 Task: Find connections with filter location K'olīto with filter topic #homes with filter profile language English with filter current company Birlasoft with filter school Assam Don Bosco University, Guwahati with filter industry Philanthropic Fundraising Services with filter service category Typing with filter keywords title Payroll Clerk
Action: Mouse moved to (255, 319)
Screenshot: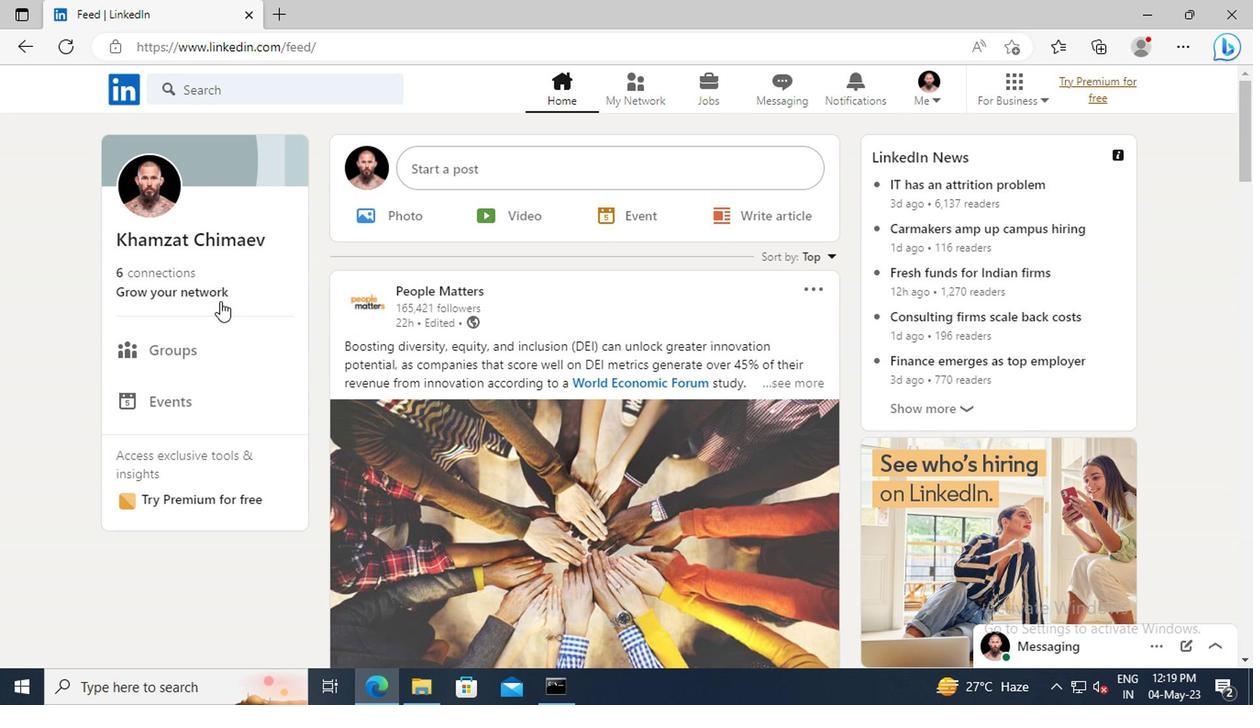 
Action: Mouse pressed left at (255, 319)
Screenshot: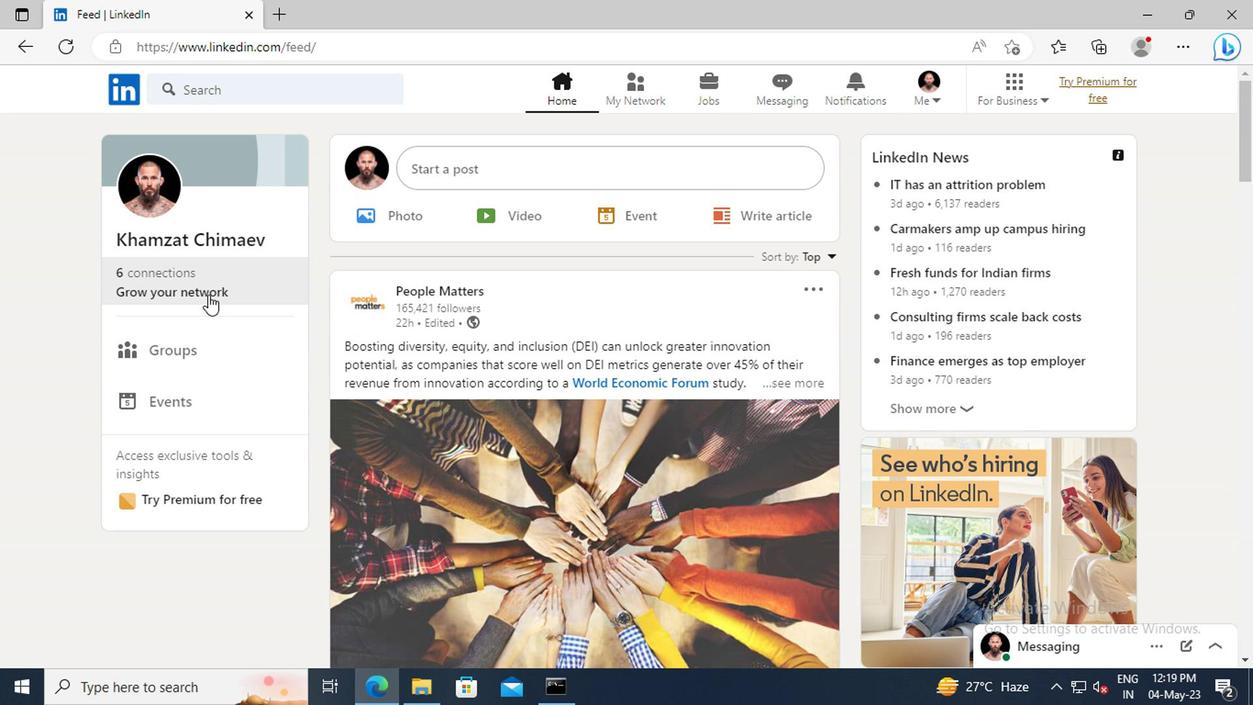 
Action: Mouse moved to (262, 257)
Screenshot: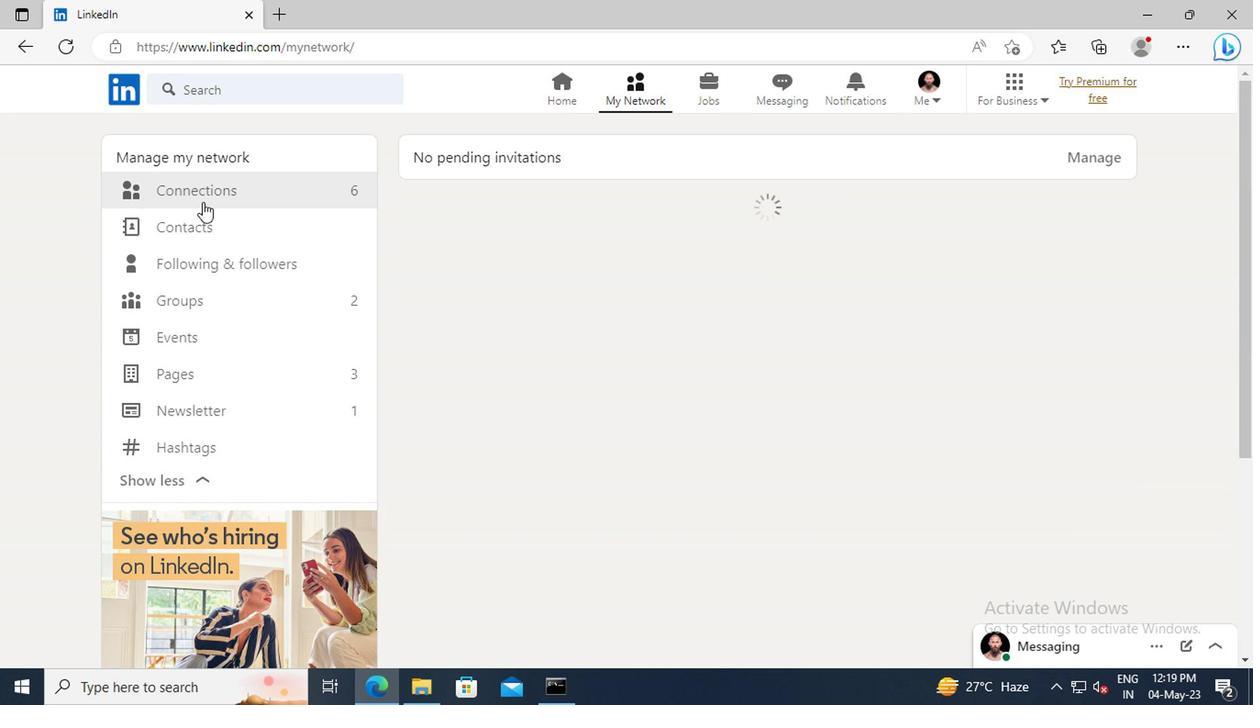 
Action: Mouse pressed left at (262, 257)
Screenshot: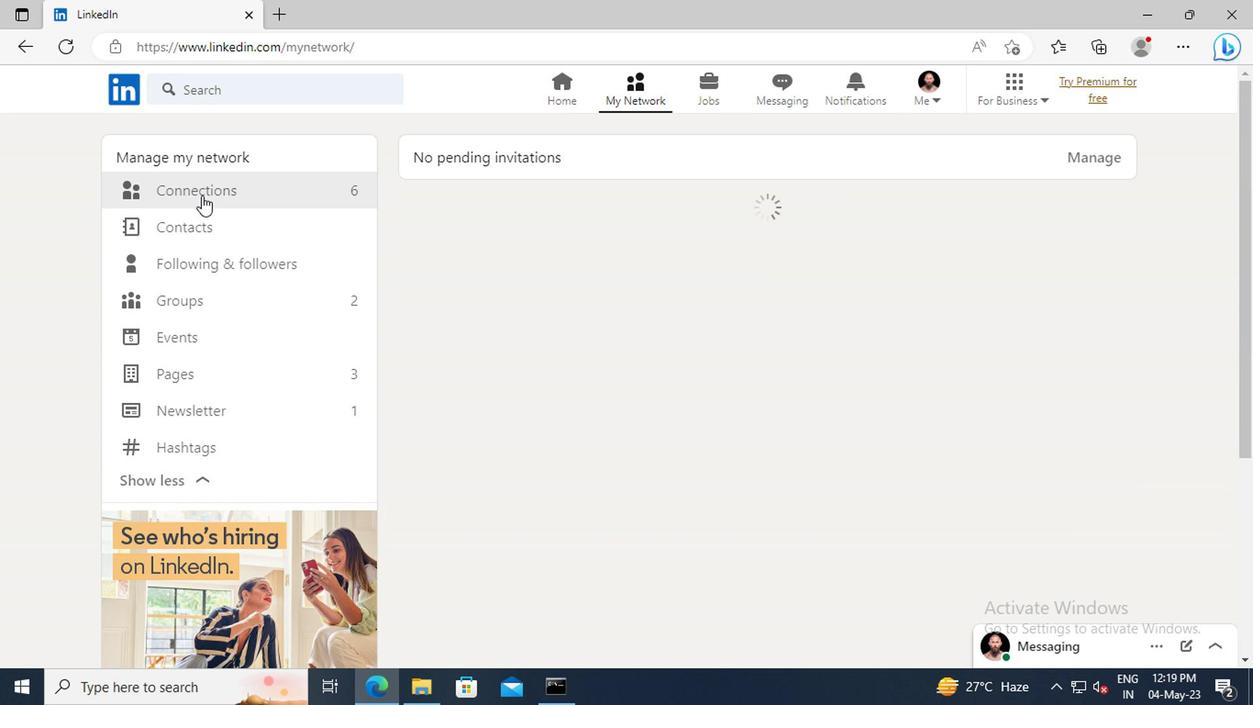 
Action: Mouse moved to (673, 257)
Screenshot: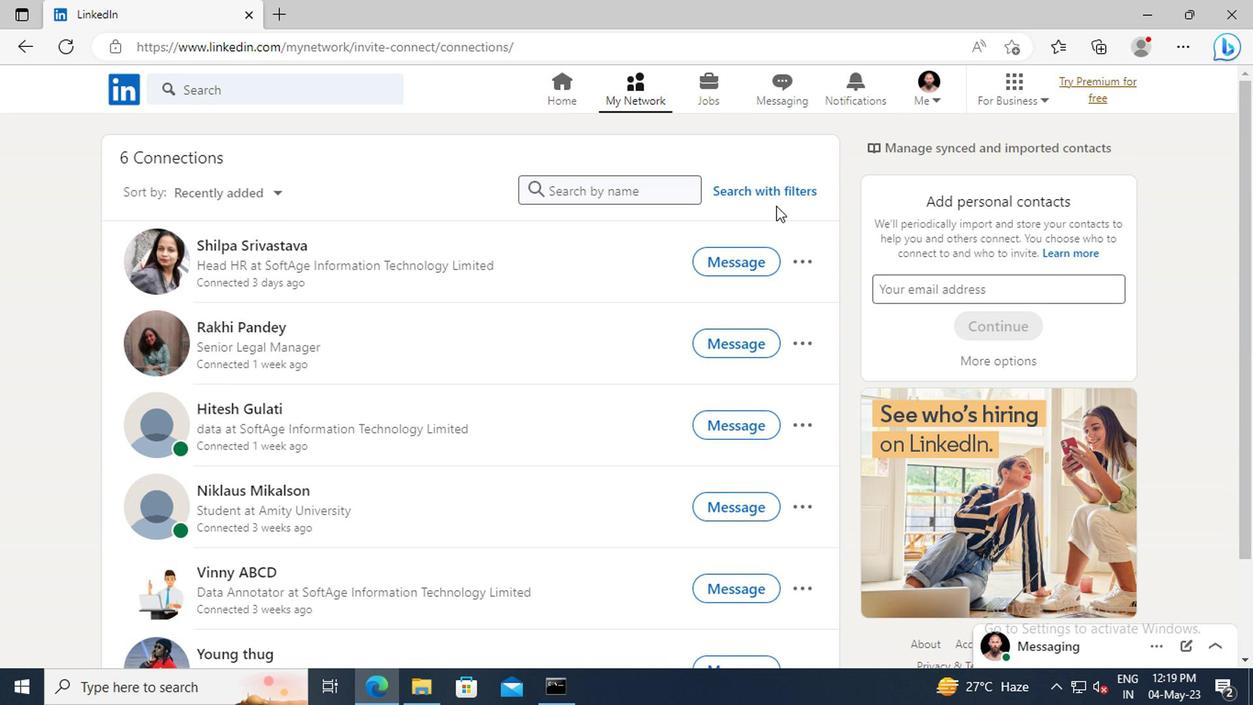 
Action: Mouse pressed left at (673, 257)
Screenshot: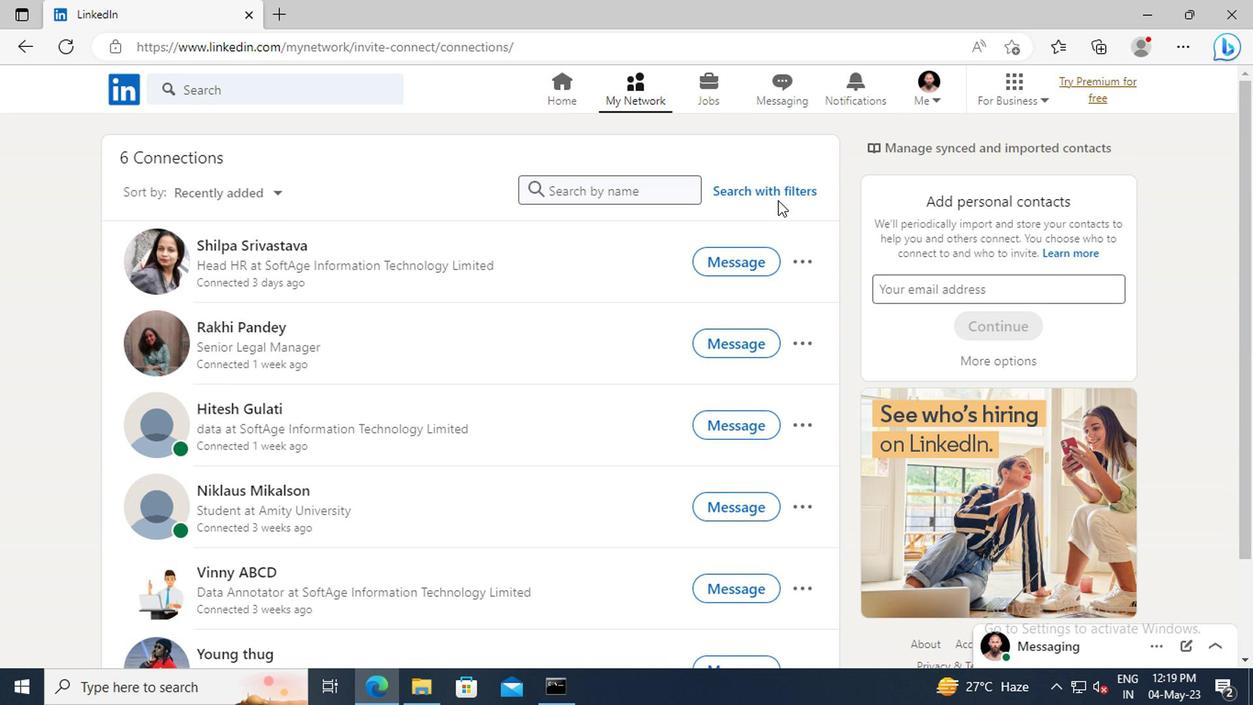 
Action: Mouse moved to (616, 223)
Screenshot: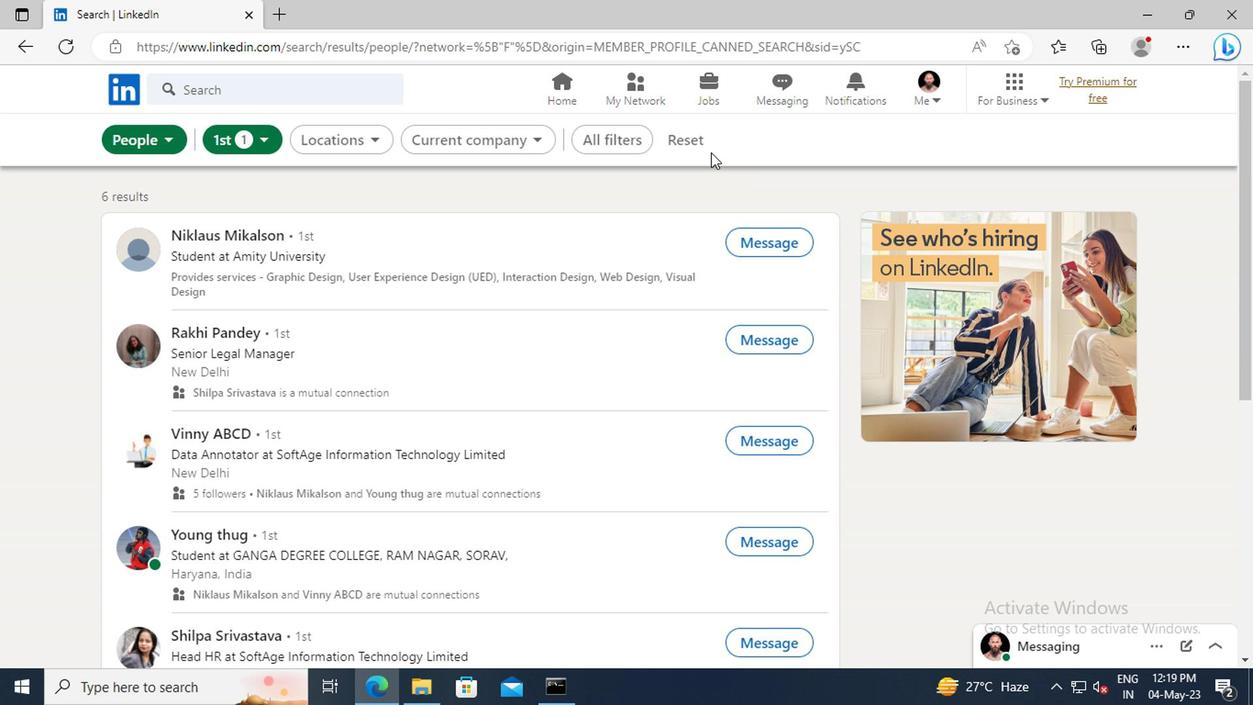 
Action: Mouse pressed left at (616, 223)
Screenshot: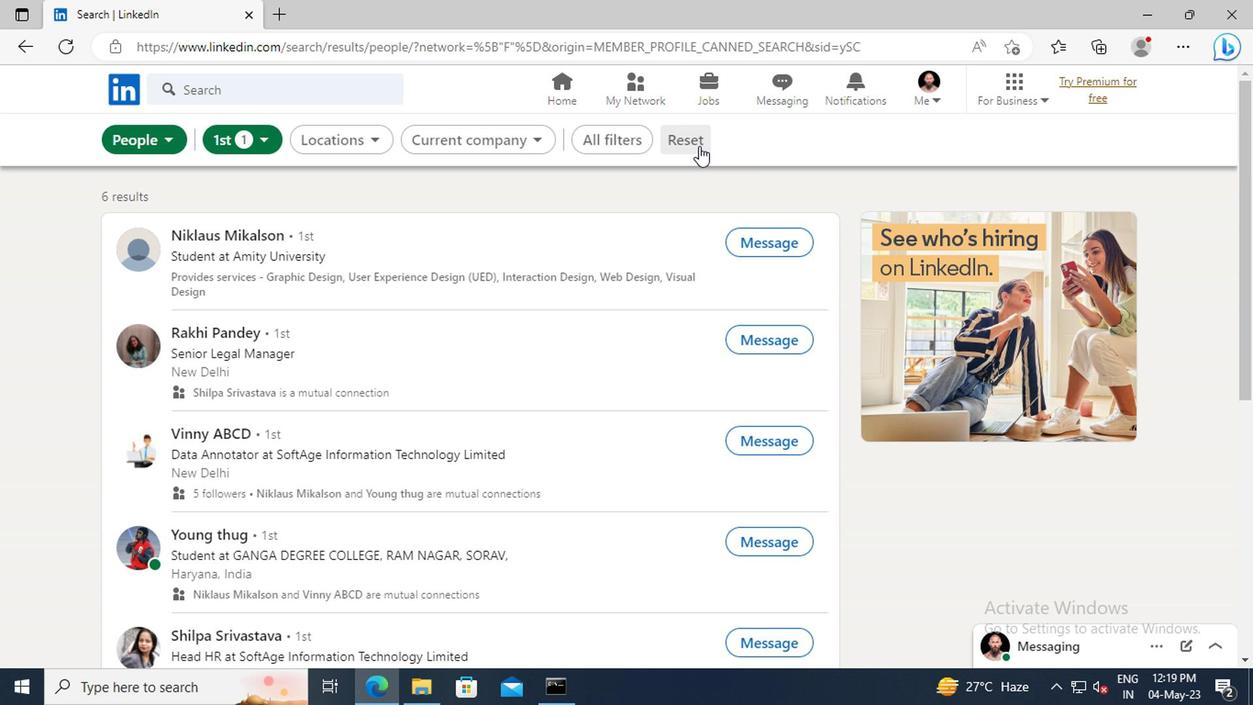 
Action: Mouse moved to (595, 220)
Screenshot: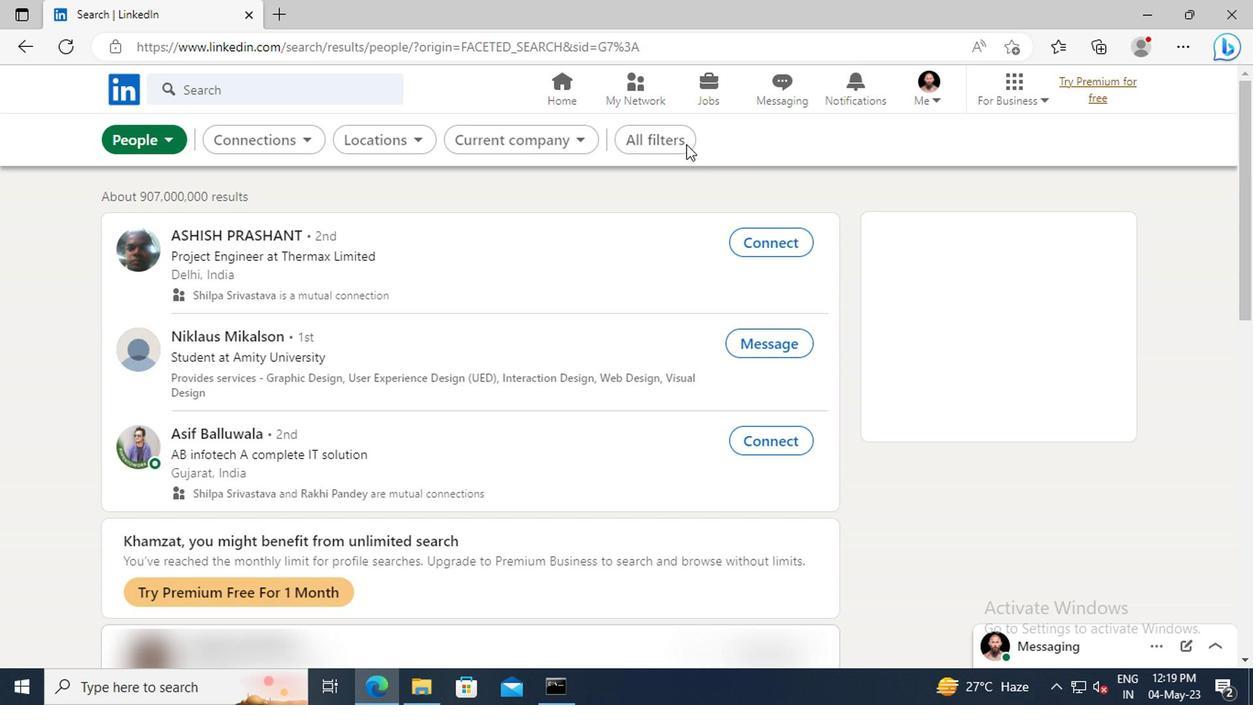 
Action: Mouse pressed left at (595, 220)
Screenshot: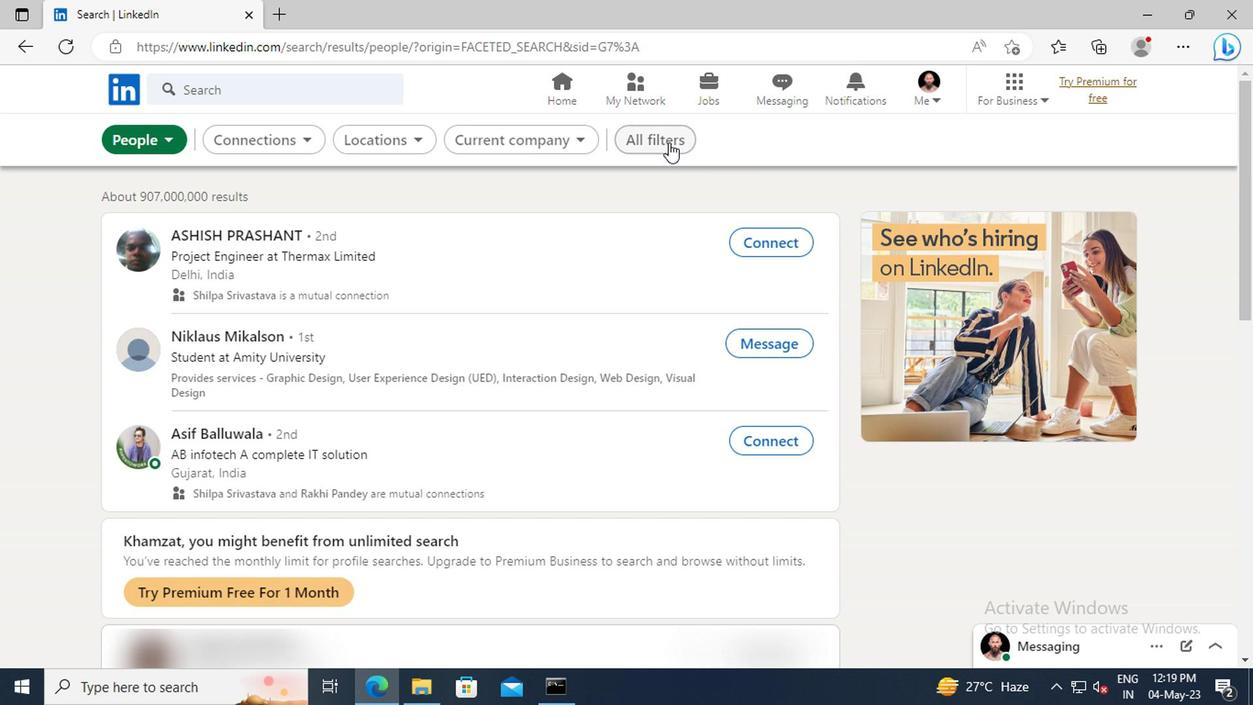 
Action: Mouse moved to (804, 359)
Screenshot: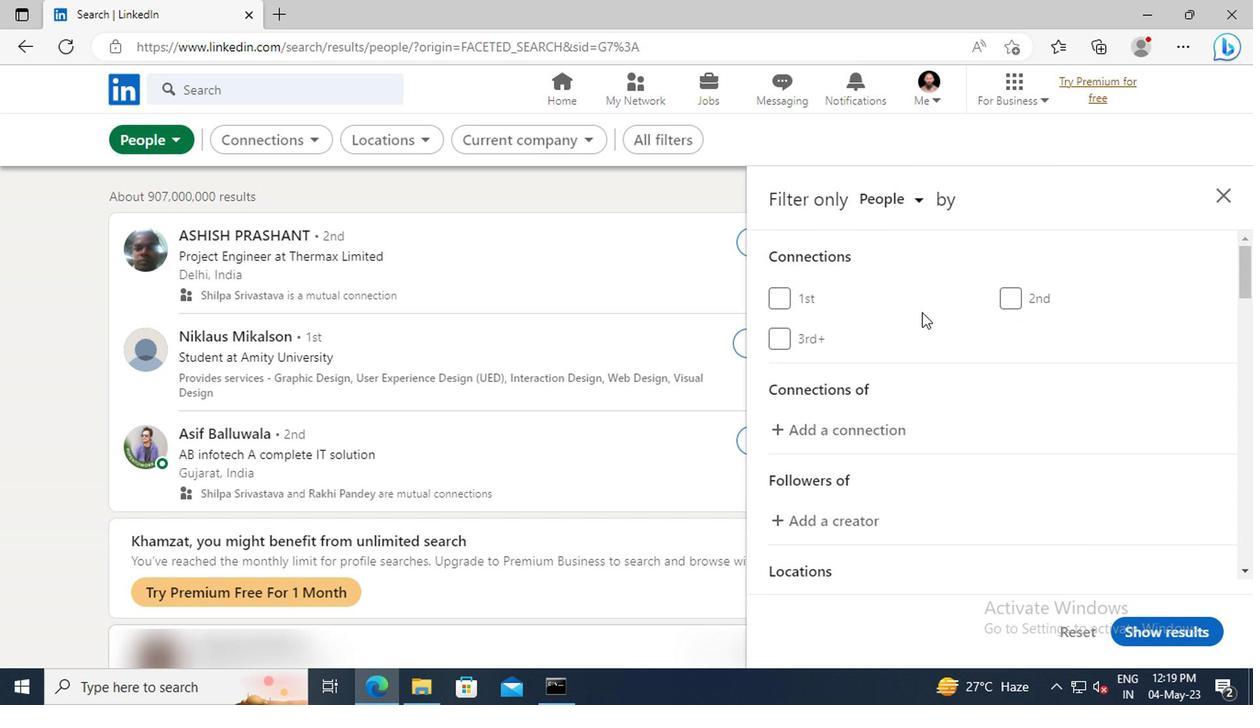 
Action: Mouse scrolled (804, 358) with delta (0, 0)
Screenshot: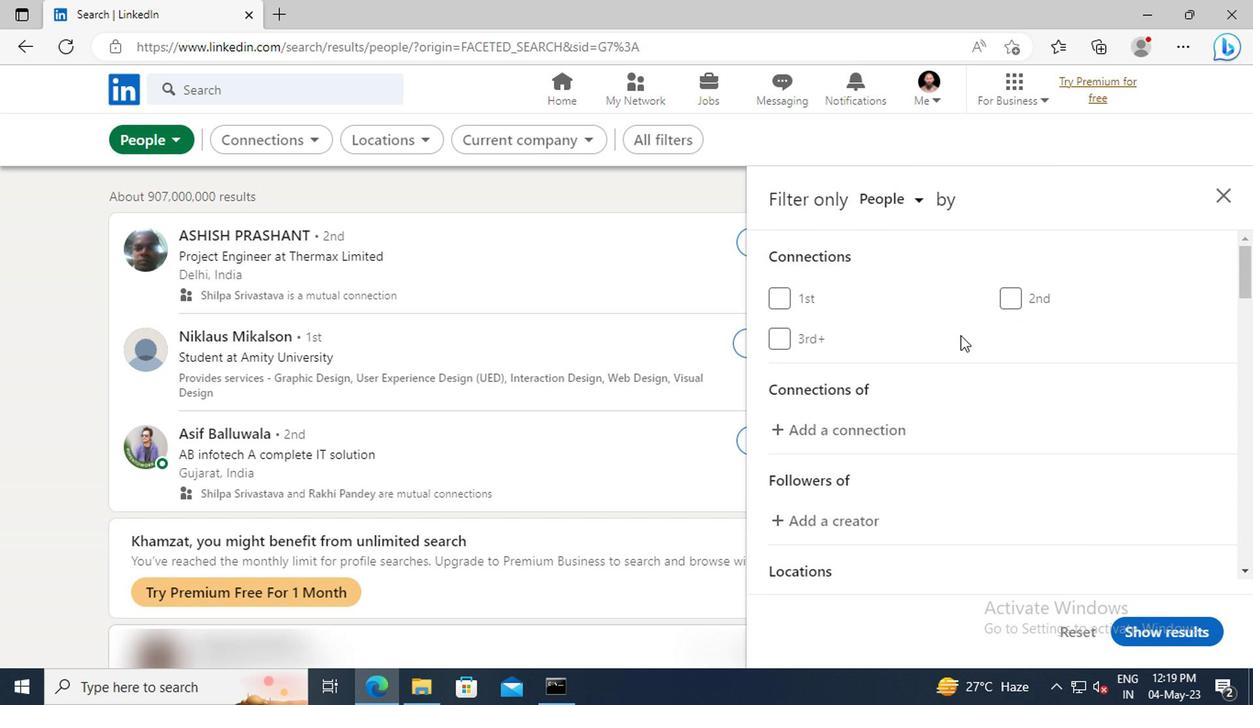 
Action: Mouse scrolled (804, 358) with delta (0, 0)
Screenshot: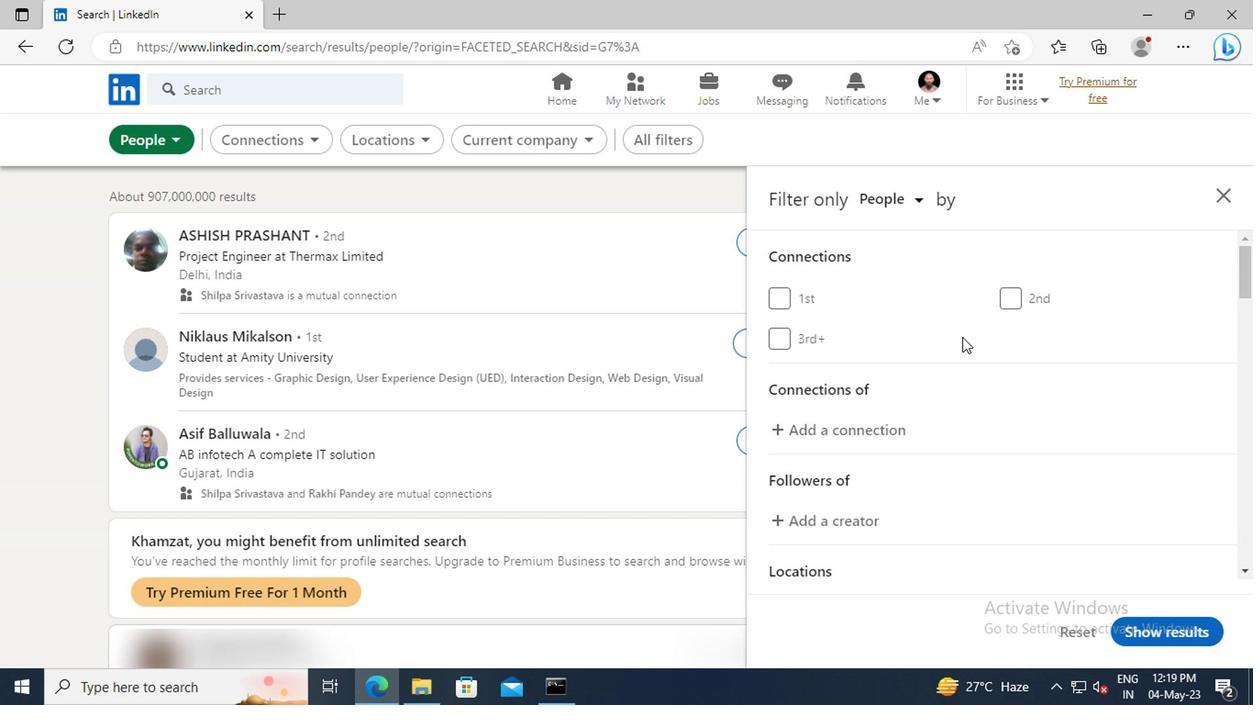 
Action: Mouse scrolled (804, 358) with delta (0, 0)
Screenshot: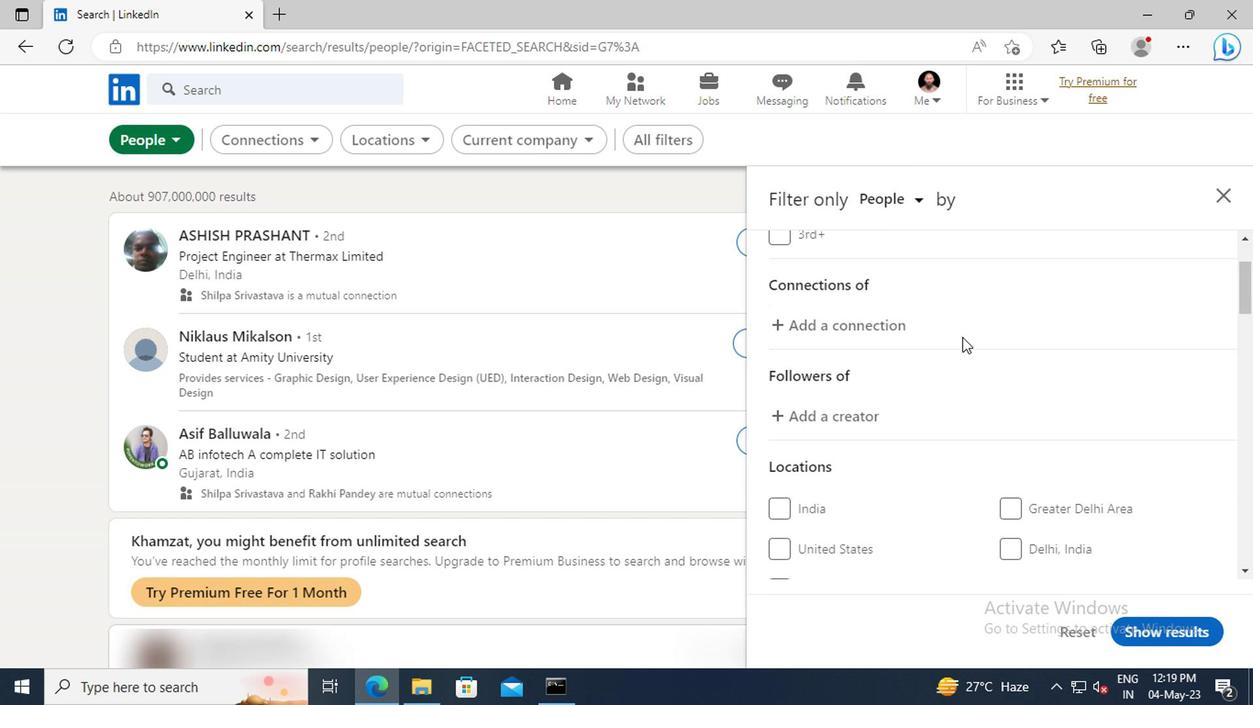 
Action: Mouse scrolled (804, 358) with delta (0, 0)
Screenshot: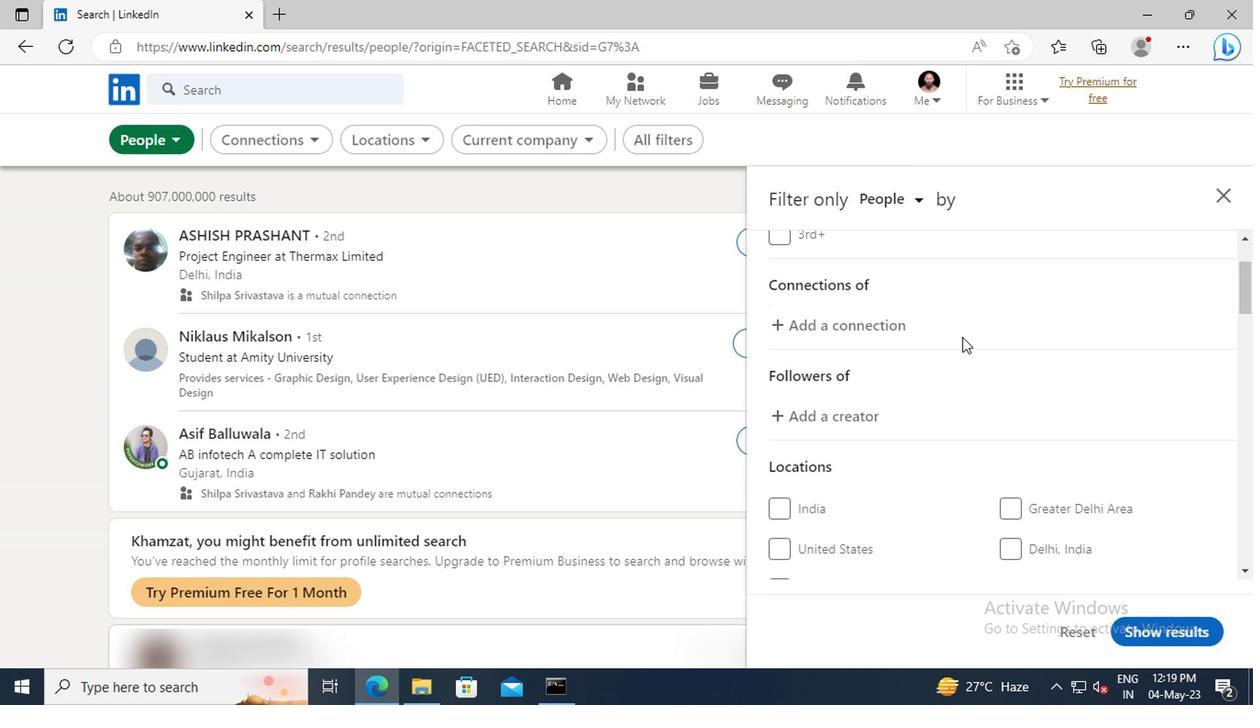 
Action: Mouse scrolled (804, 358) with delta (0, 0)
Screenshot: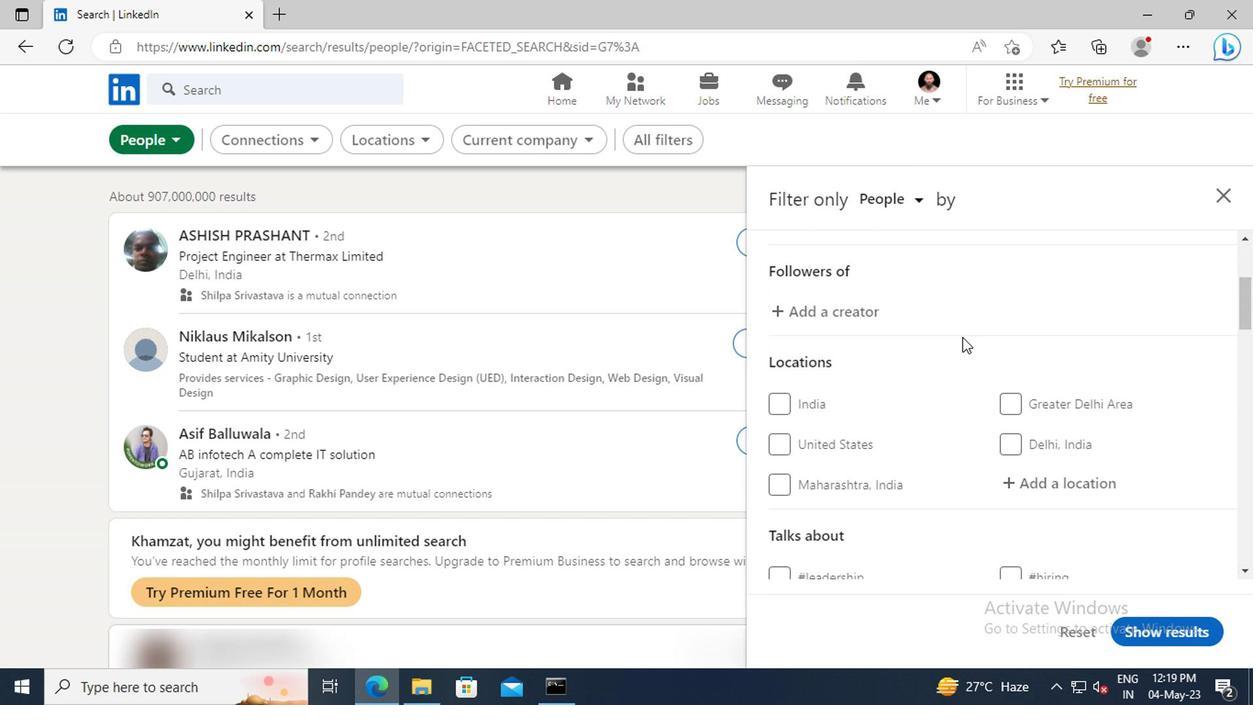 
Action: Mouse scrolled (804, 358) with delta (0, 0)
Screenshot: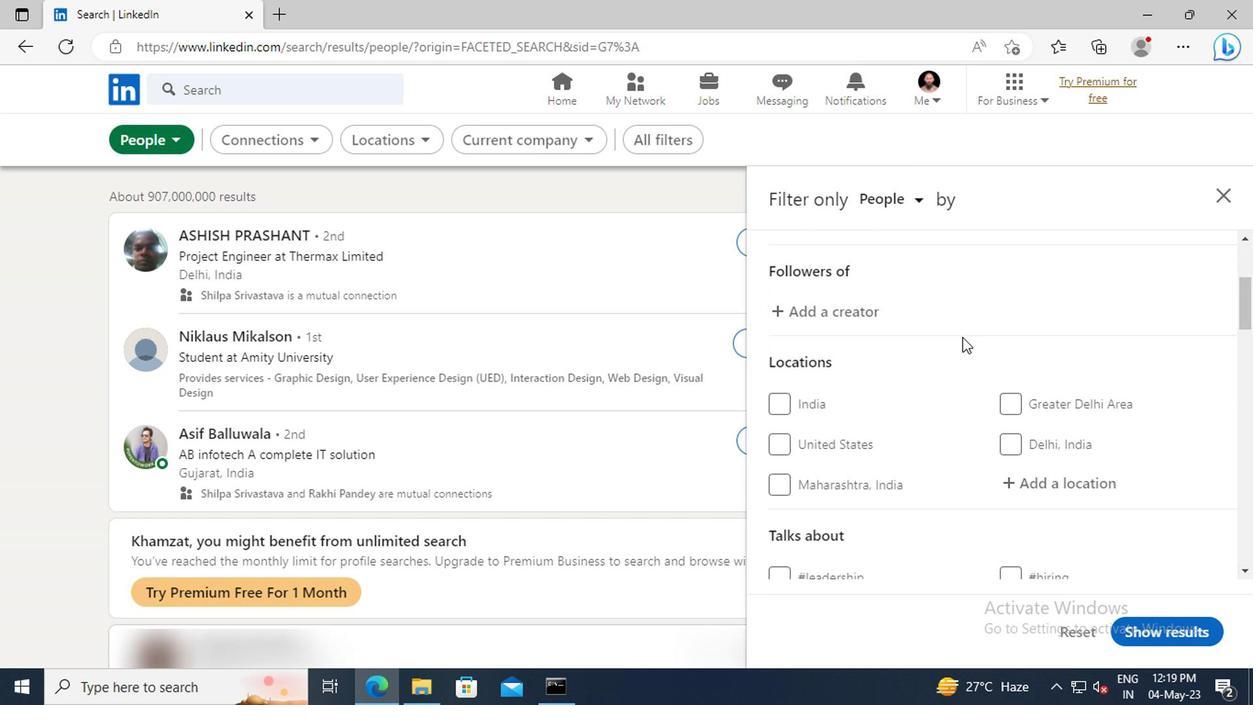 
Action: Mouse moved to (841, 389)
Screenshot: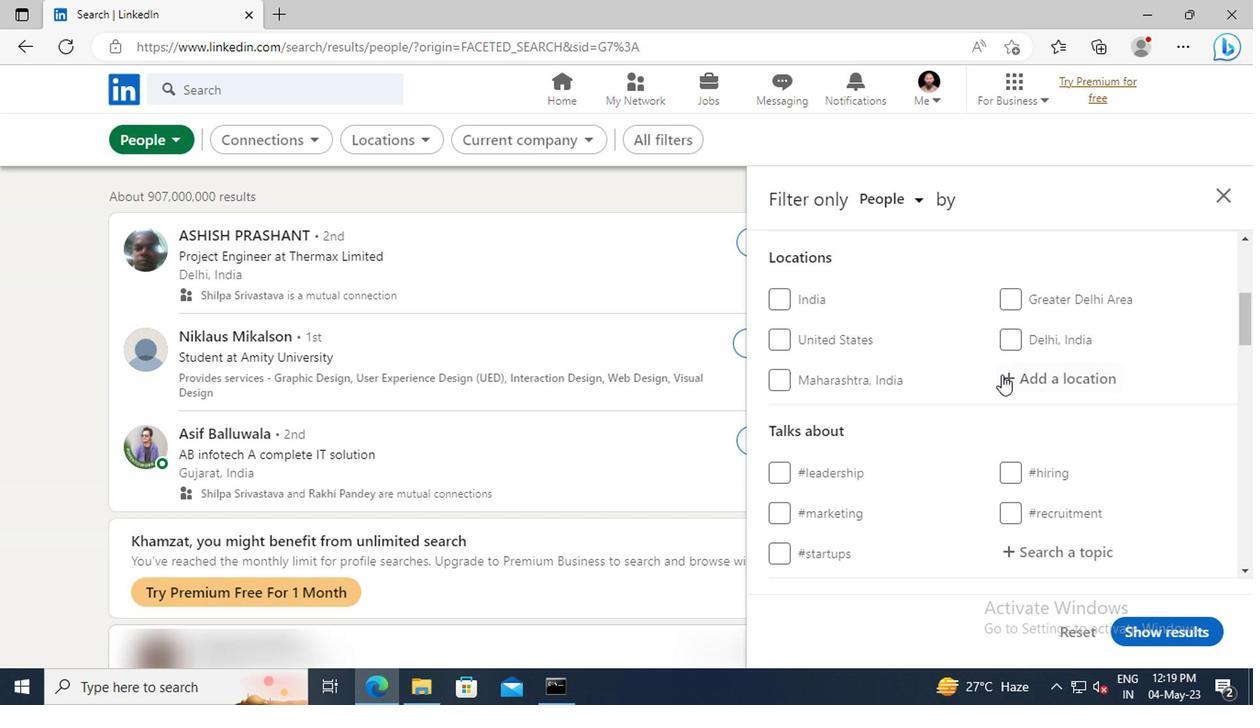 
Action: Mouse pressed left at (841, 389)
Screenshot: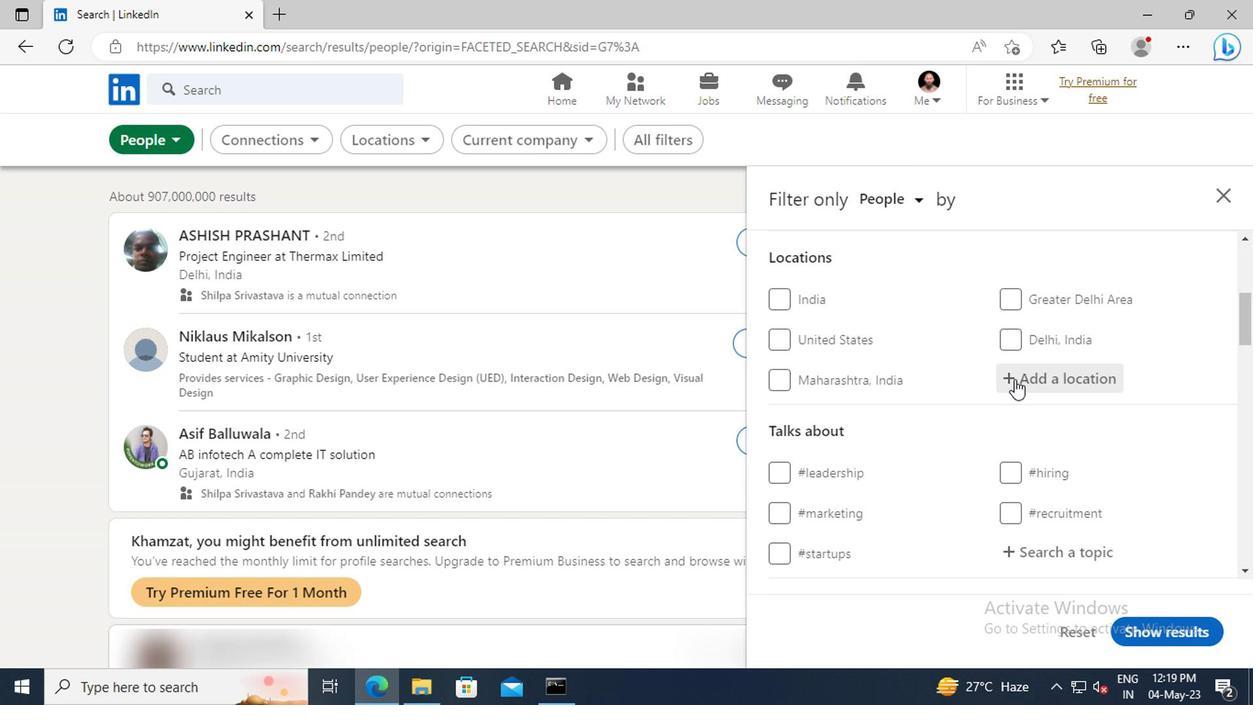 
Action: Key pressed <Key.shift>K'OLITO<Key.enter>
Screenshot: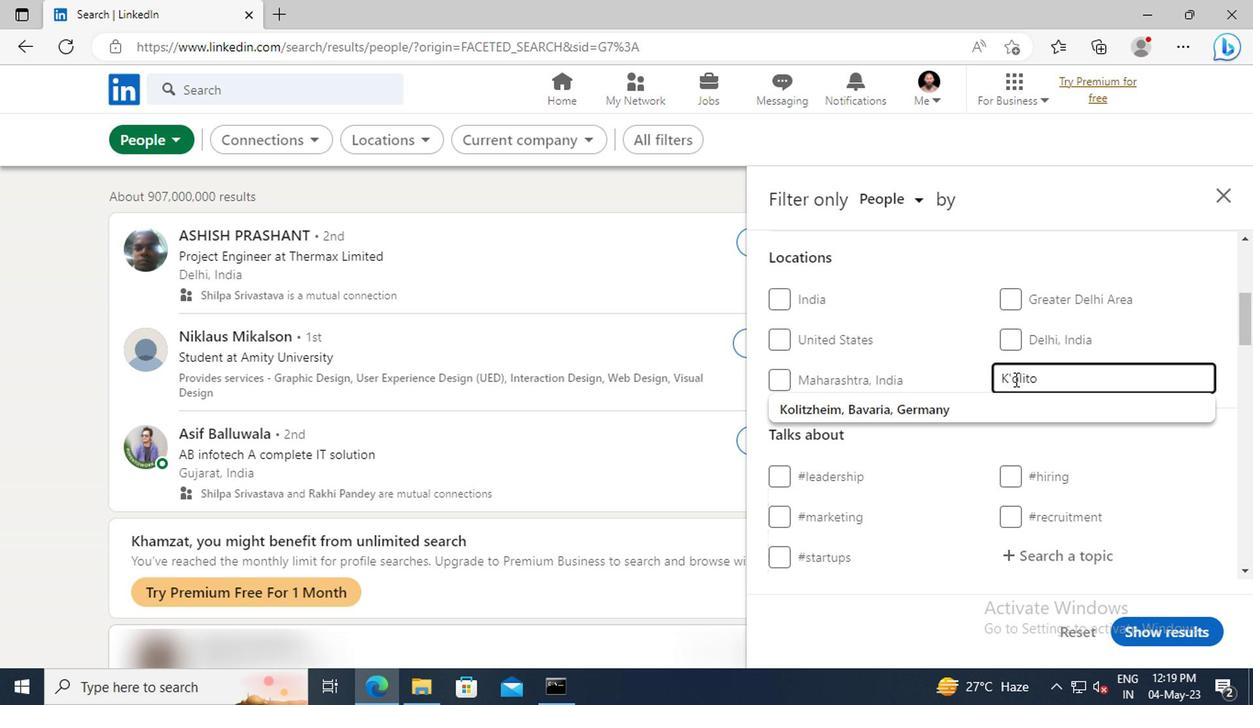 
Action: Mouse scrolled (841, 388) with delta (0, 0)
Screenshot: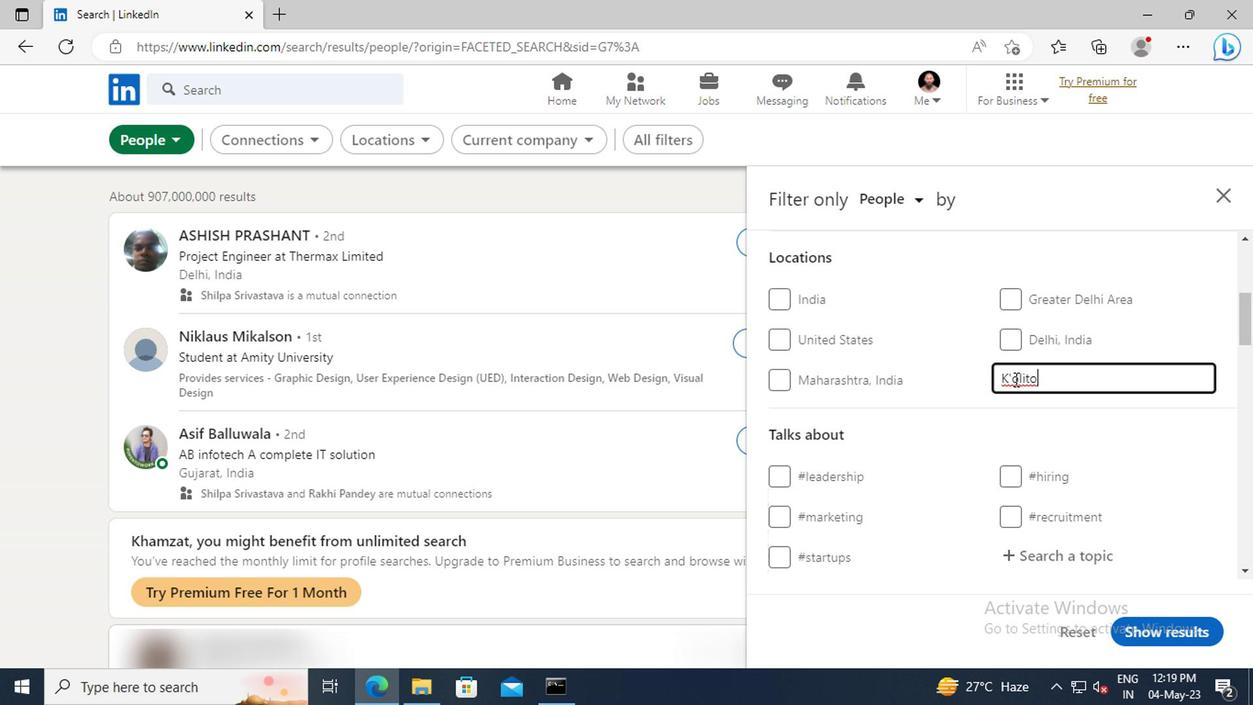 
Action: Mouse scrolled (841, 388) with delta (0, 0)
Screenshot: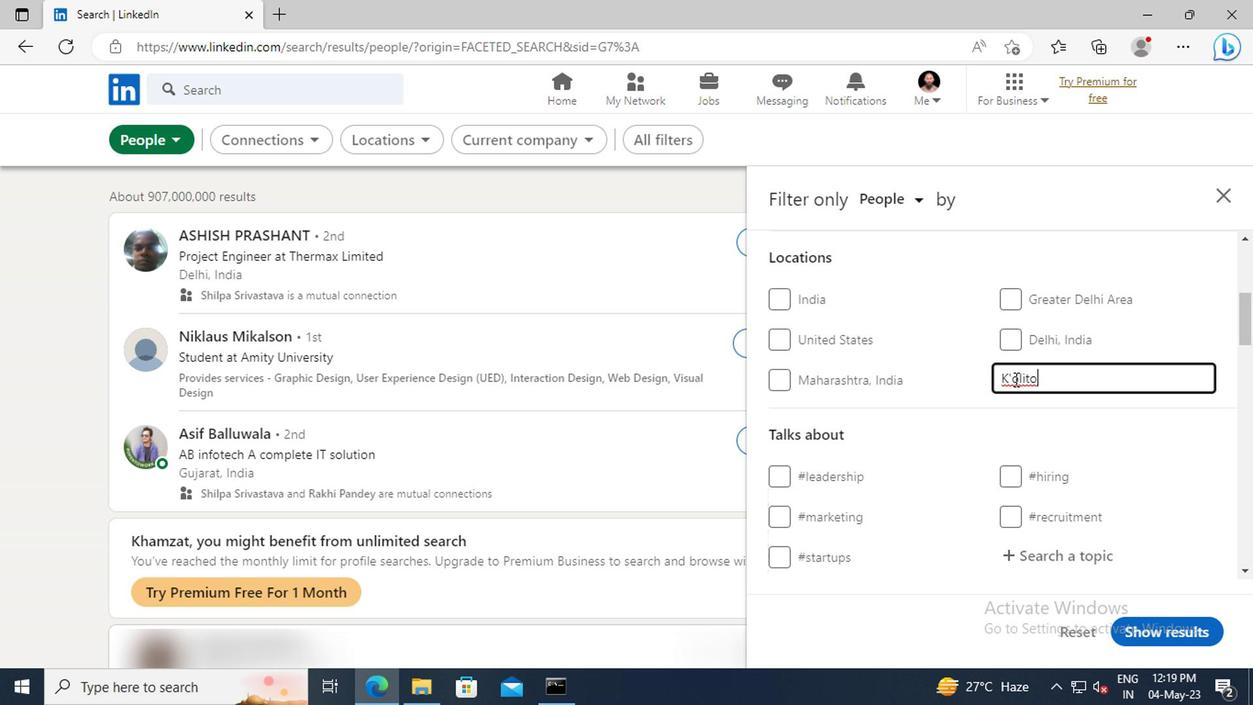 
Action: Mouse scrolled (841, 388) with delta (0, 0)
Screenshot: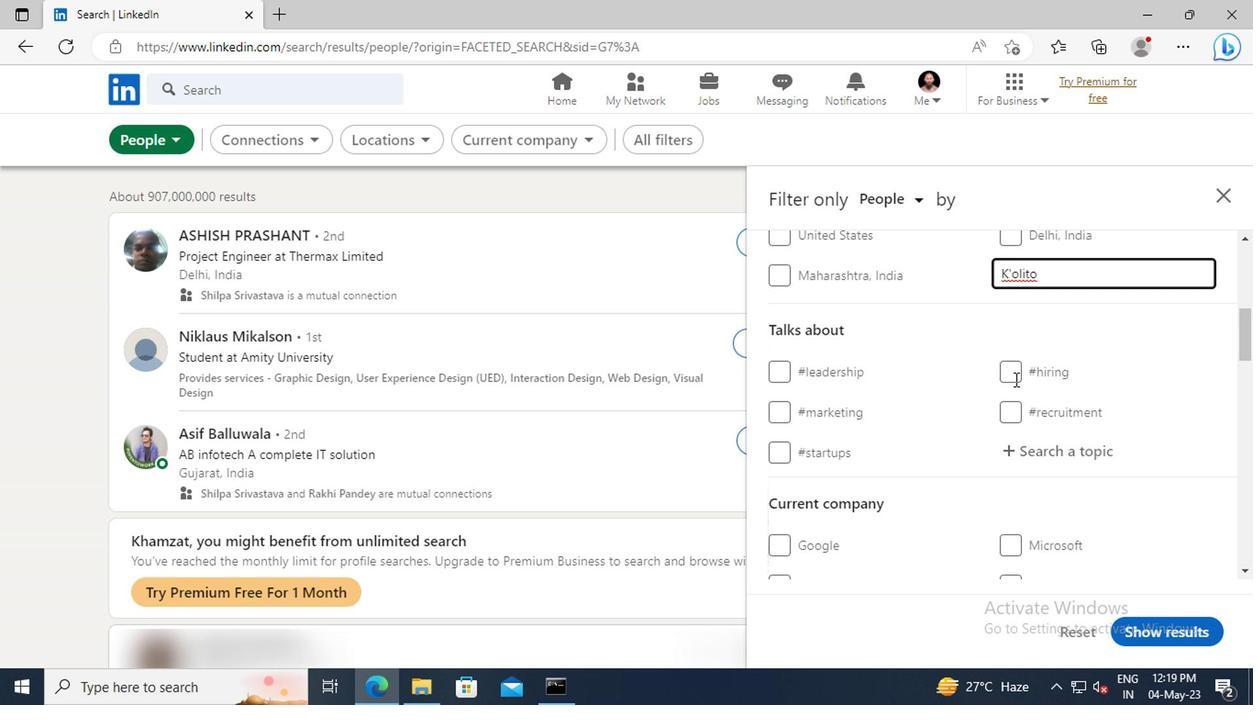 
Action: Mouse moved to (852, 400)
Screenshot: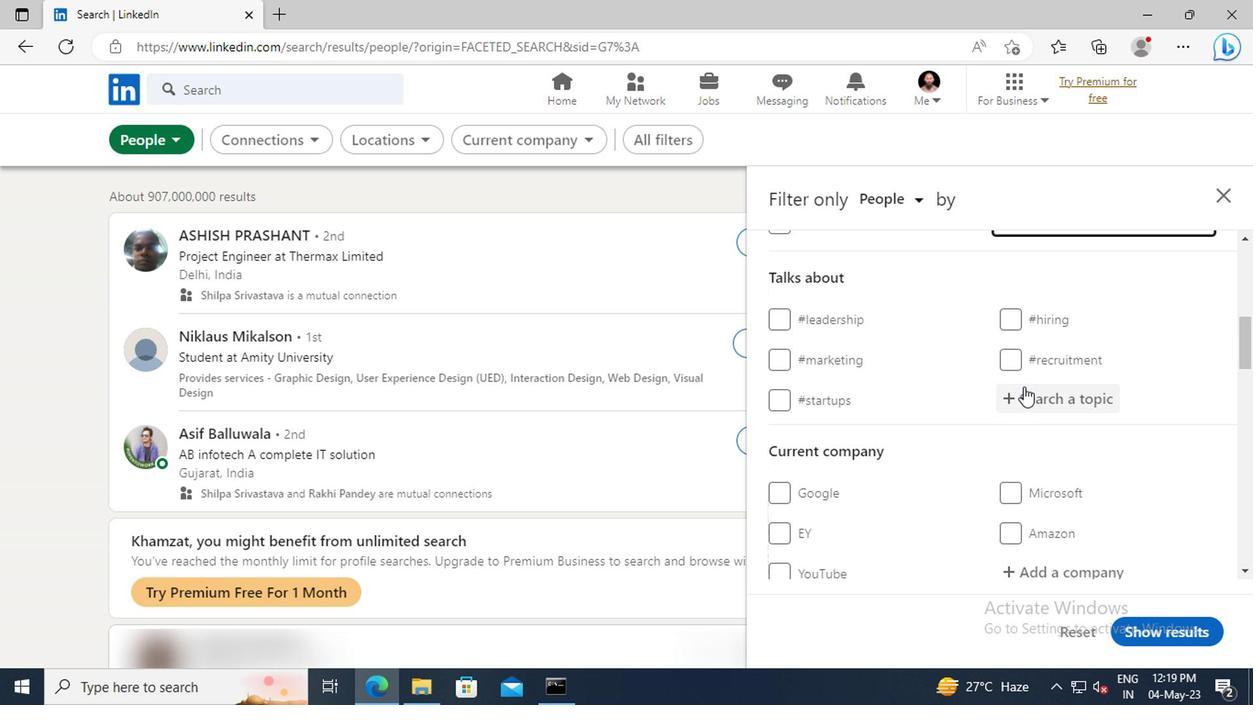 
Action: Mouse pressed left at (852, 400)
Screenshot: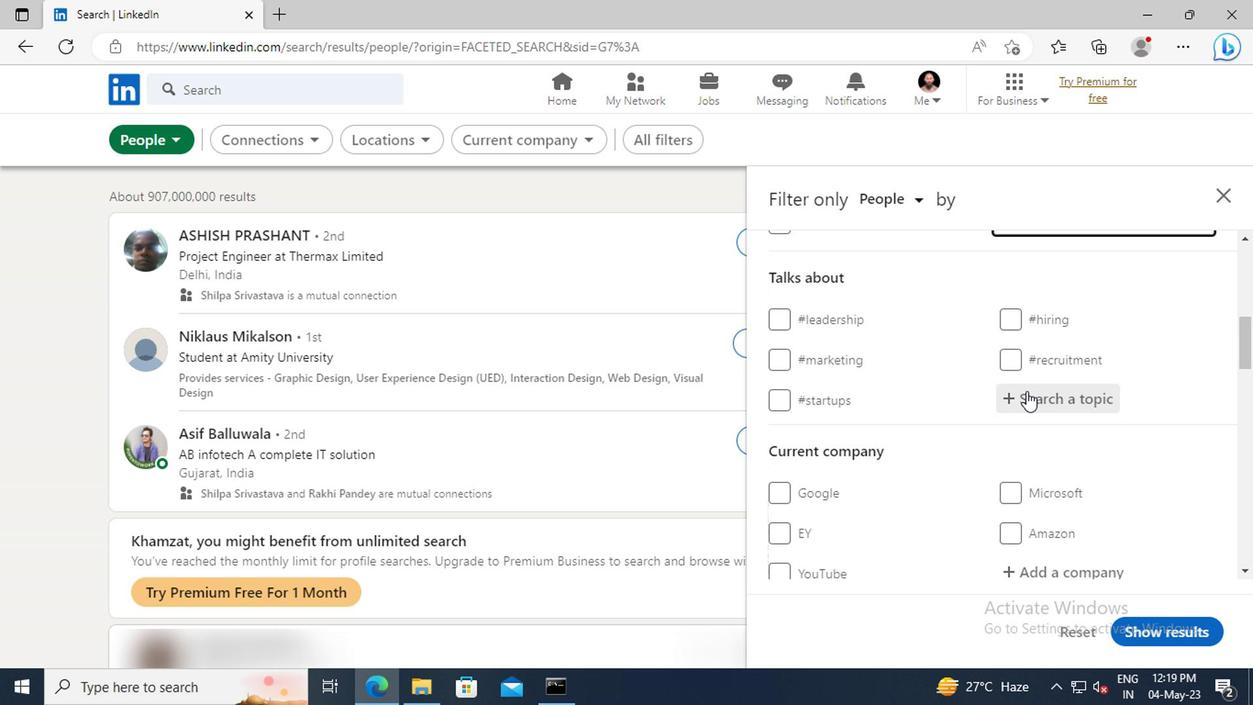 
Action: Key pressed HOMES
Screenshot: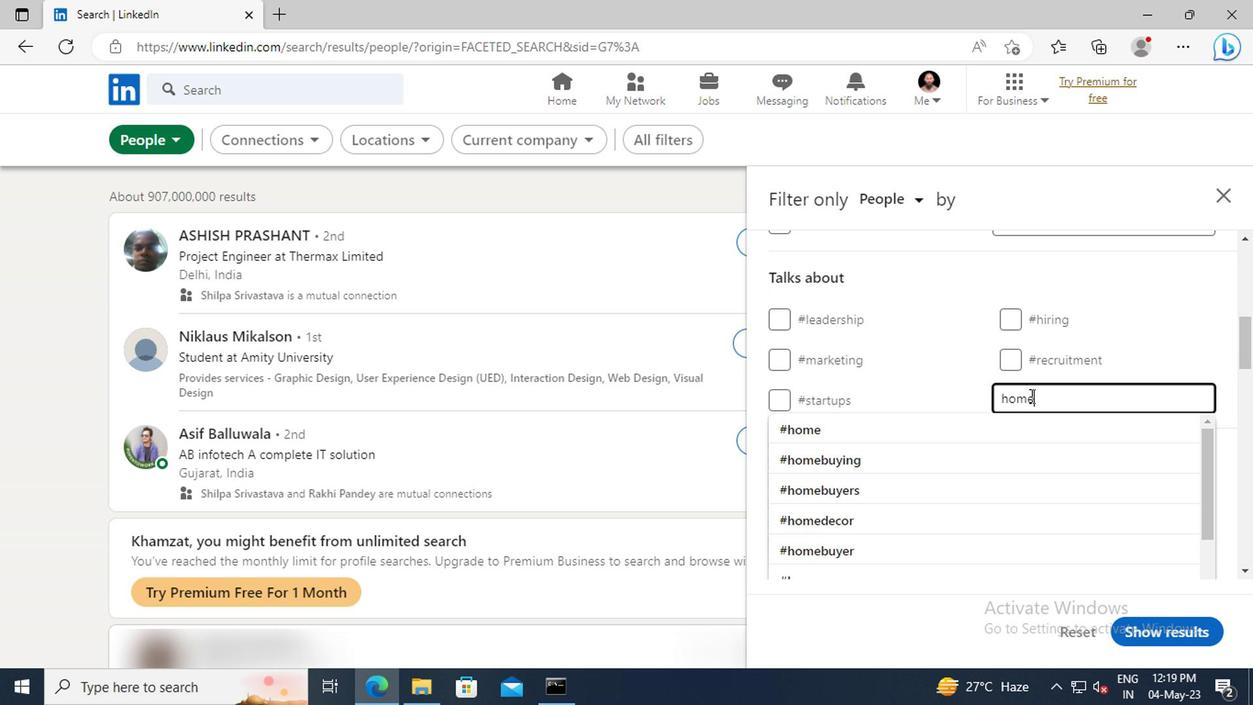 
Action: Mouse moved to (850, 500)
Screenshot: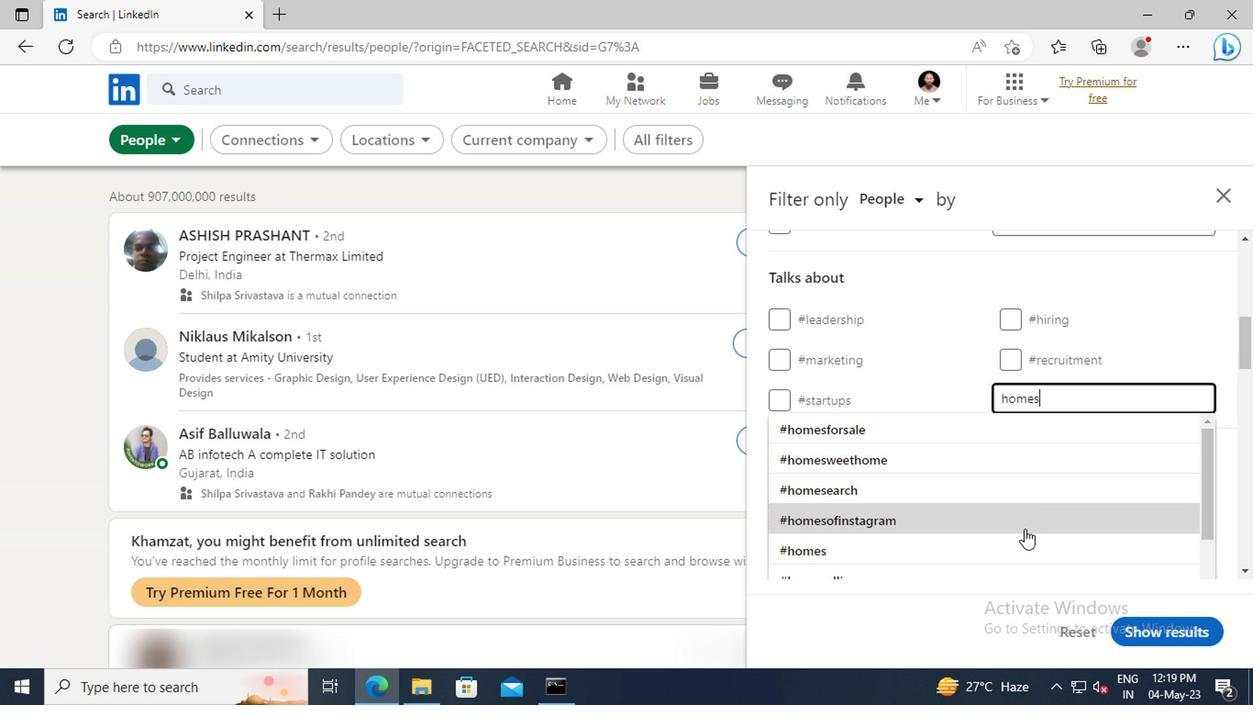 
Action: Mouse pressed left at (850, 500)
Screenshot: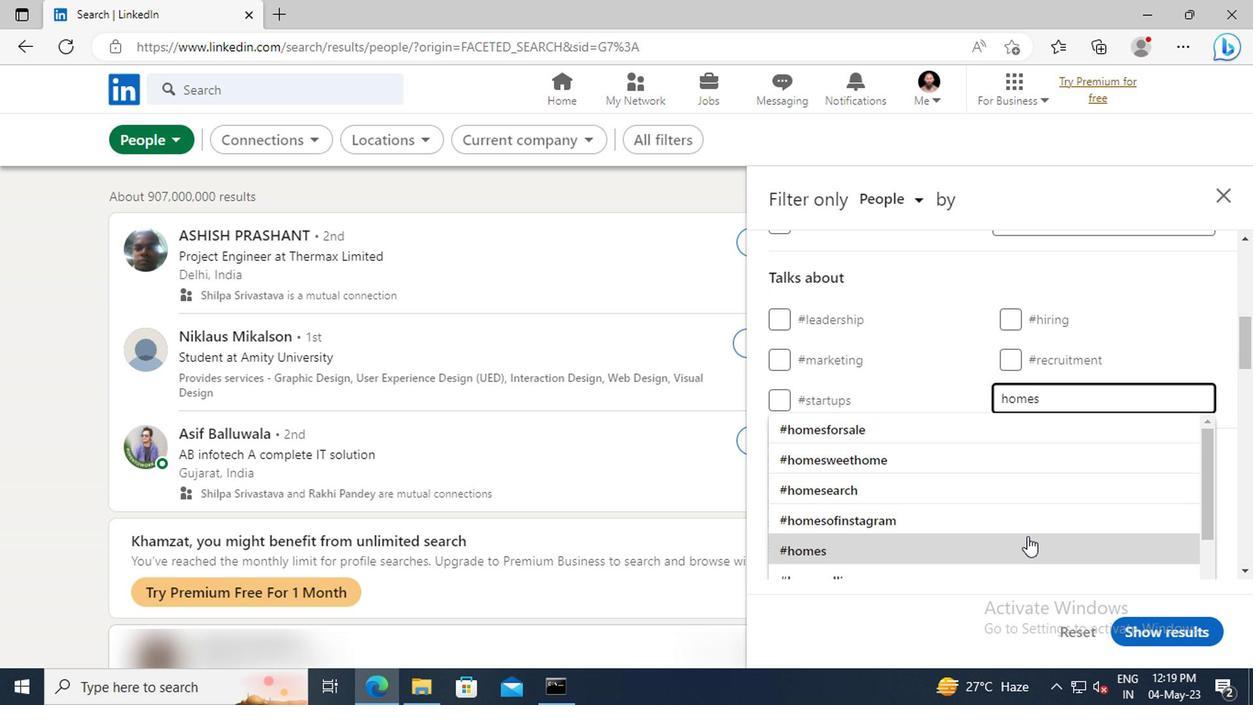 
Action: Mouse scrolled (850, 500) with delta (0, 0)
Screenshot: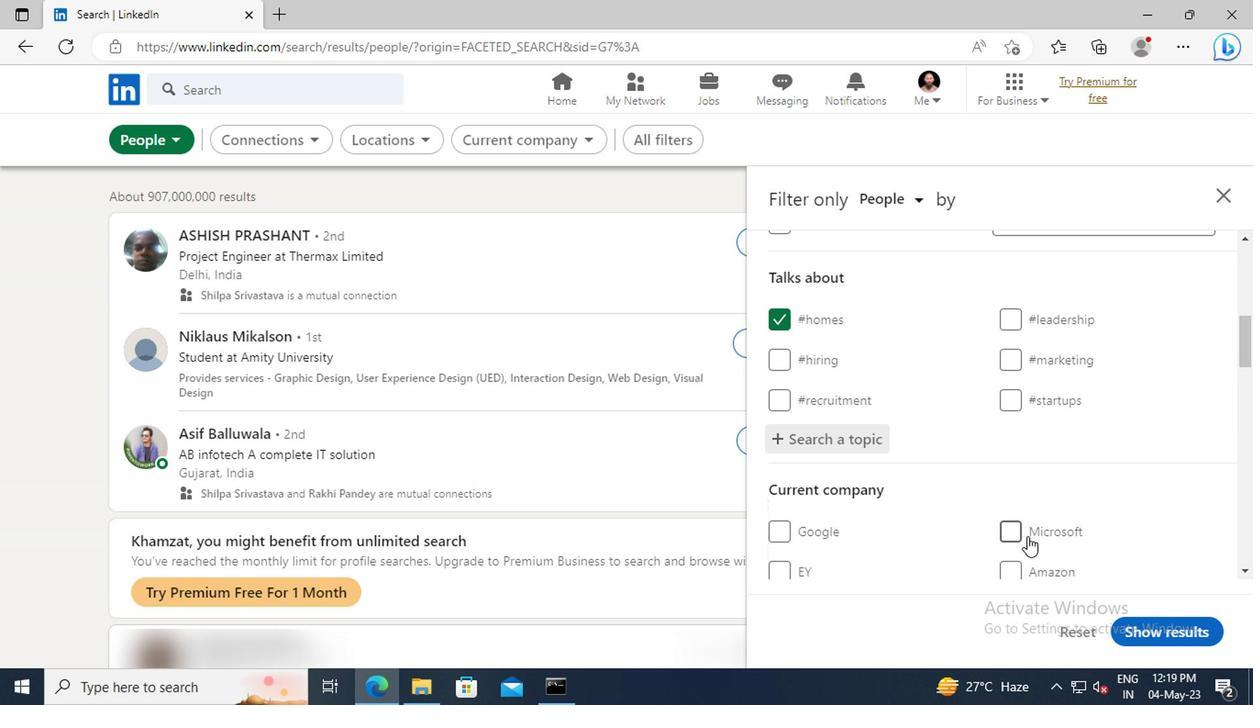 
Action: Mouse moved to (850, 498)
Screenshot: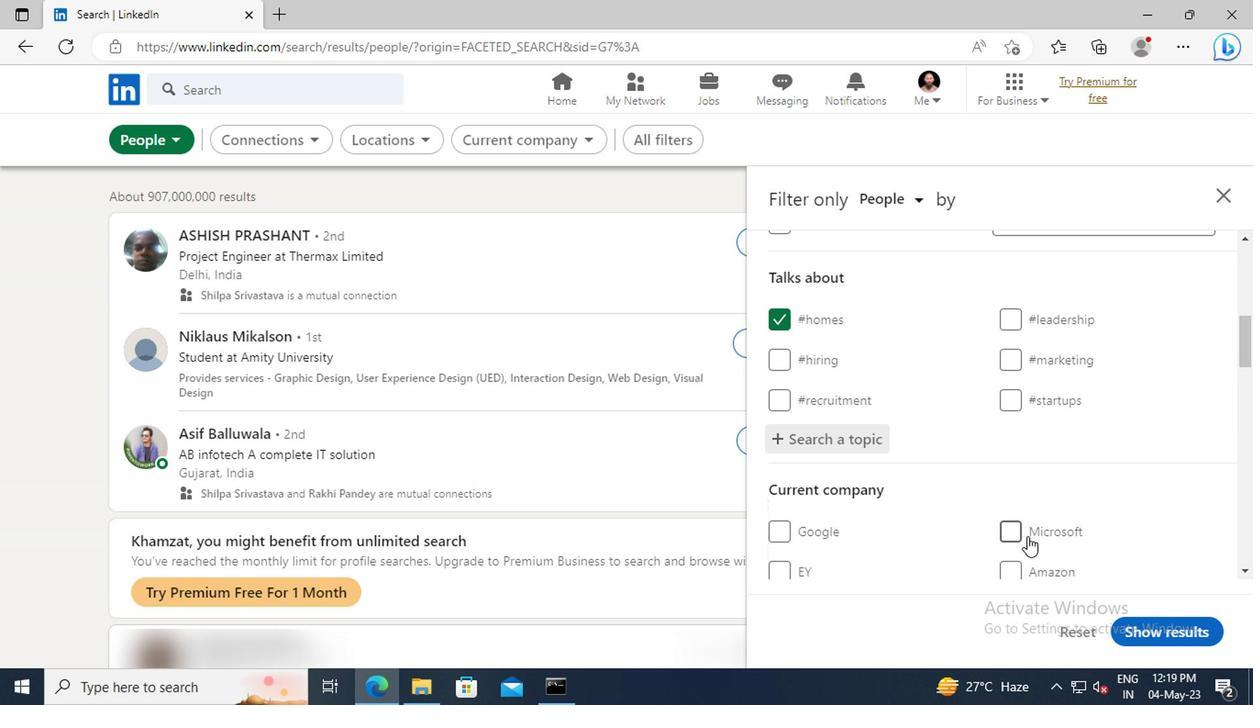 
Action: Mouse scrolled (850, 498) with delta (0, 0)
Screenshot: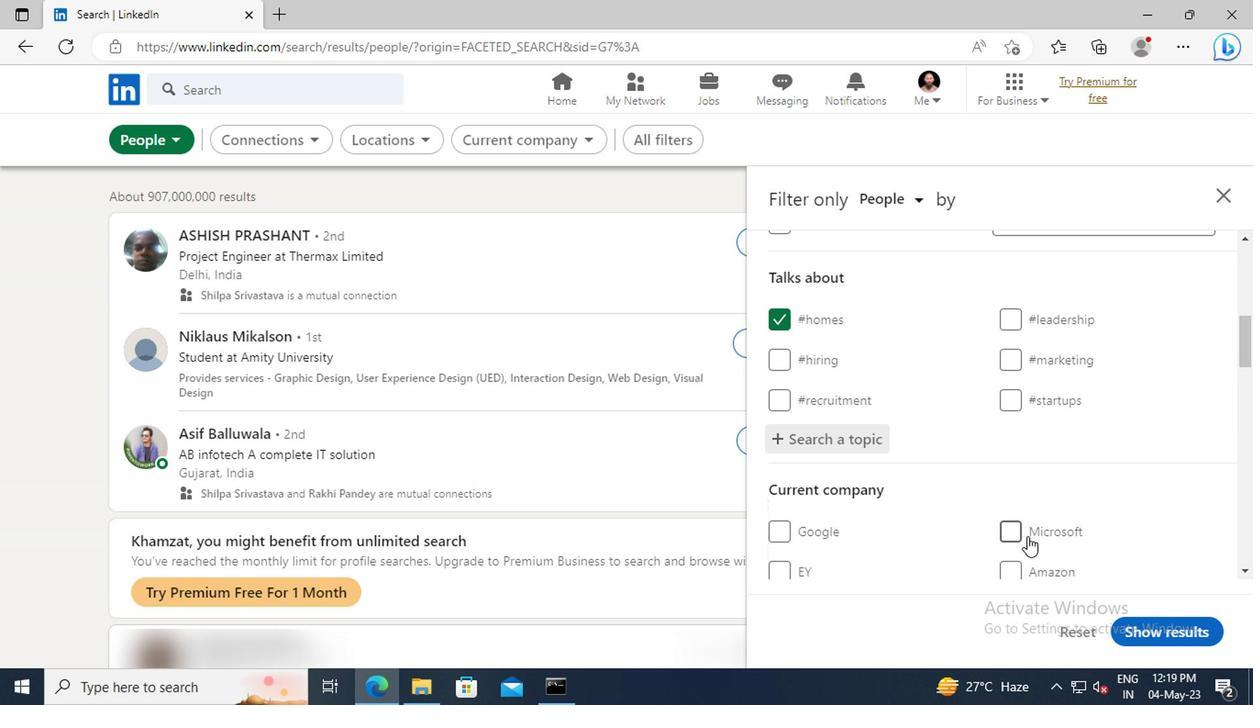 
Action: Mouse moved to (850, 472)
Screenshot: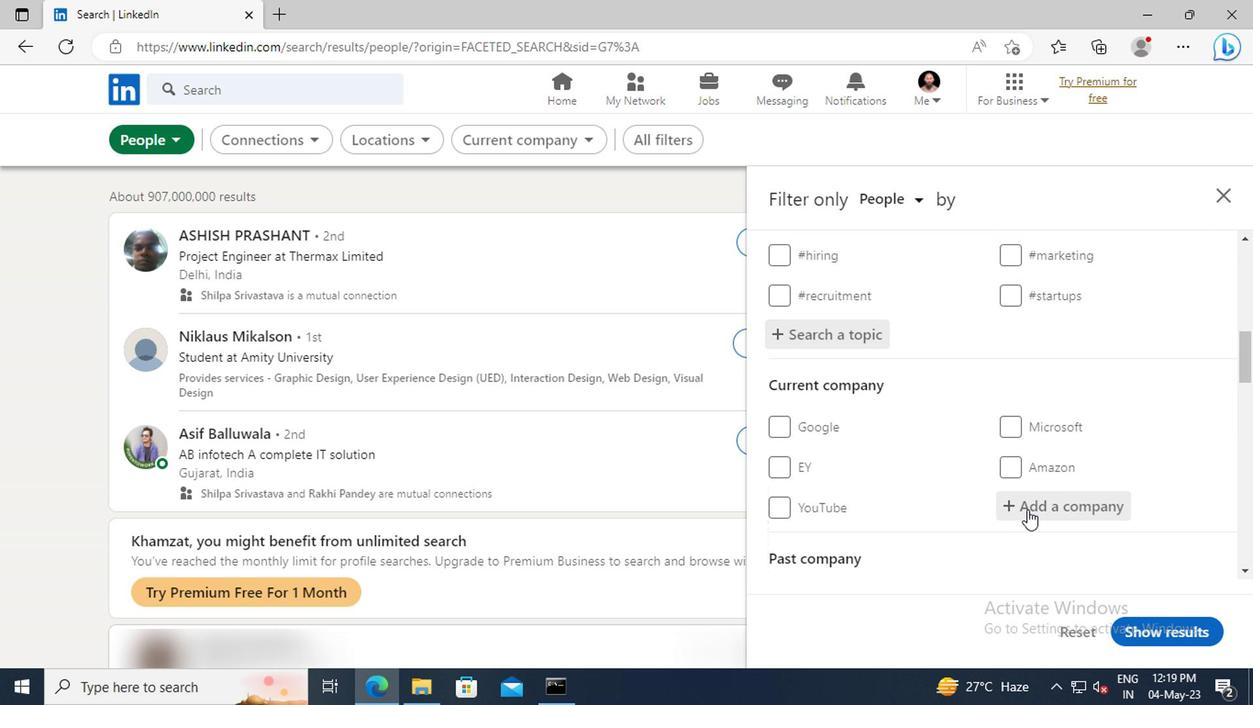 
Action: Mouse scrolled (850, 472) with delta (0, 0)
Screenshot: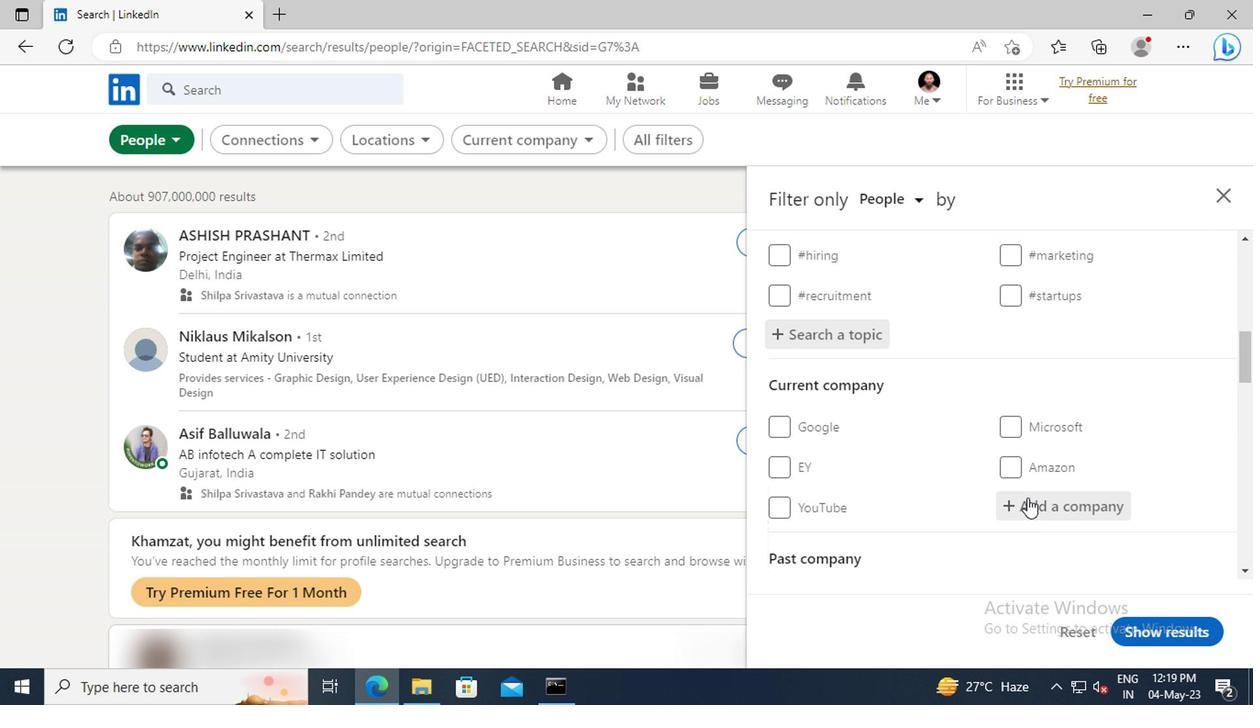 
Action: Mouse scrolled (850, 472) with delta (0, 0)
Screenshot: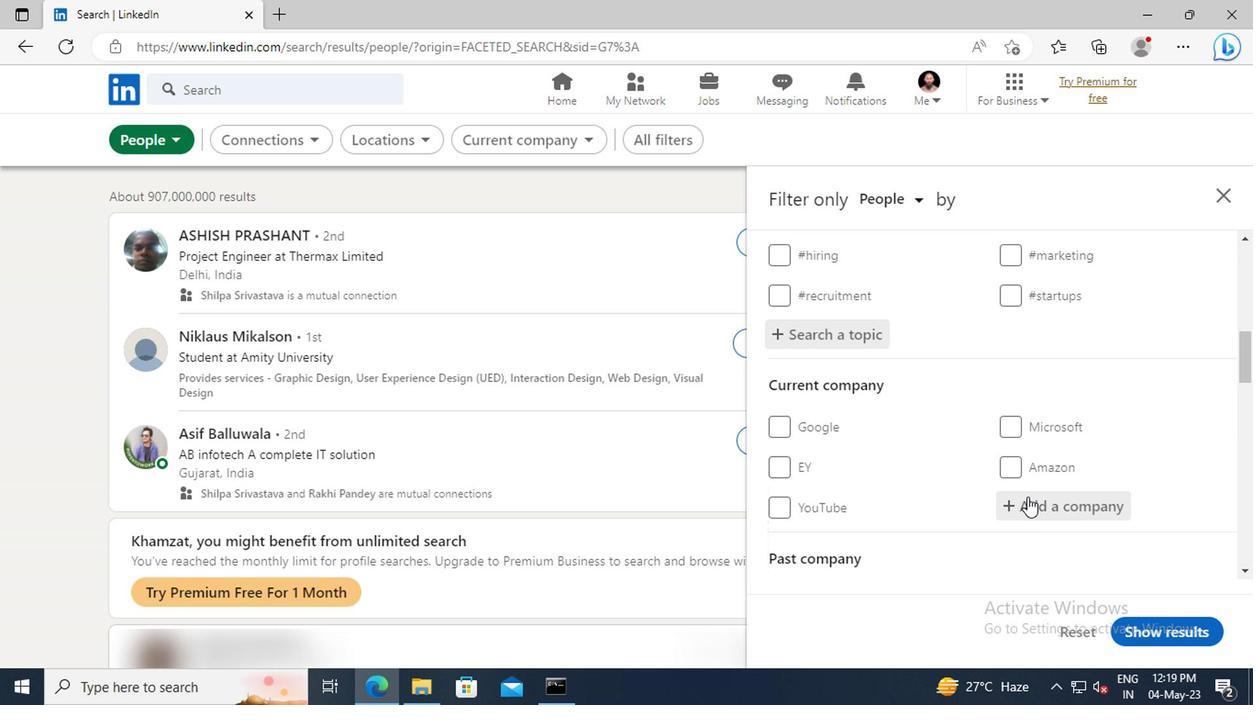 
Action: Mouse scrolled (850, 472) with delta (0, 0)
Screenshot: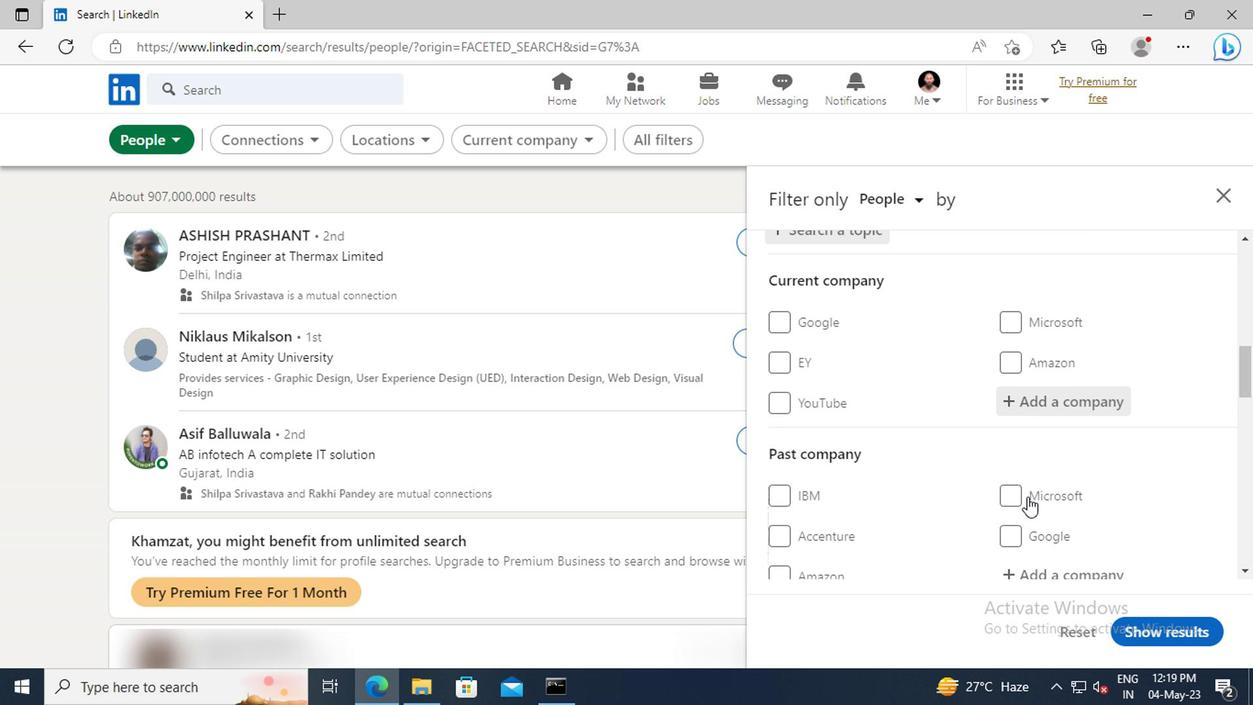 
Action: Mouse scrolled (850, 472) with delta (0, 0)
Screenshot: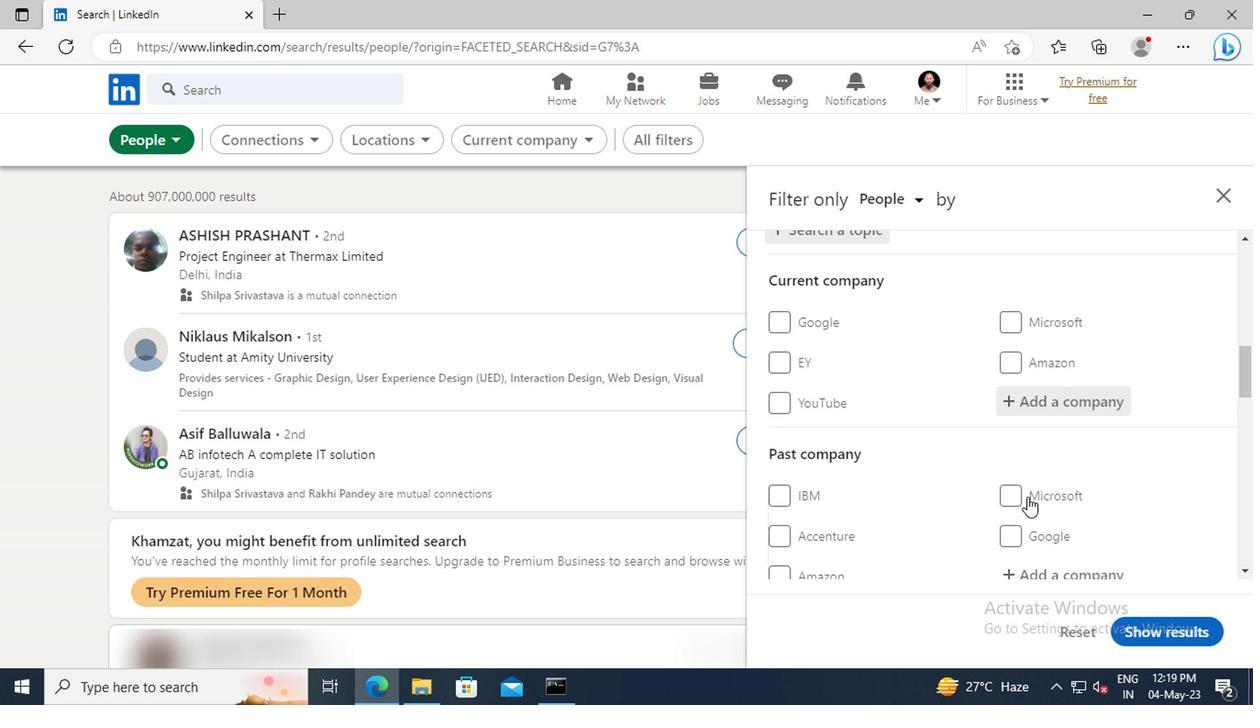 
Action: Mouse scrolled (850, 472) with delta (0, 0)
Screenshot: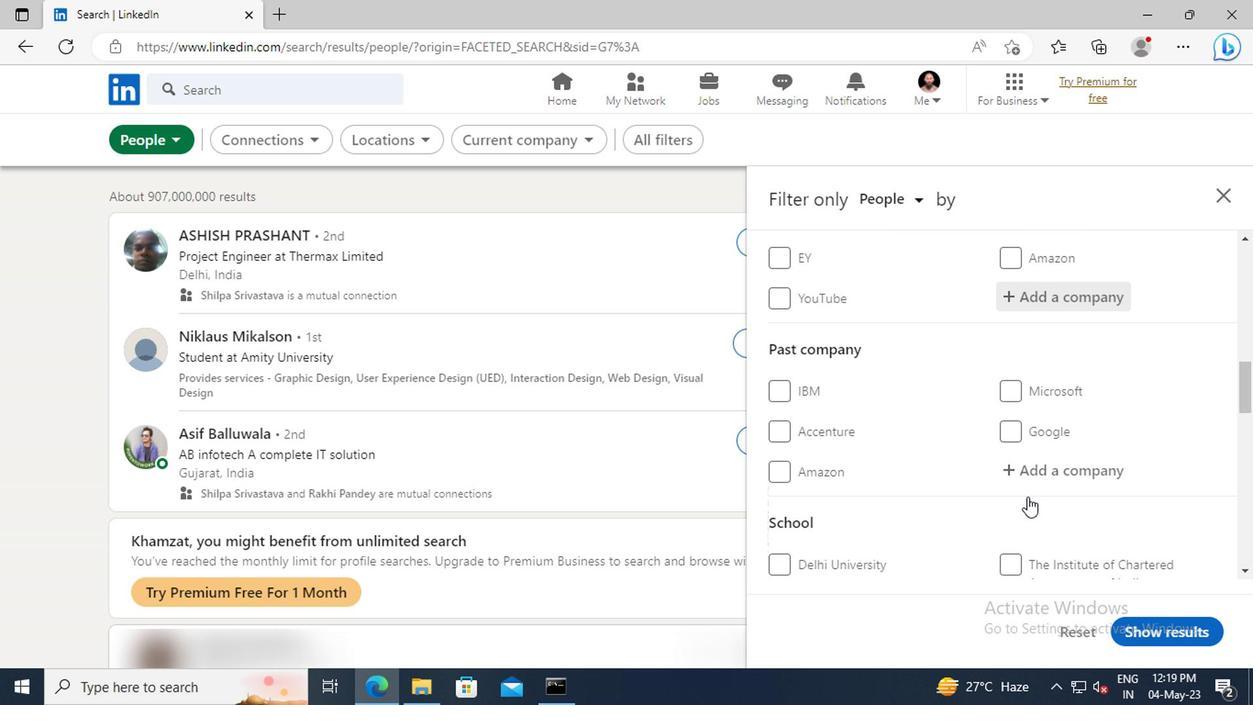 
Action: Mouse scrolled (850, 472) with delta (0, 0)
Screenshot: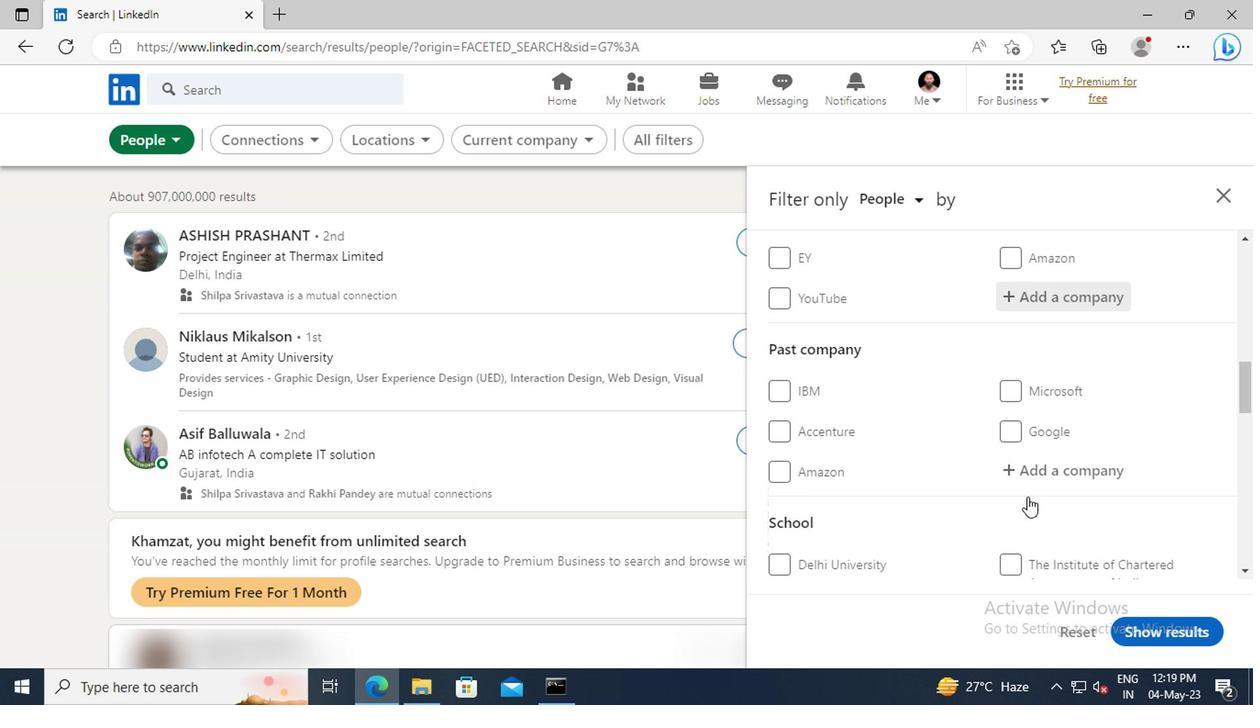 
Action: Mouse scrolled (850, 472) with delta (0, 0)
Screenshot: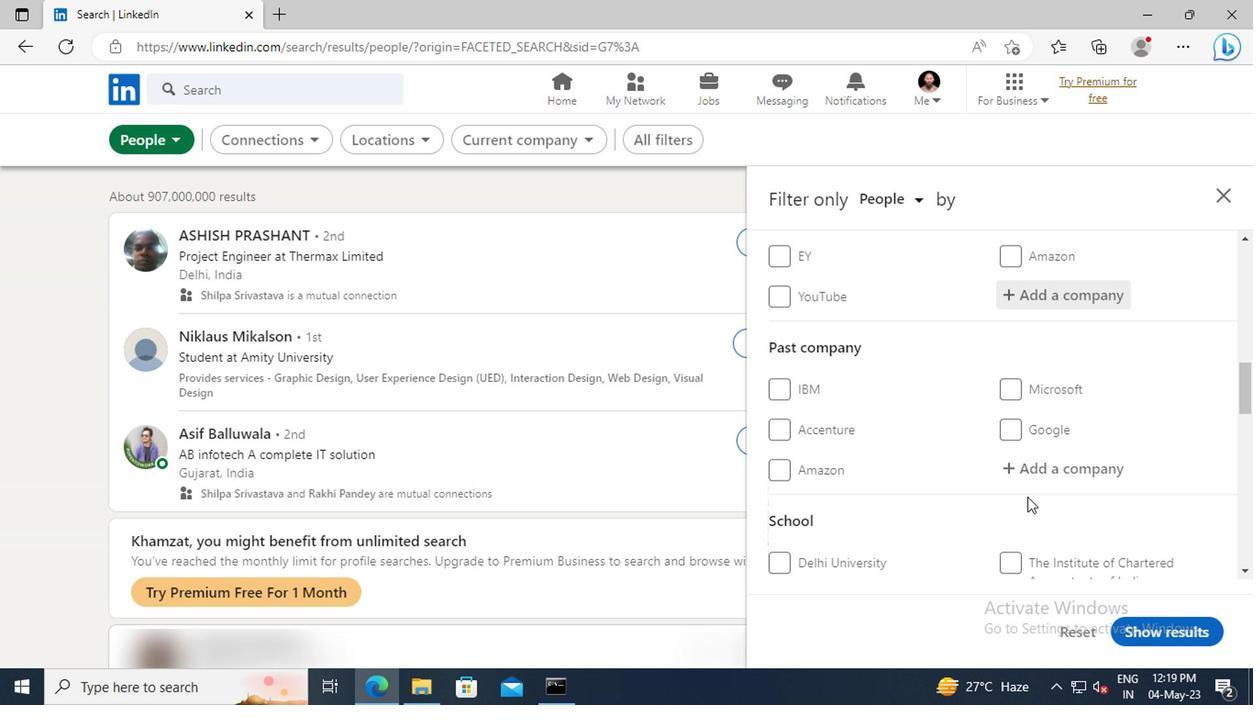 
Action: Mouse scrolled (850, 472) with delta (0, 0)
Screenshot: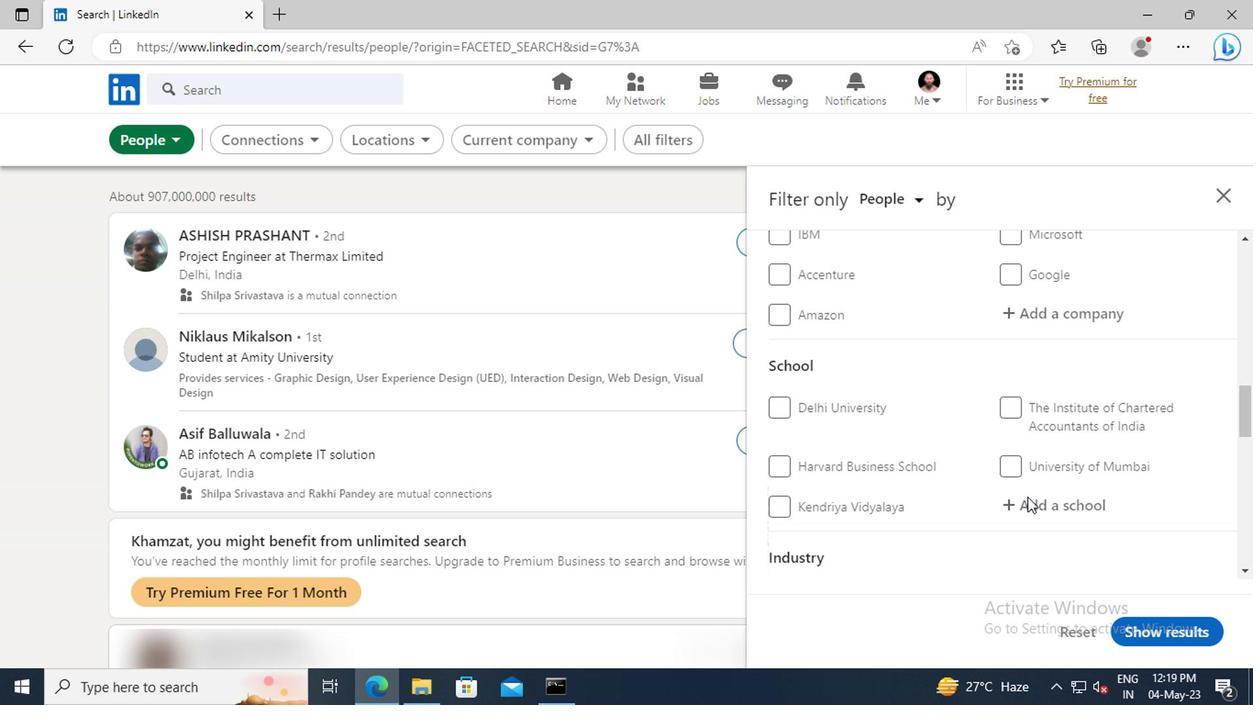 
Action: Mouse scrolled (850, 472) with delta (0, 0)
Screenshot: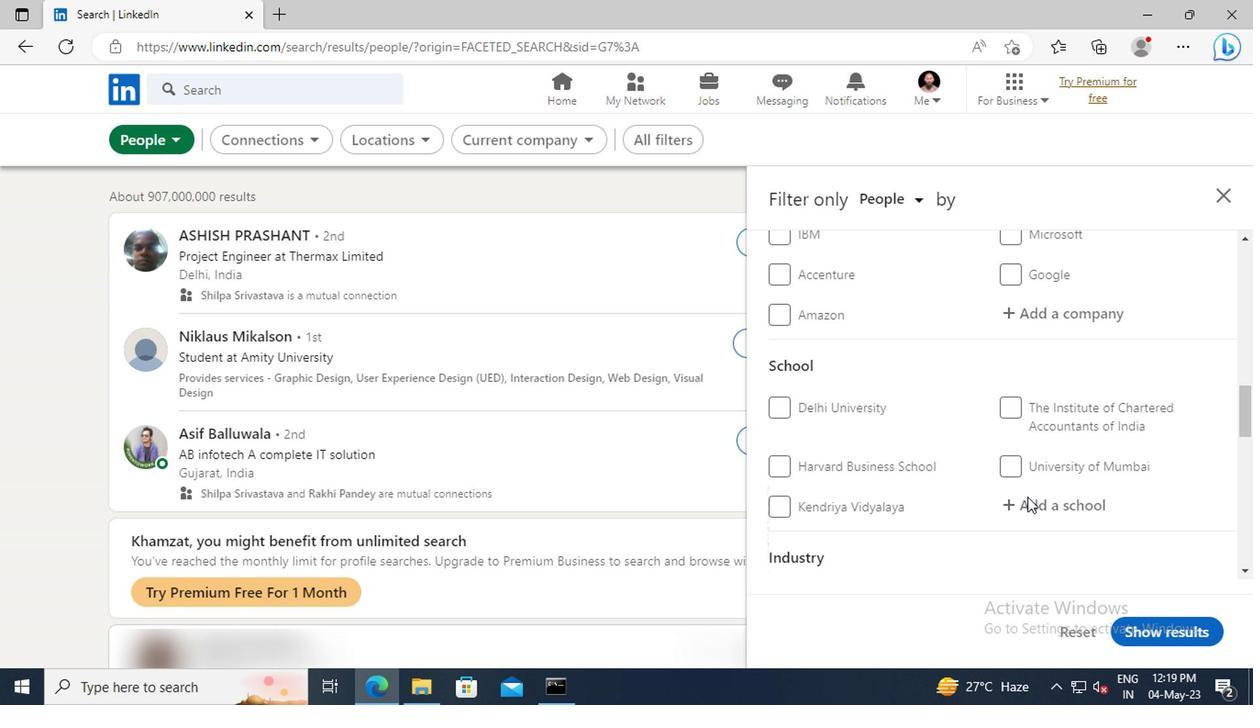
Action: Mouse scrolled (850, 472) with delta (0, 0)
Screenshot: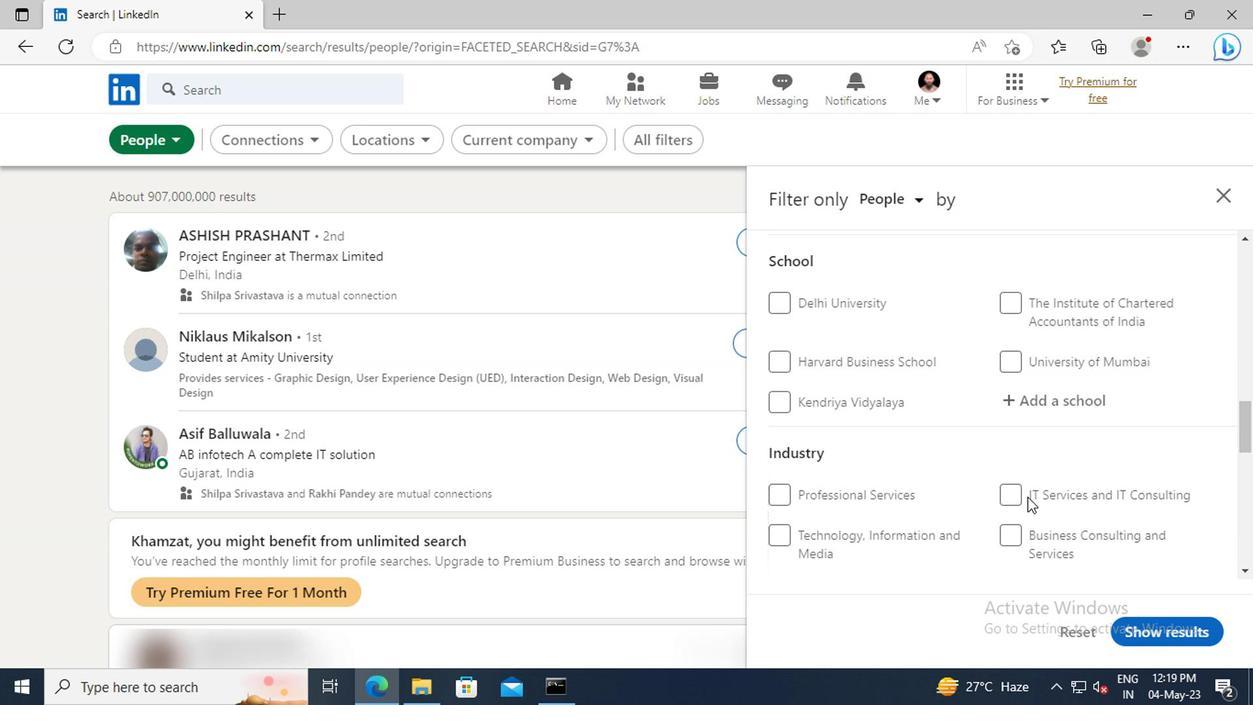 
Action: Mouse scrolled (850, 472) with delta (0, 0)
Screenshot: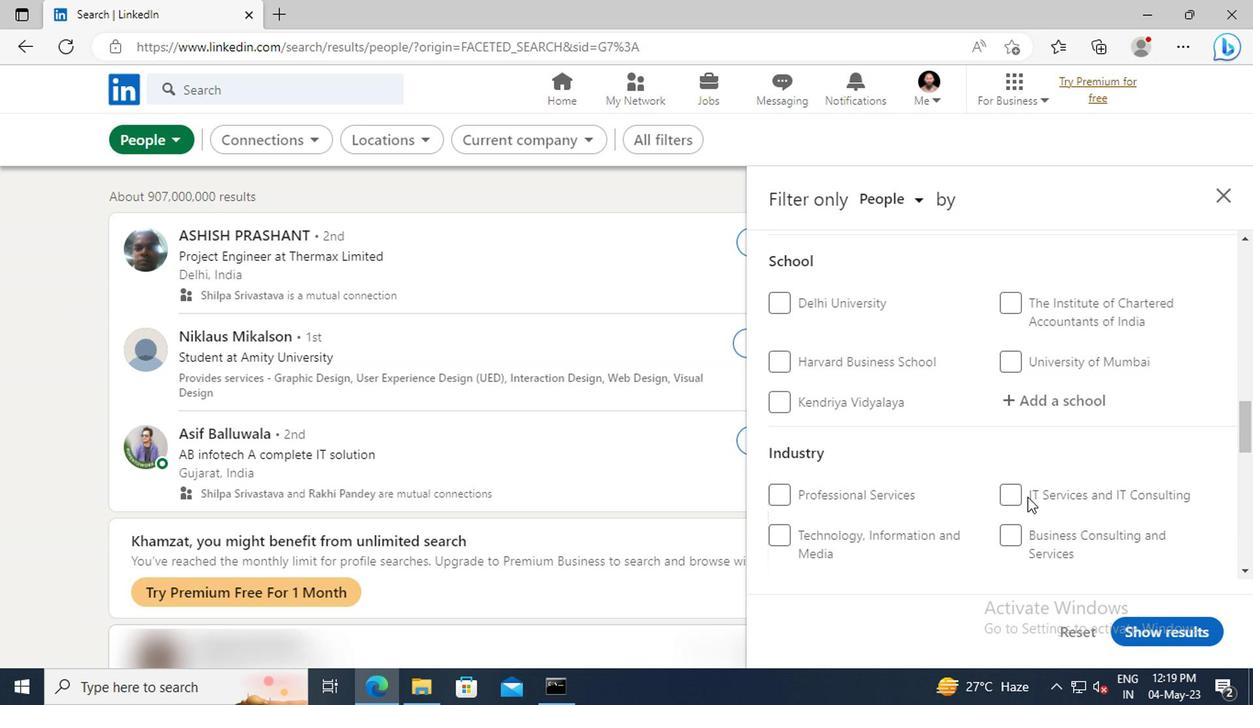 
Action: Mouse scrolled (850, 472) with delta (0, 0)
Screenshot: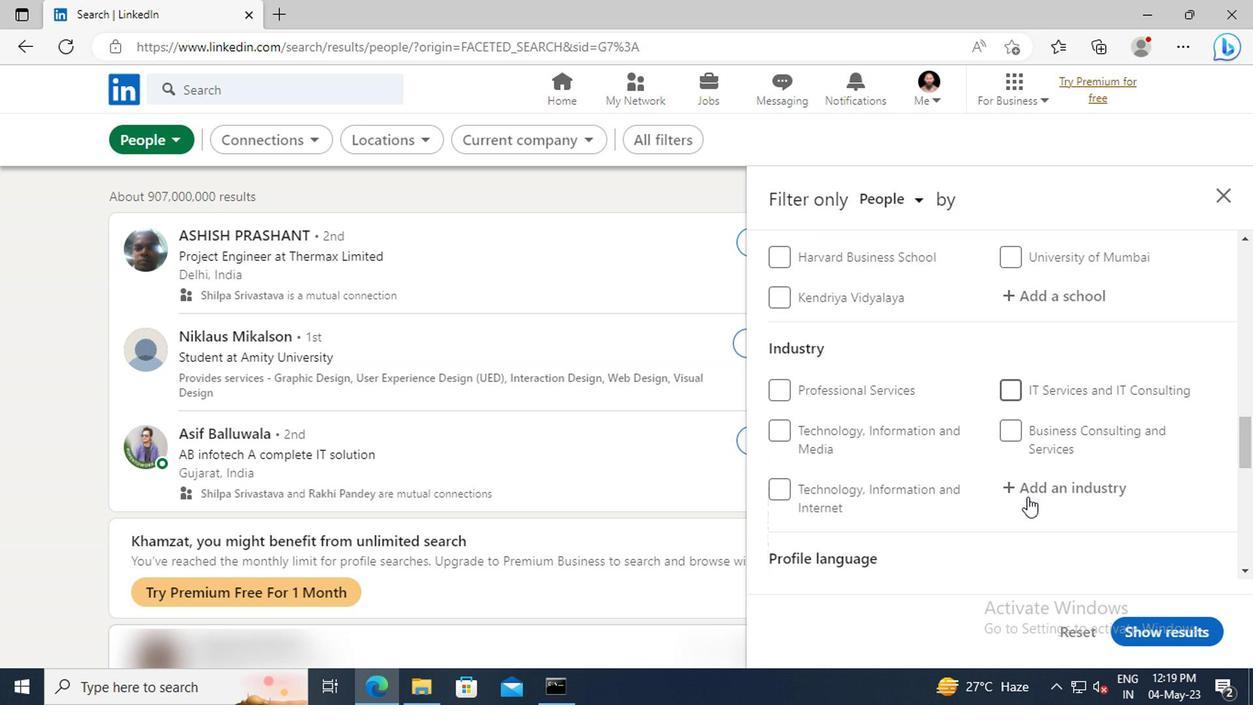 
Action: Mouse scrolled (850, 472) with delta (0, 0)
Screenshot: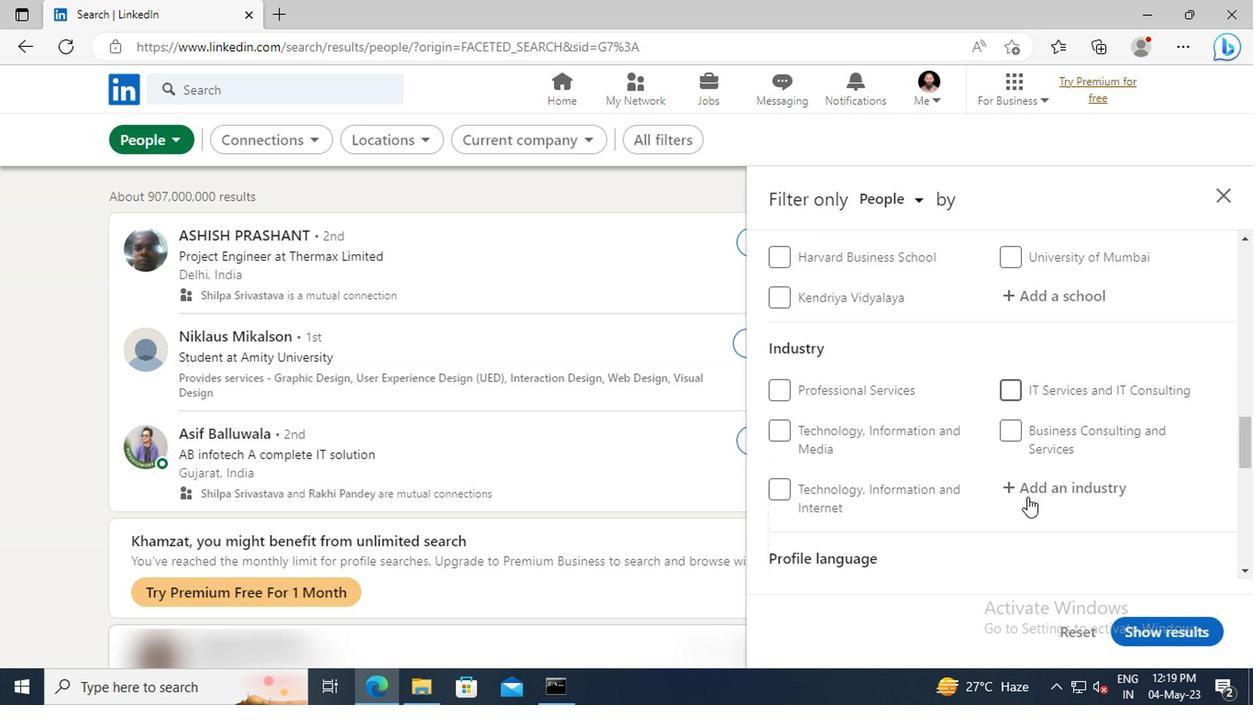 
Action: Mouse moved to (676, 470)
Screenshot: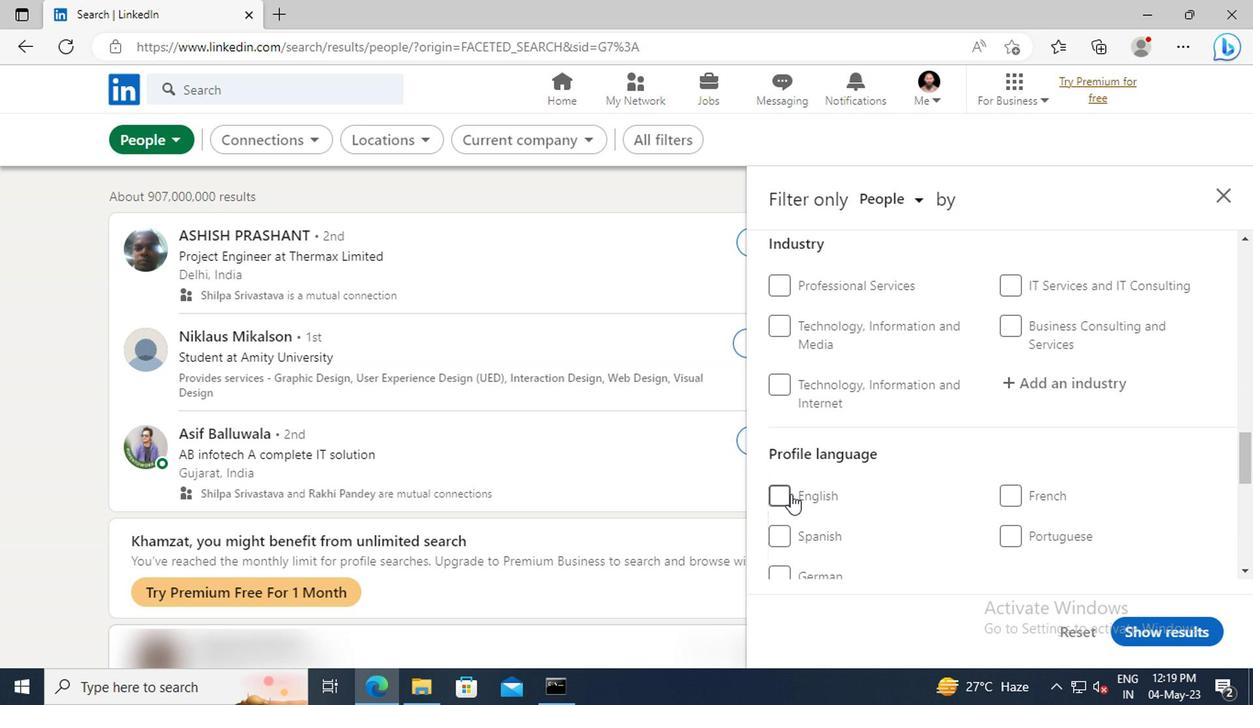 
Action: Mouse pressed left at (676, 470)
Screenshot: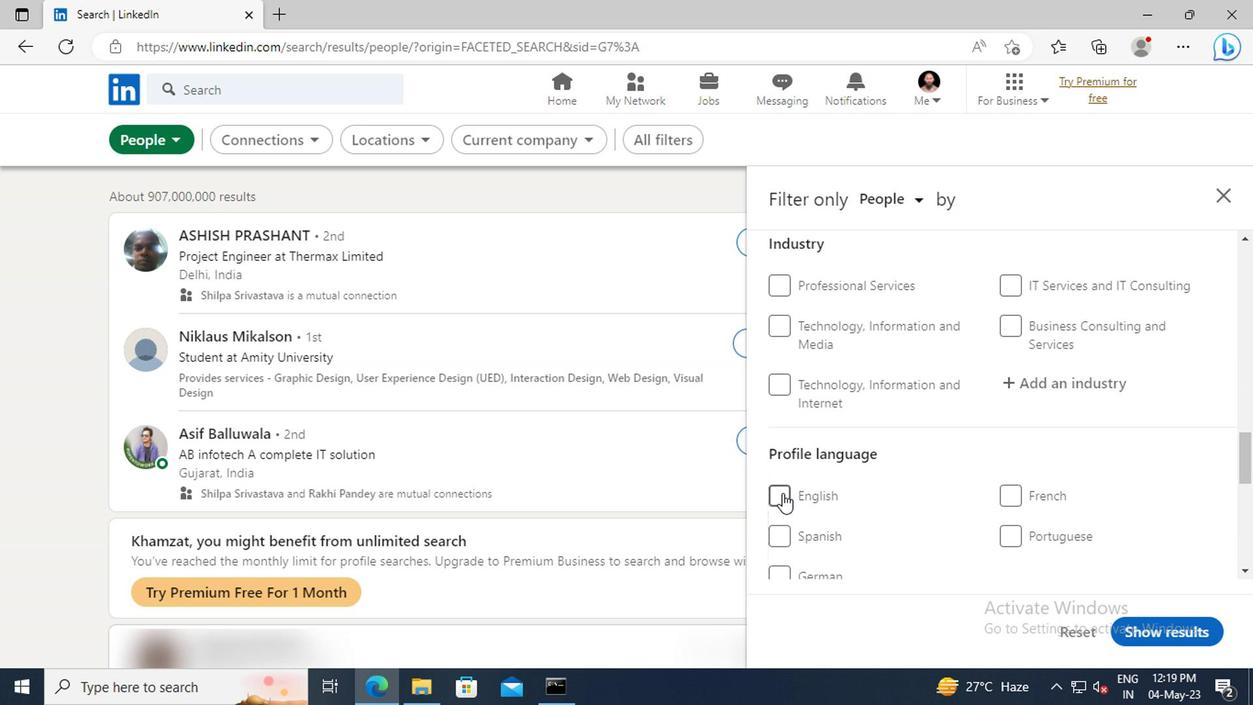 
Action: Mouse moved to (836, 441)
Screenshot: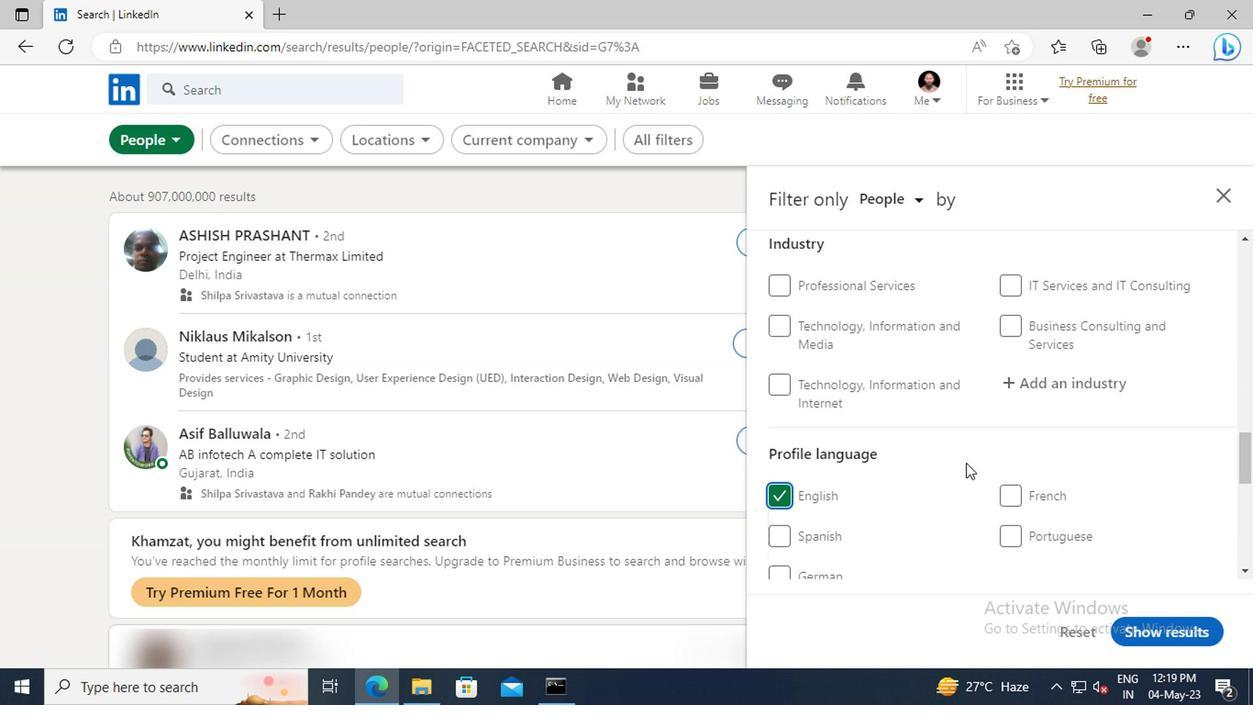 
Action: Mouse scrolled (836, 442) with delta (0, 0)
Screenshot: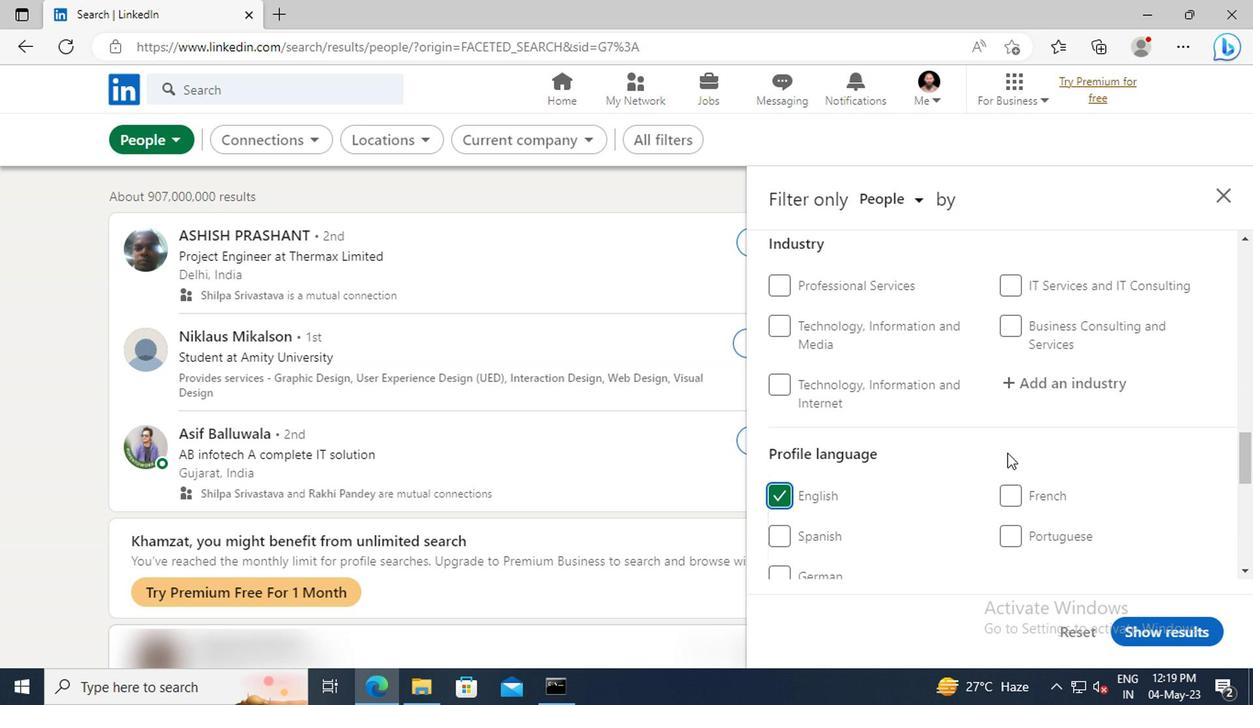 
Action: Mouse scrolled (836, 442) with delta (0, 0)
Screenshot: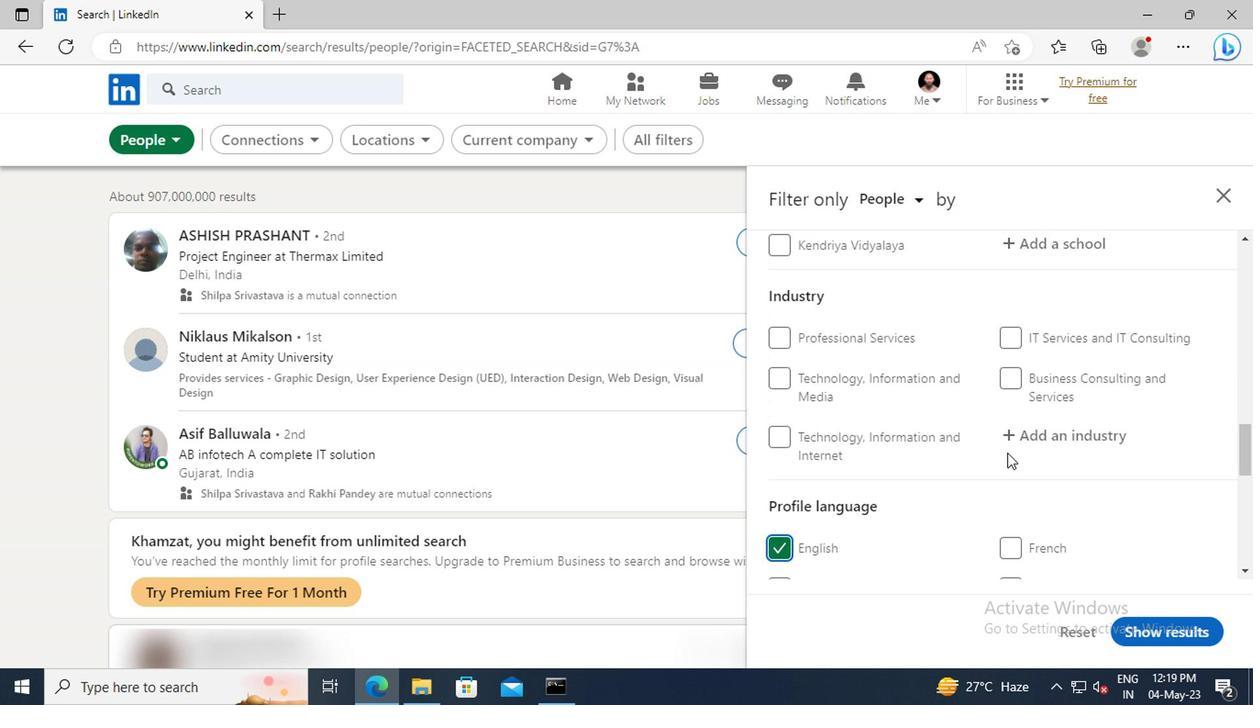 
Action: Mouse moved to (836, 441)
Screenshot: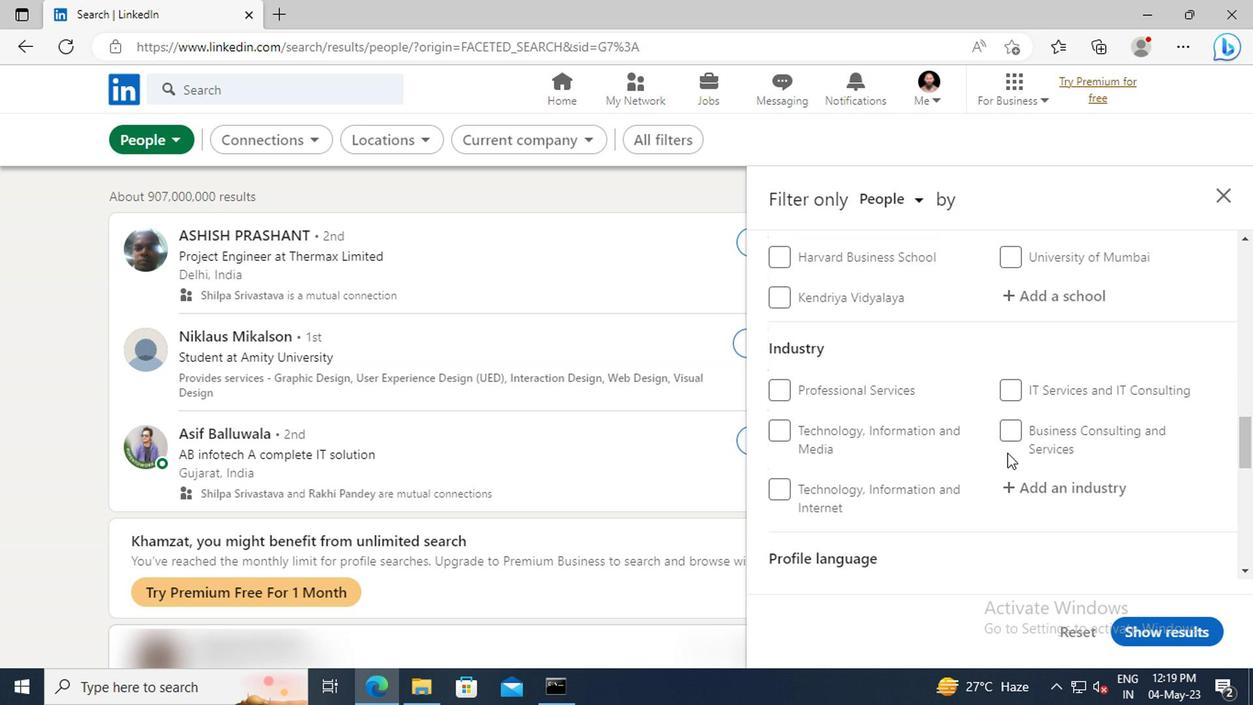 
Action: Mouse scrolled (836, 442) with delta (0, 0)
Screenshot: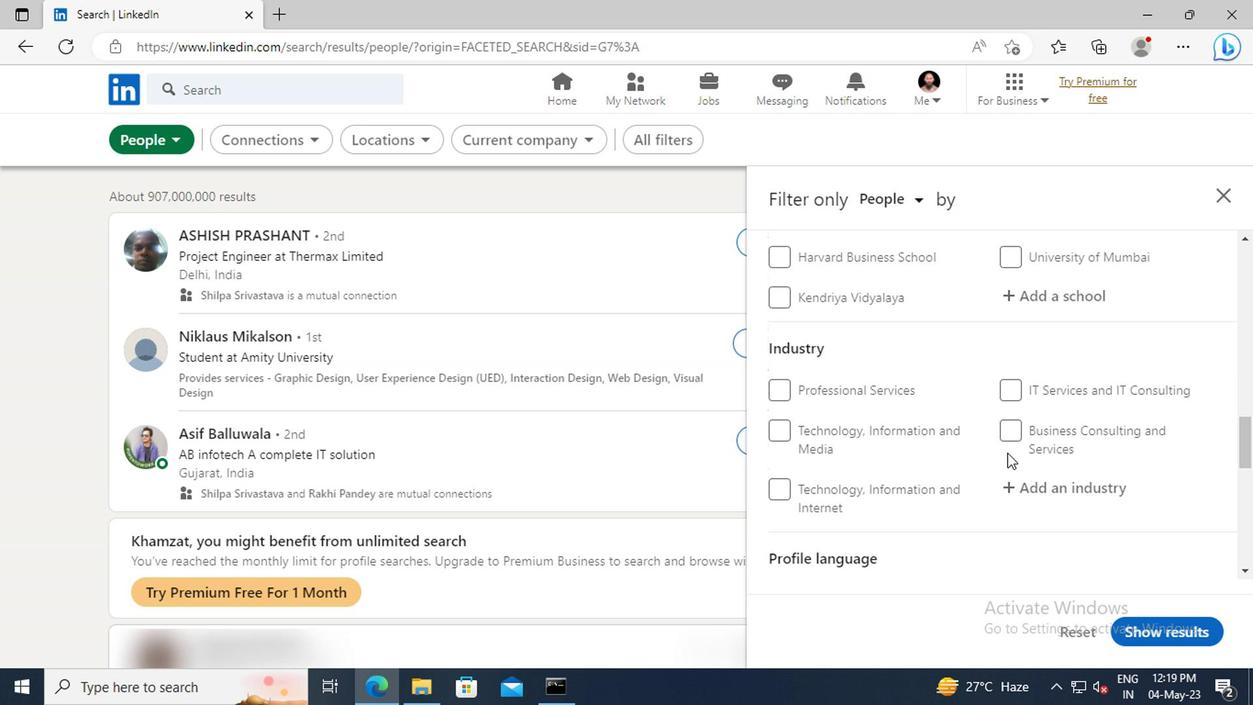 
Action: Mouse scrolled (836, 442) with delta (0, 0)
Screenshot: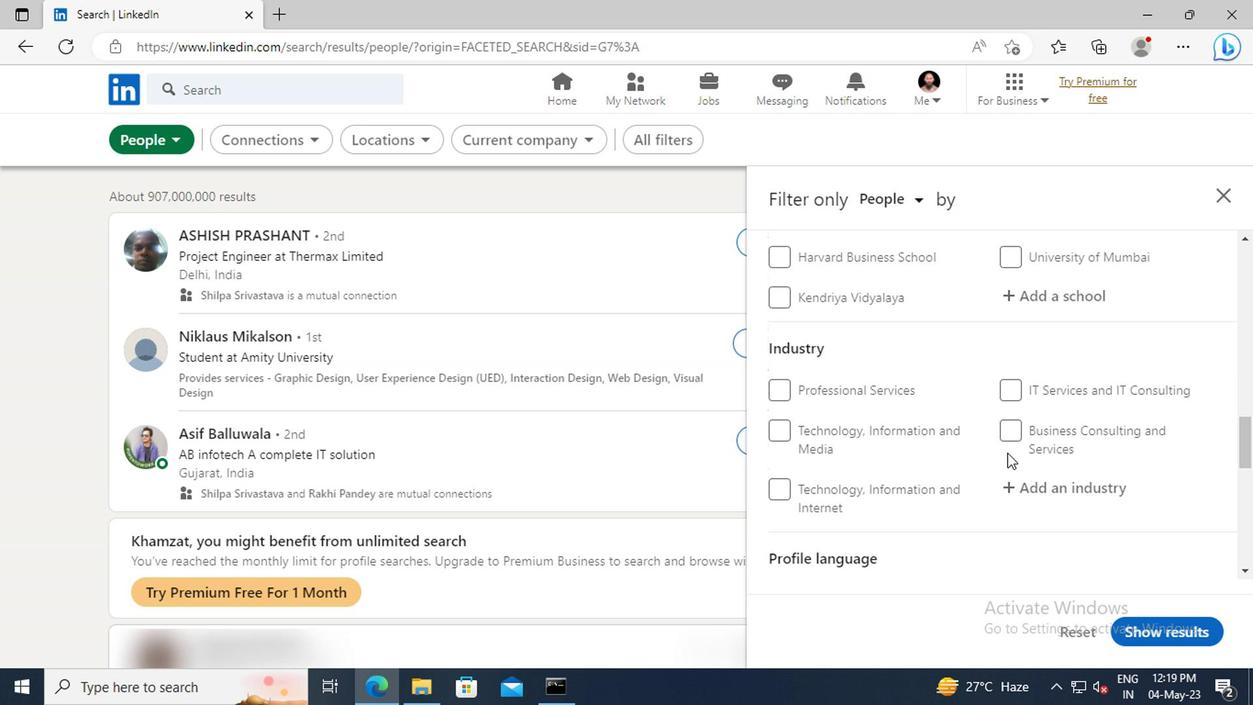 
Action: Mouse scrolled (836, 442) with delta (0, 0)
Screenshot: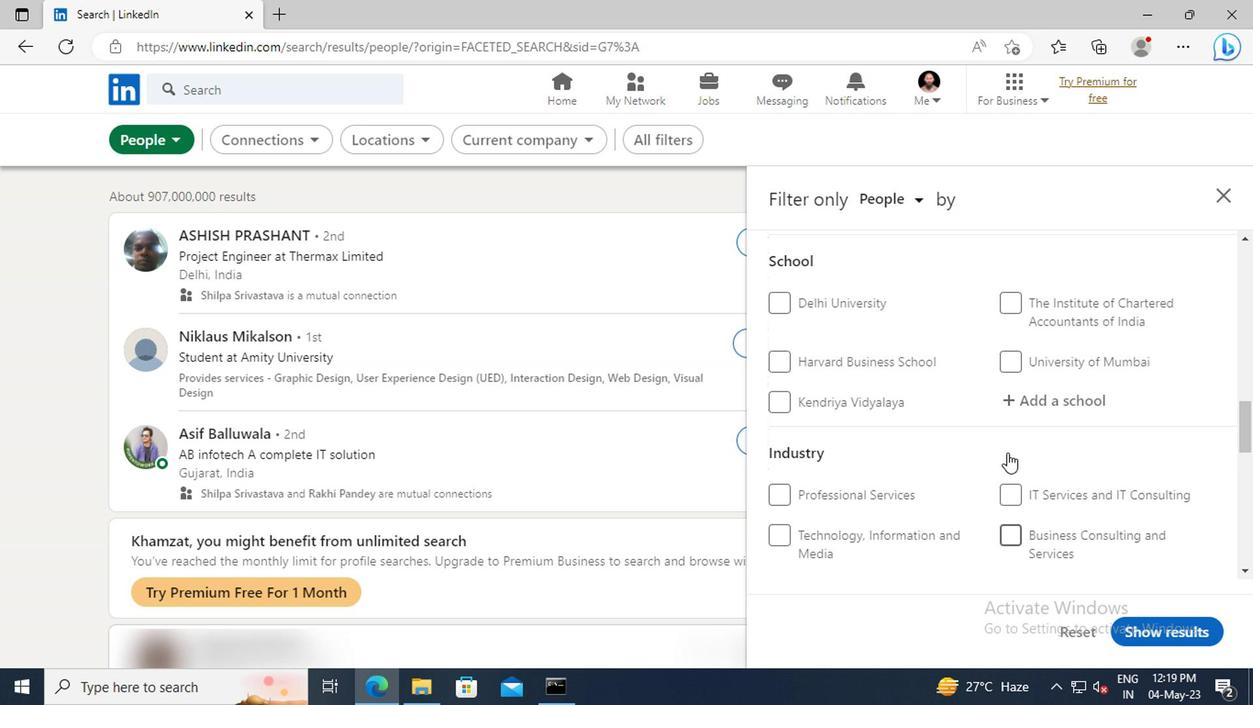 
Action: Mouse scrolled (836, 442) with delta (0, 0)
Screenshot: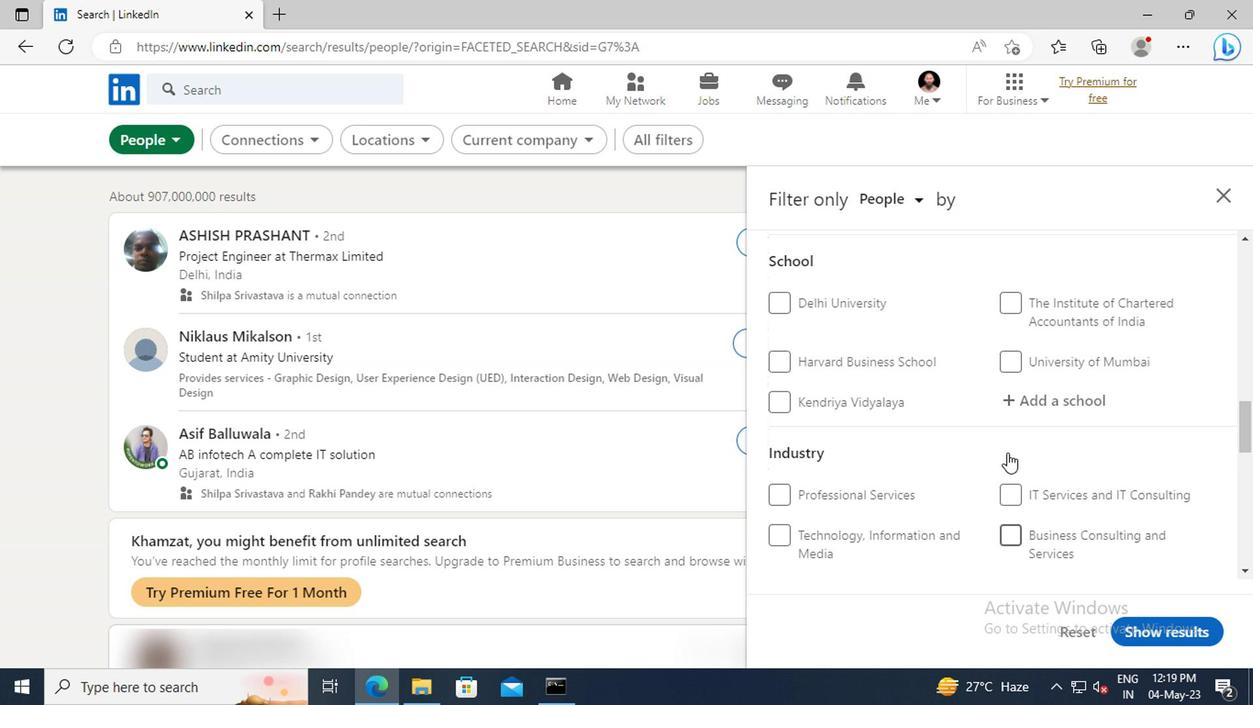 
Action: Mouse scrolled (836, 442) with delta (0, 0)
Screenshot: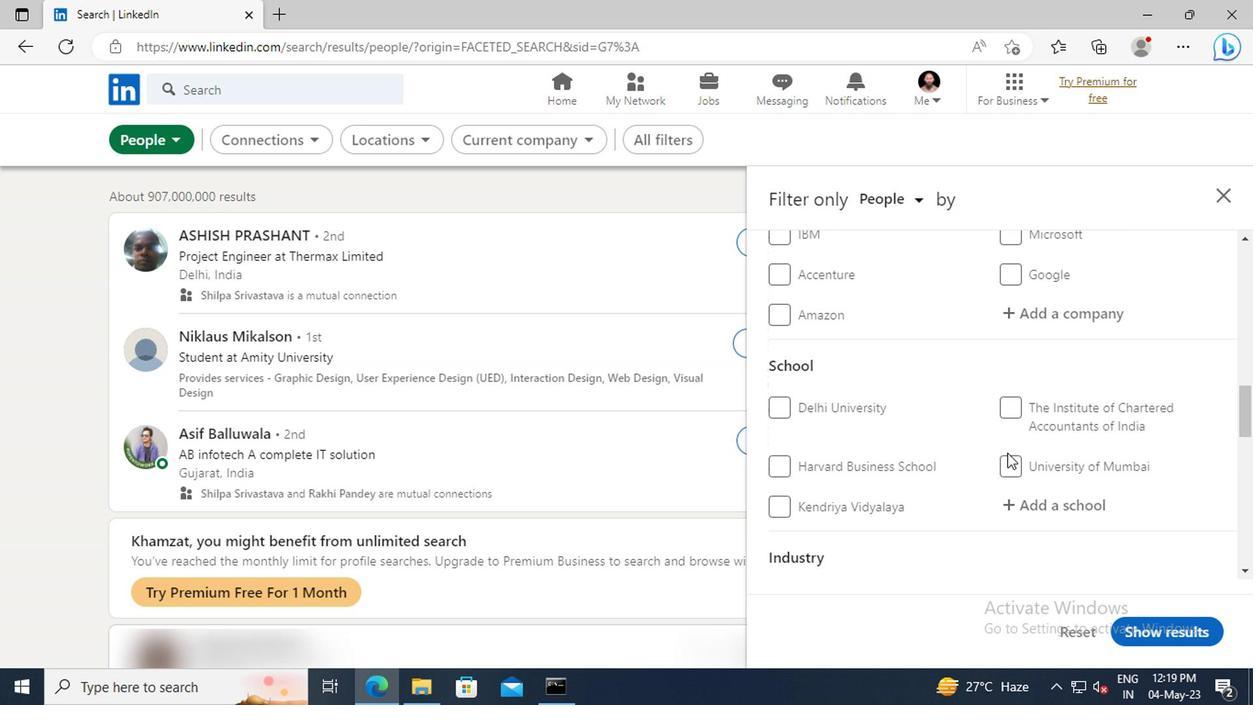 
Action: Mouse scrolled (836, 442) with delta (0, 0)
Screenshot: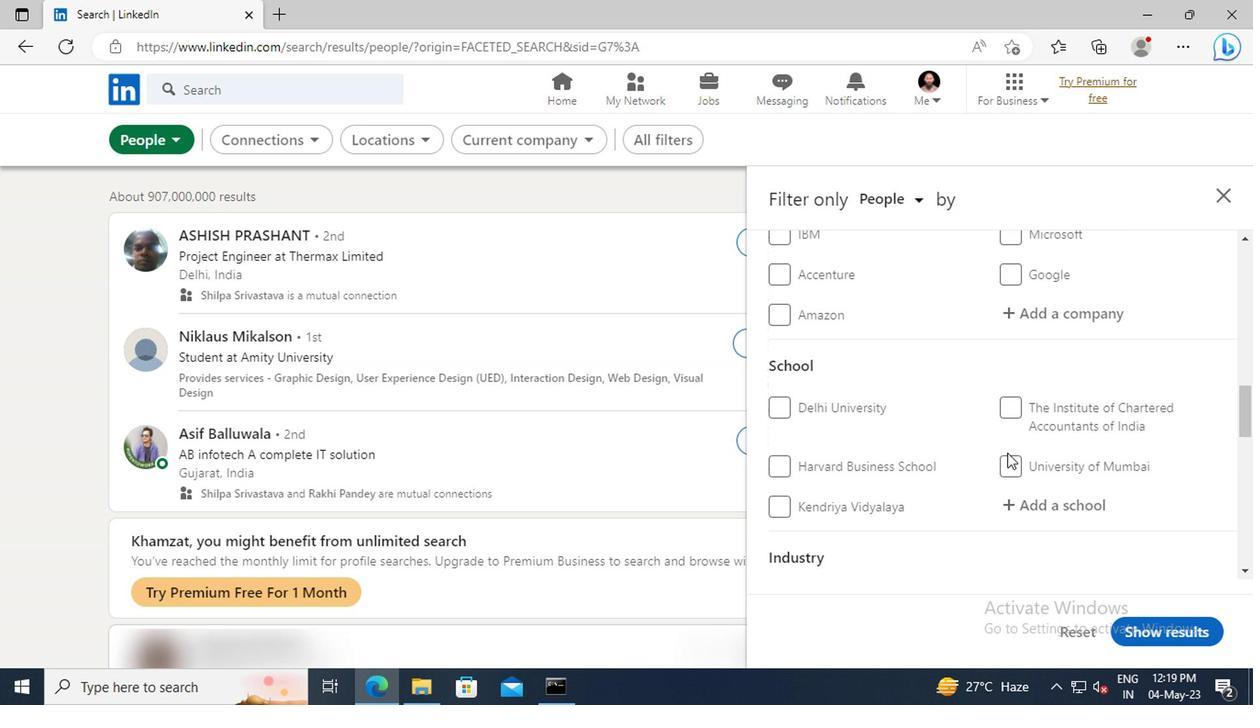 
Action: Mouse scrolled (836, 442) with delta (0, 0)
Screenshot: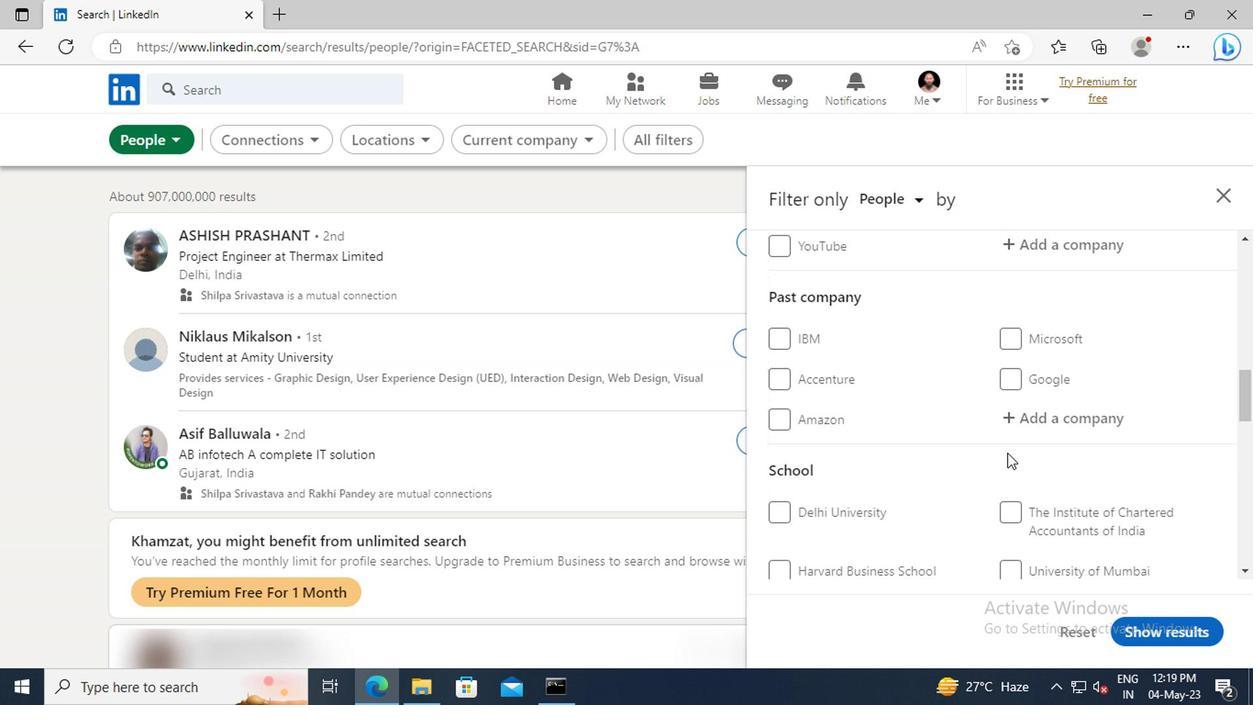 
Action: Mouse scrolled (836, 442) with delta (0, 0)
Screenshot: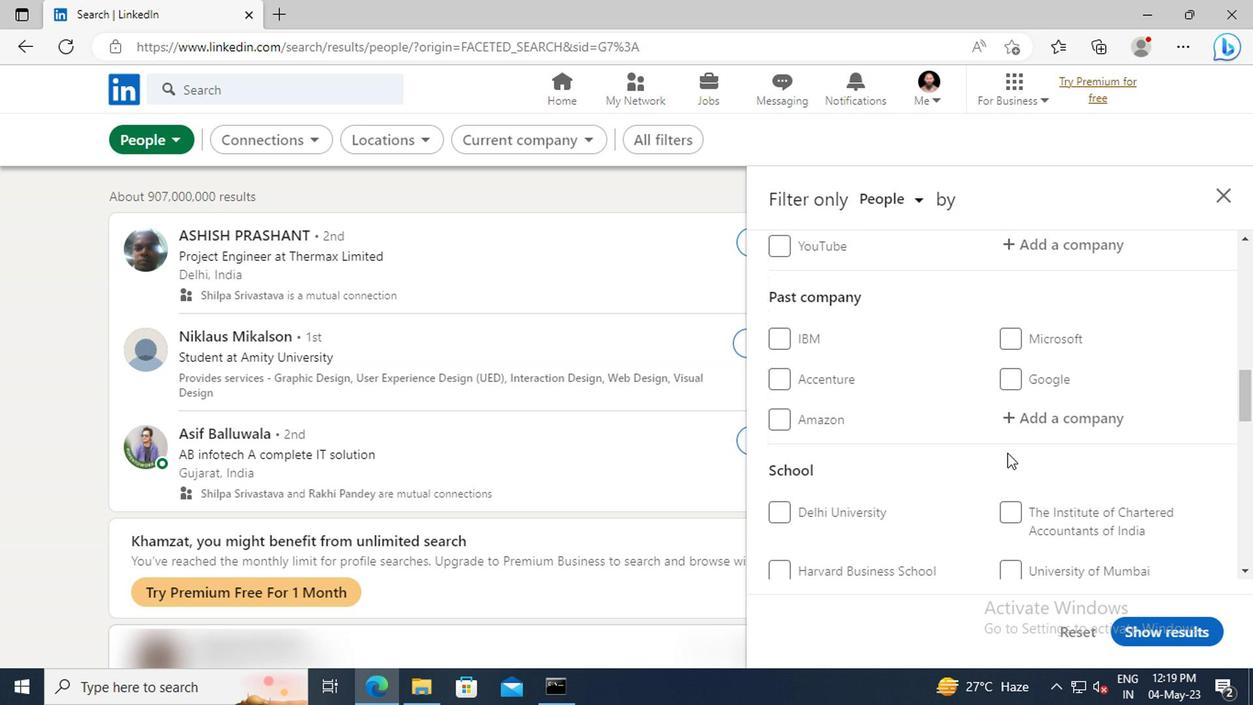 
Action: Mouse scrolled (836, 442) with delta (0, 0)
Screenshot: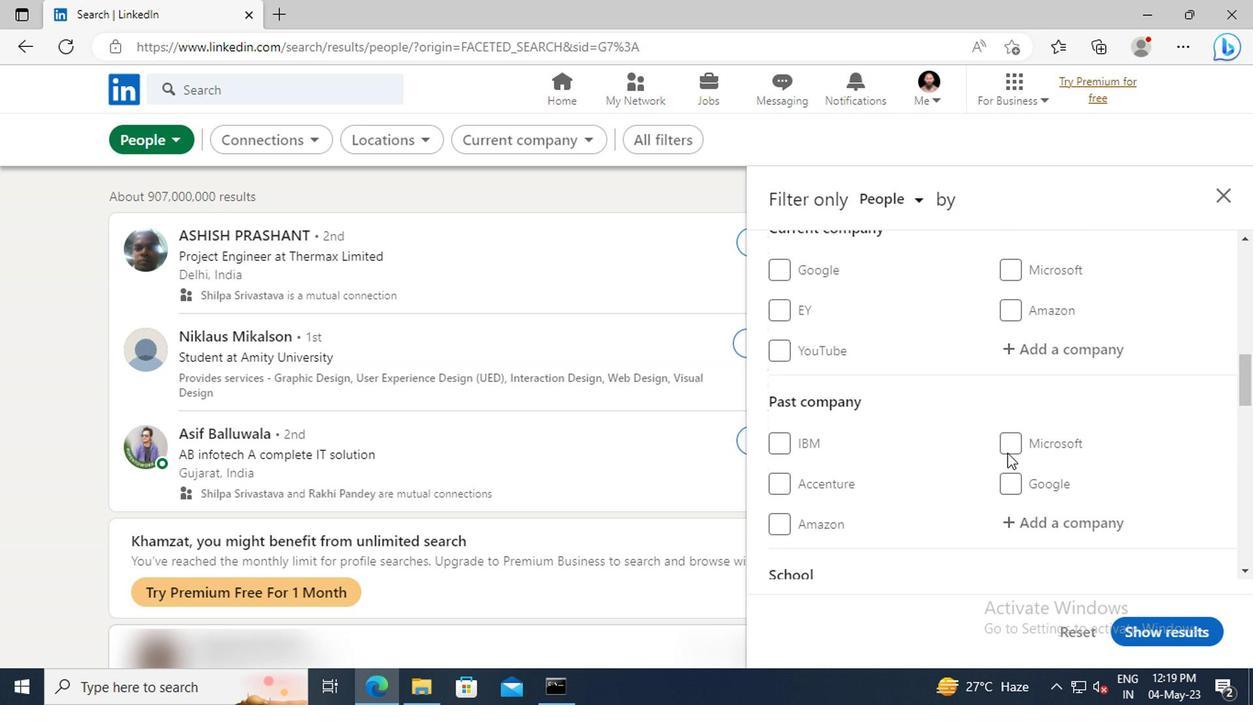 
Action: Mouse moved to (846, 410)
Screenshot: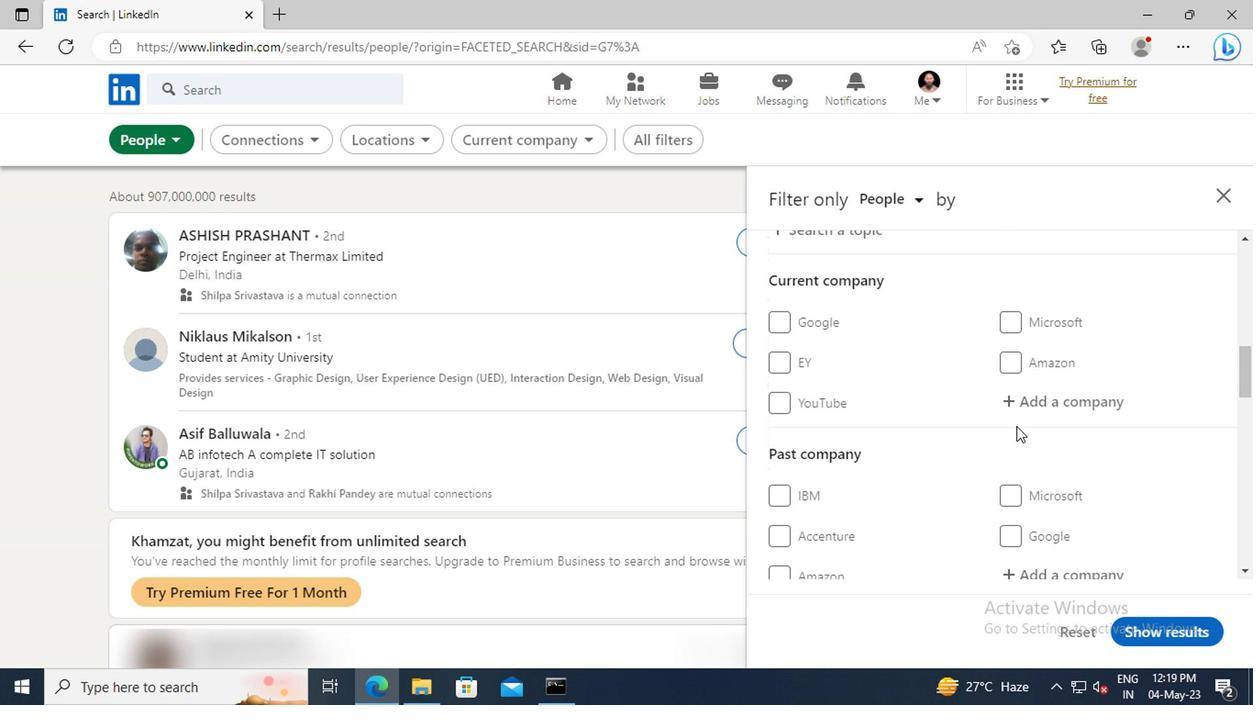 
Action: Mouse pressed left at (846, 410)
Screenshot: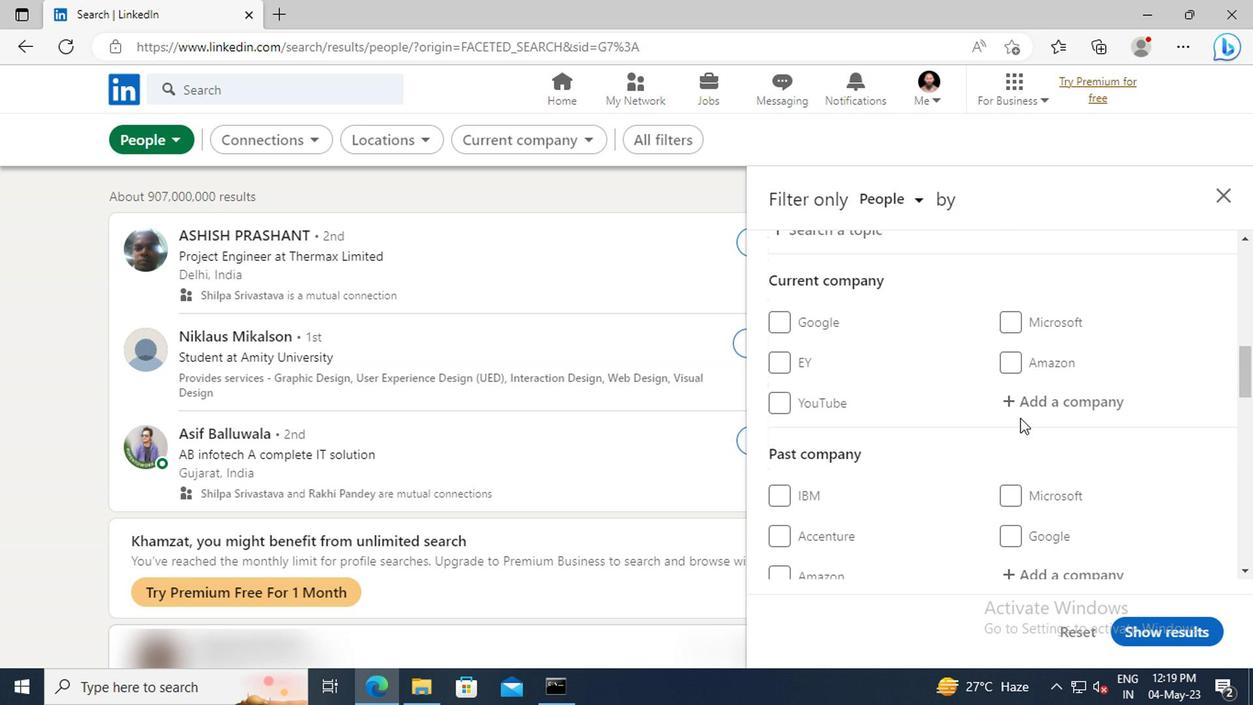 
Action: Key pressed <Key.shift>BIRLASO
Screenshot: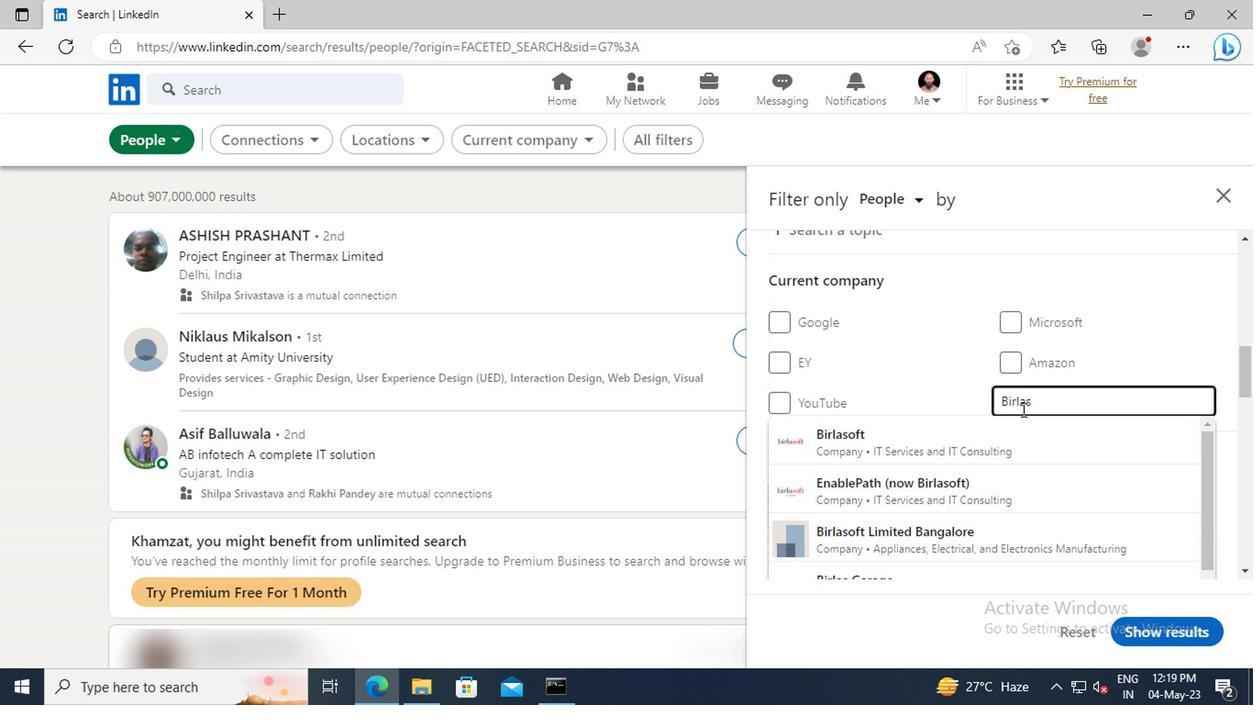 
Action: Mouse moved to (846, 425)
Screenshot: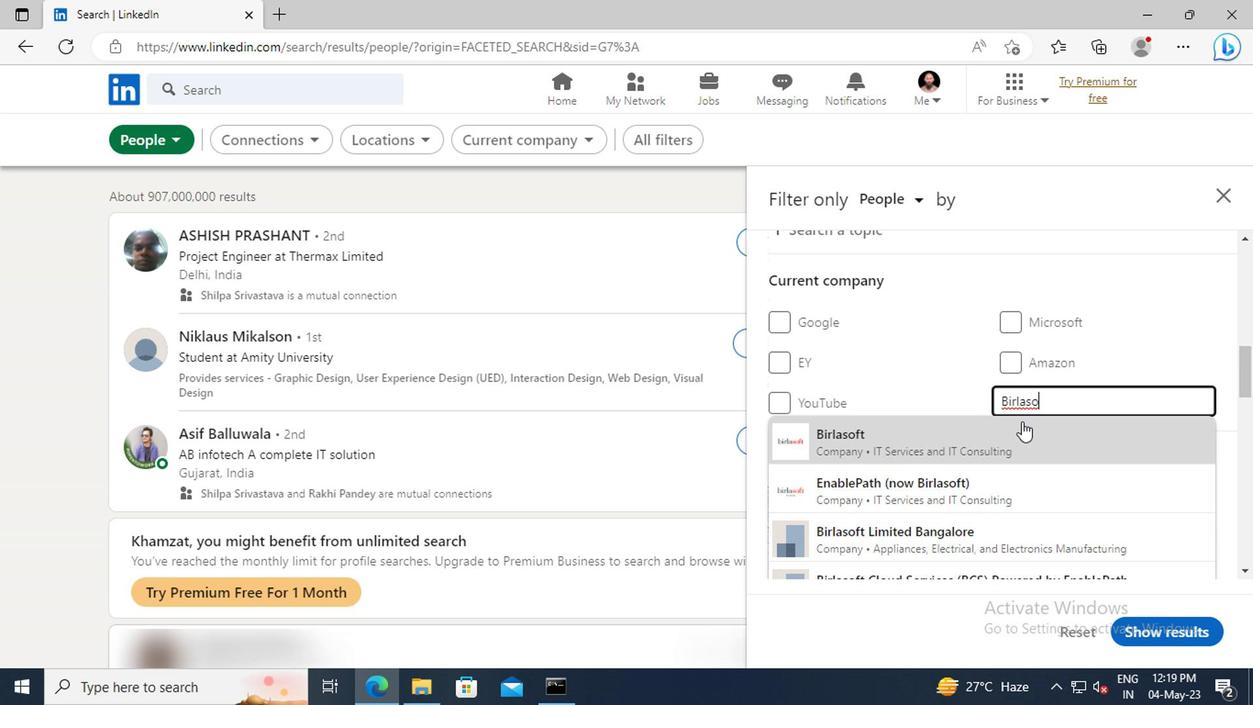 
Action: Mouse pressed left at (846, 425)
Screenshot: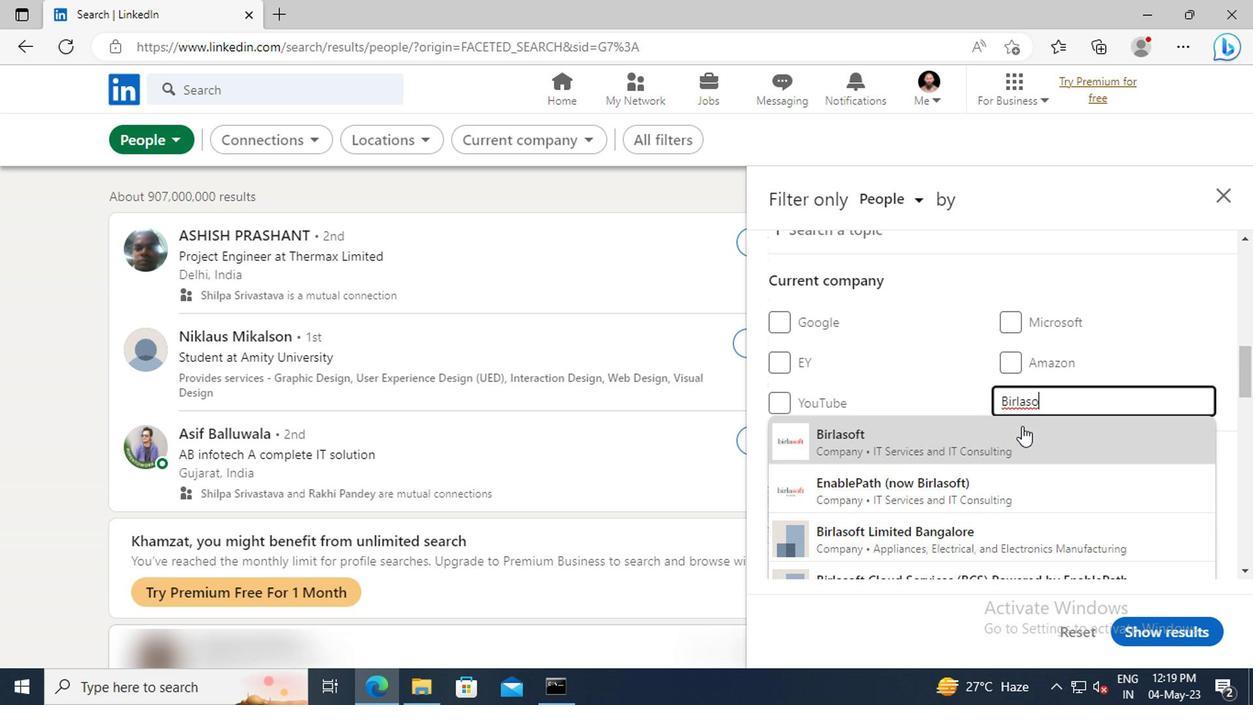 
Action: Mouse scrolled (846, 424) with delta (0, 0)
Screenshot: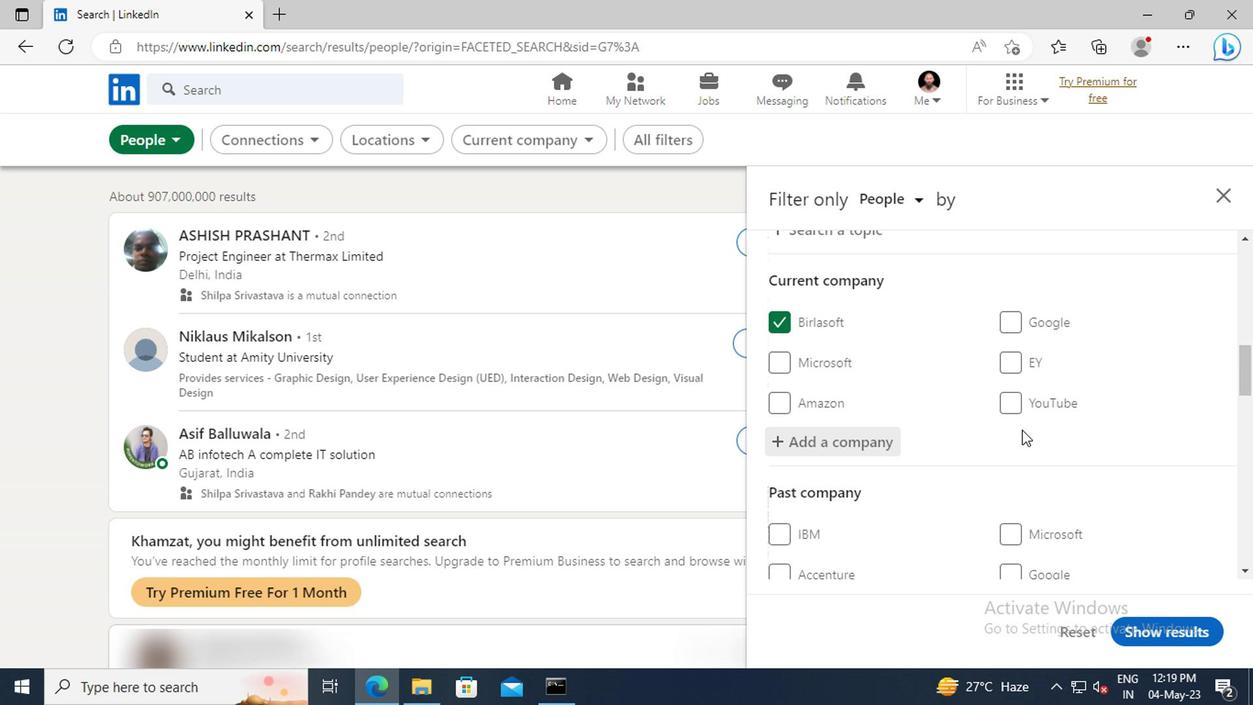
Action: Mouse scrolled (846, 424) with delta (0, 0)
Screenshot: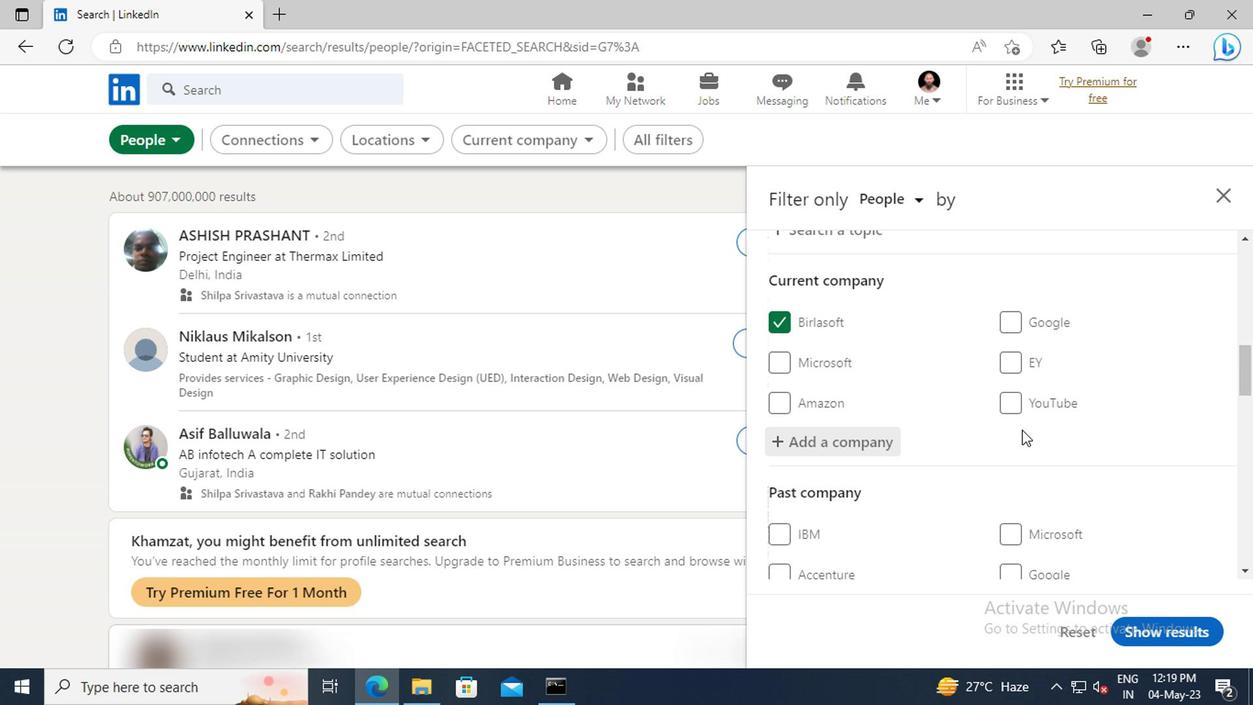 
Action: Mouse scrolled (846, 424) with delta (0, 0)
Screenshot: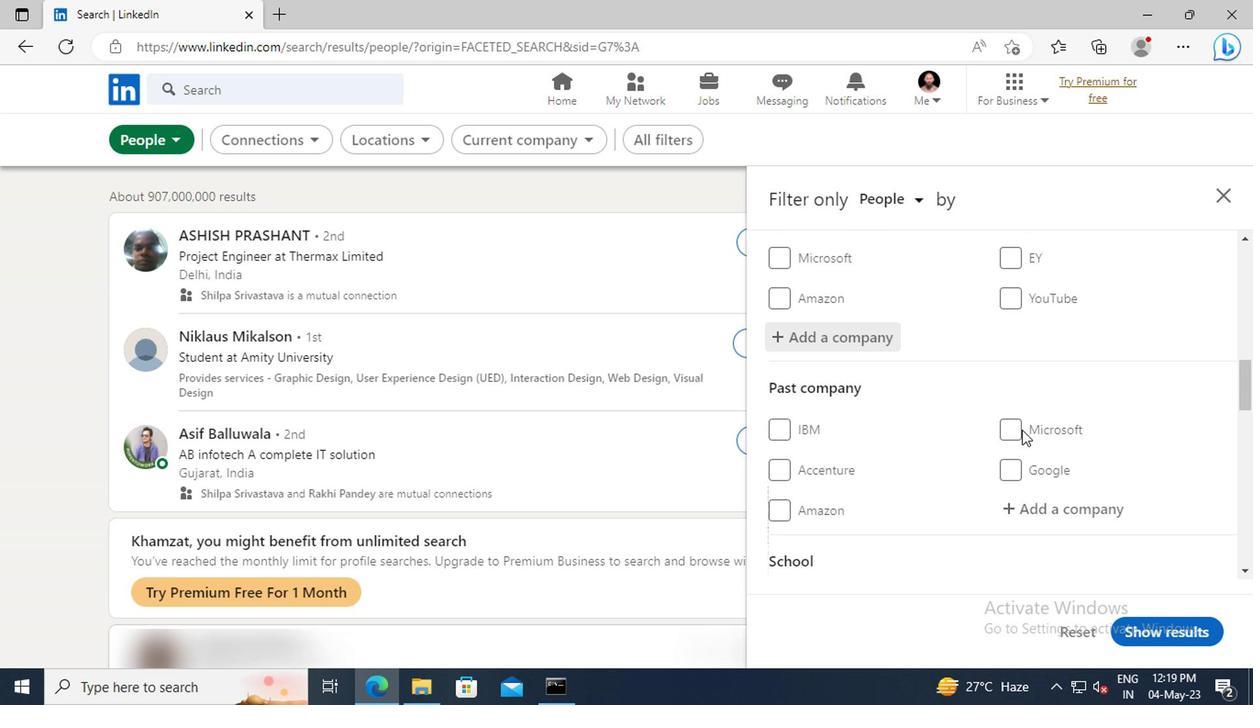 
Action: Mouse scrolled (846, 424) with delta (0, 0)
Screenshot: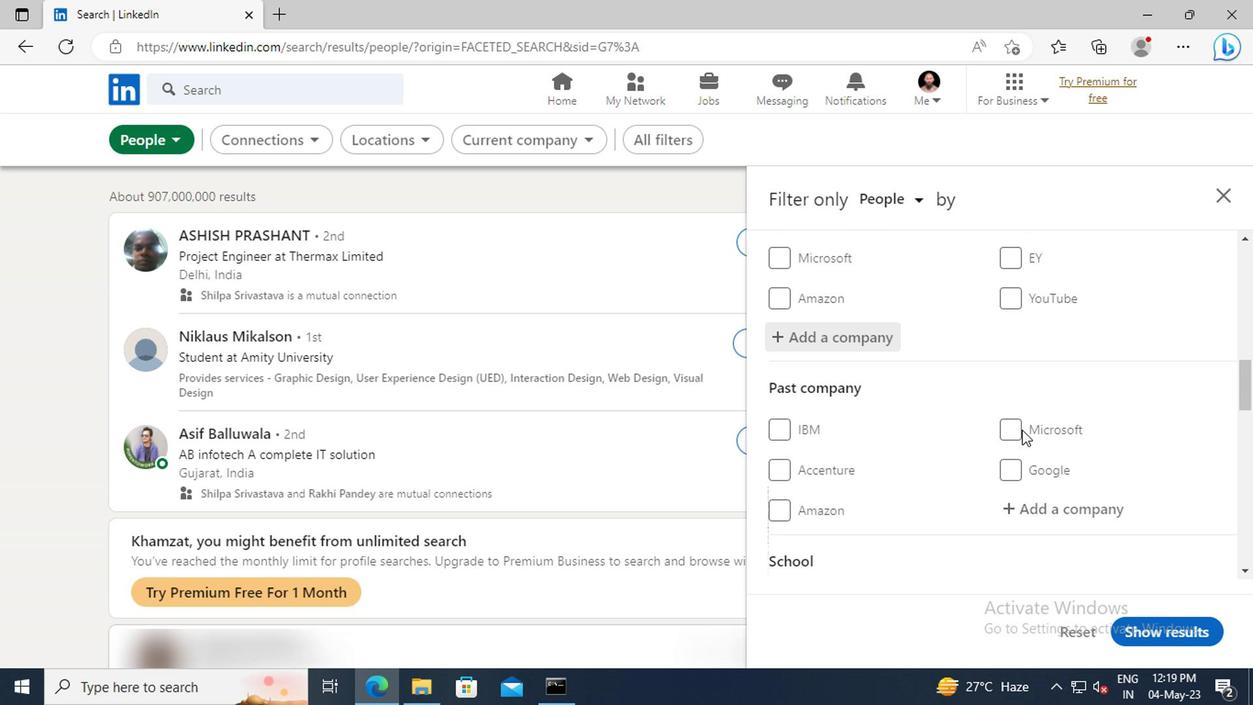 
Action: Mouse moved to (842, 410)
Screenshot: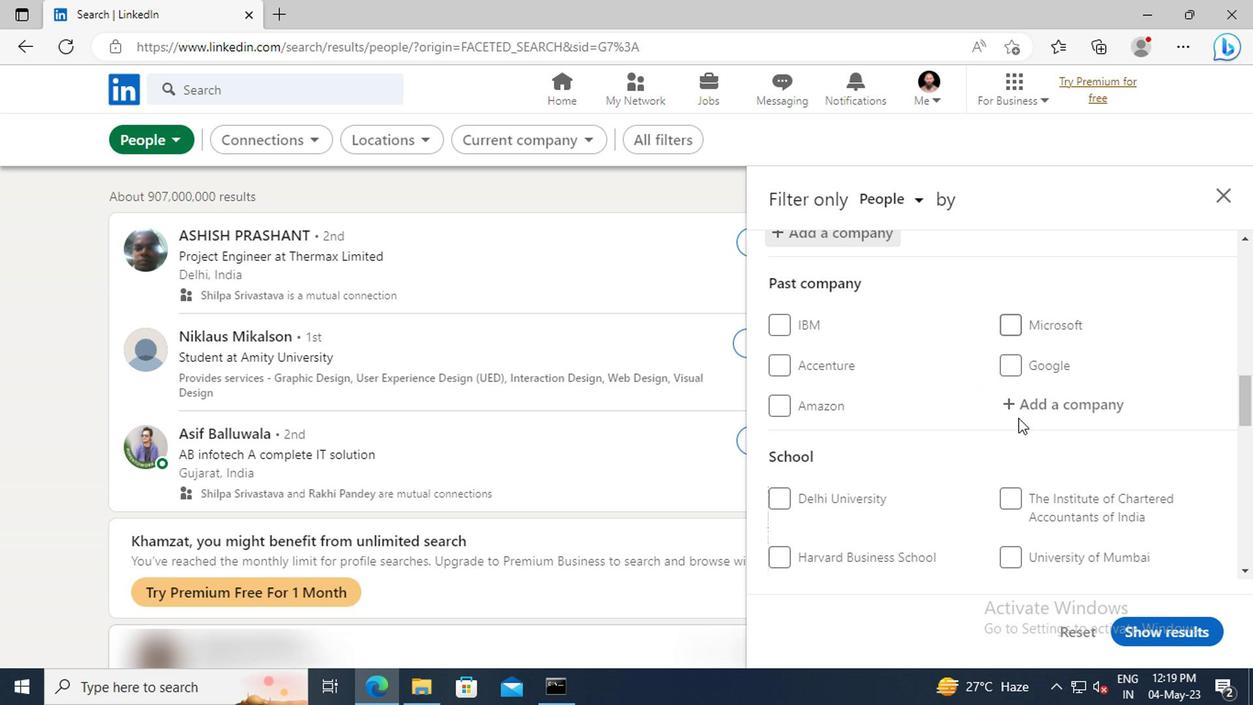 
Action: Mouse scrolled (842, 409) with delta (0, 0)
Screenshot: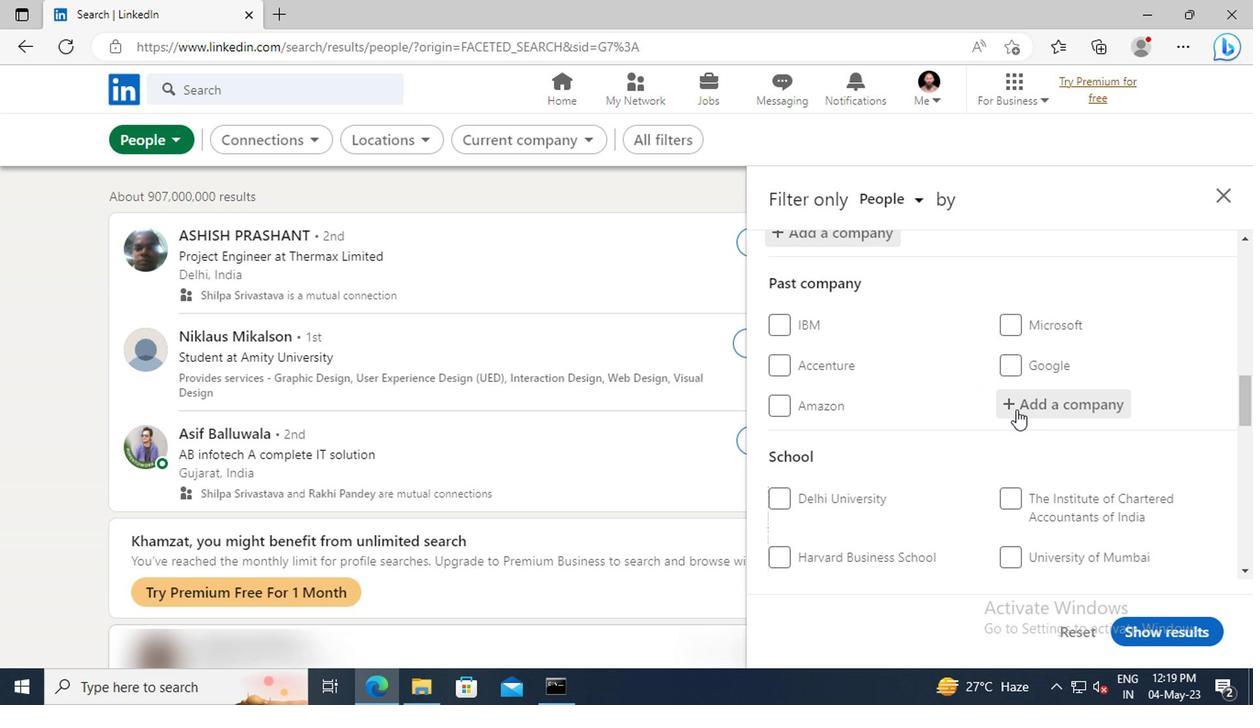 
Action: Mouse scrolled (842, 409) with delta (0, 0)
Screenshot: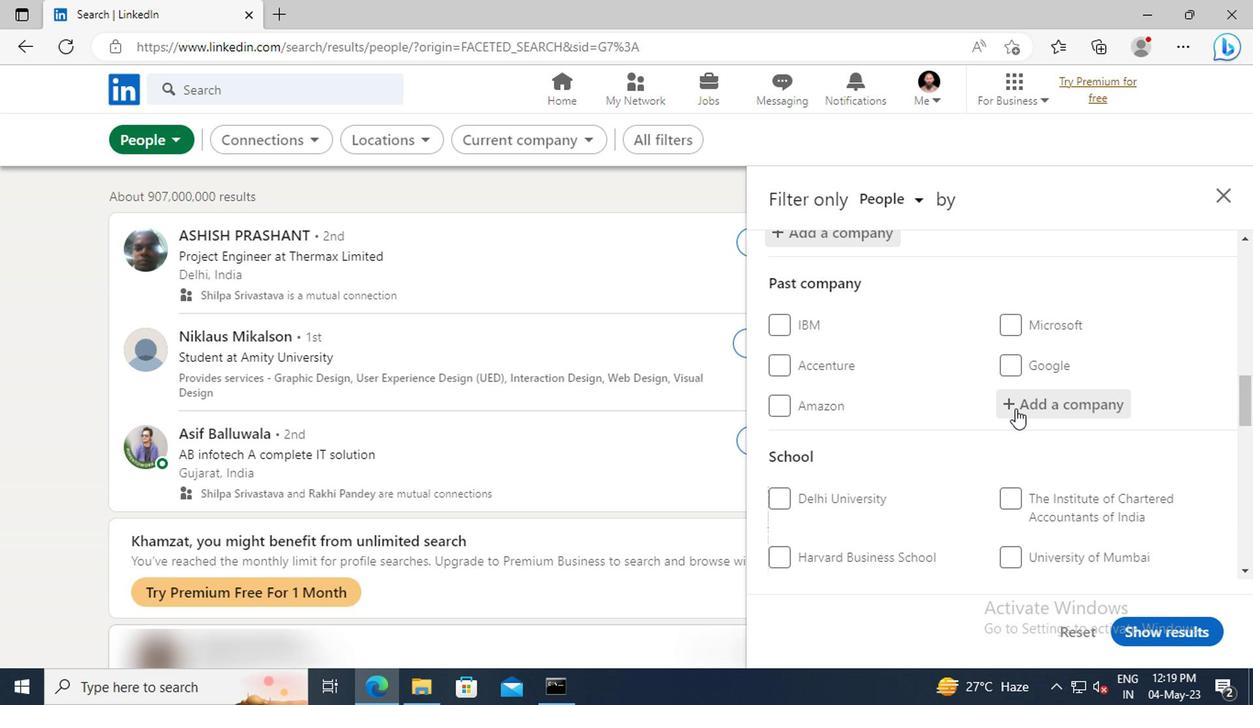 
Action: Mouse moved to (842, 409)
Screenshot: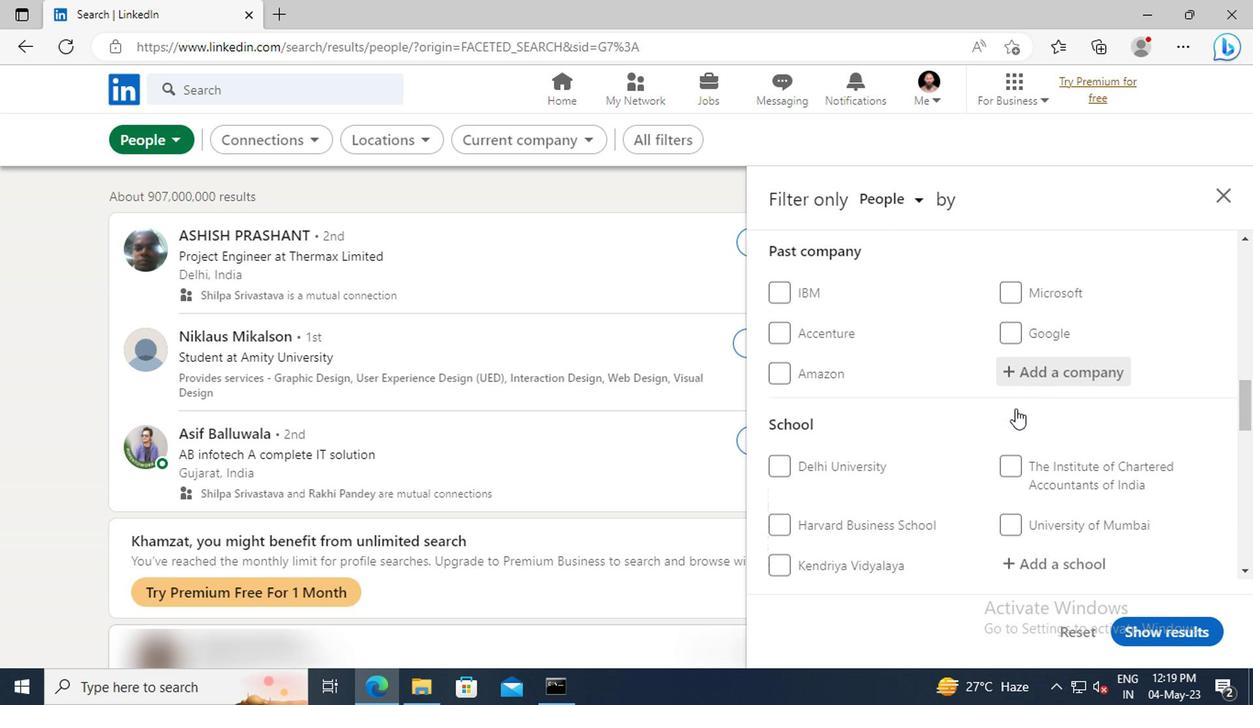 
Action: Mouse scrolled (842, 408) with delta (0, 0)
Screenshot: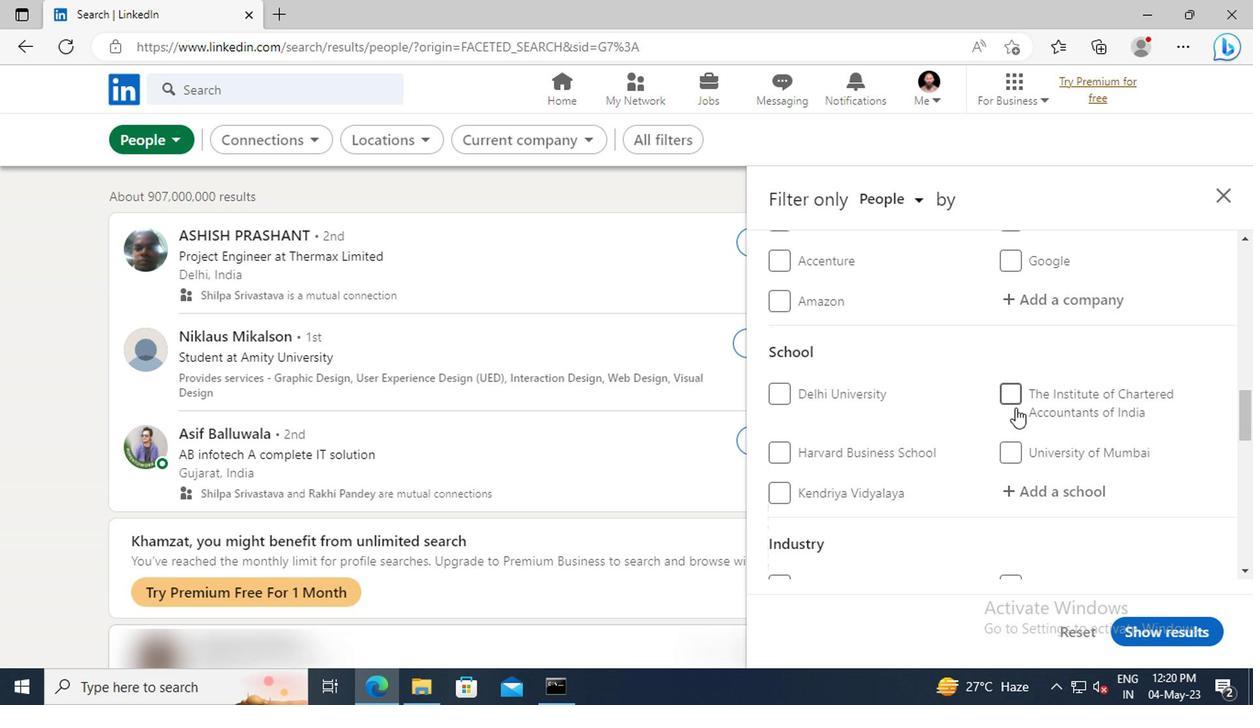 
Action: Mouse scrolled (842, 408) with delta (0, 0)
Screenshot: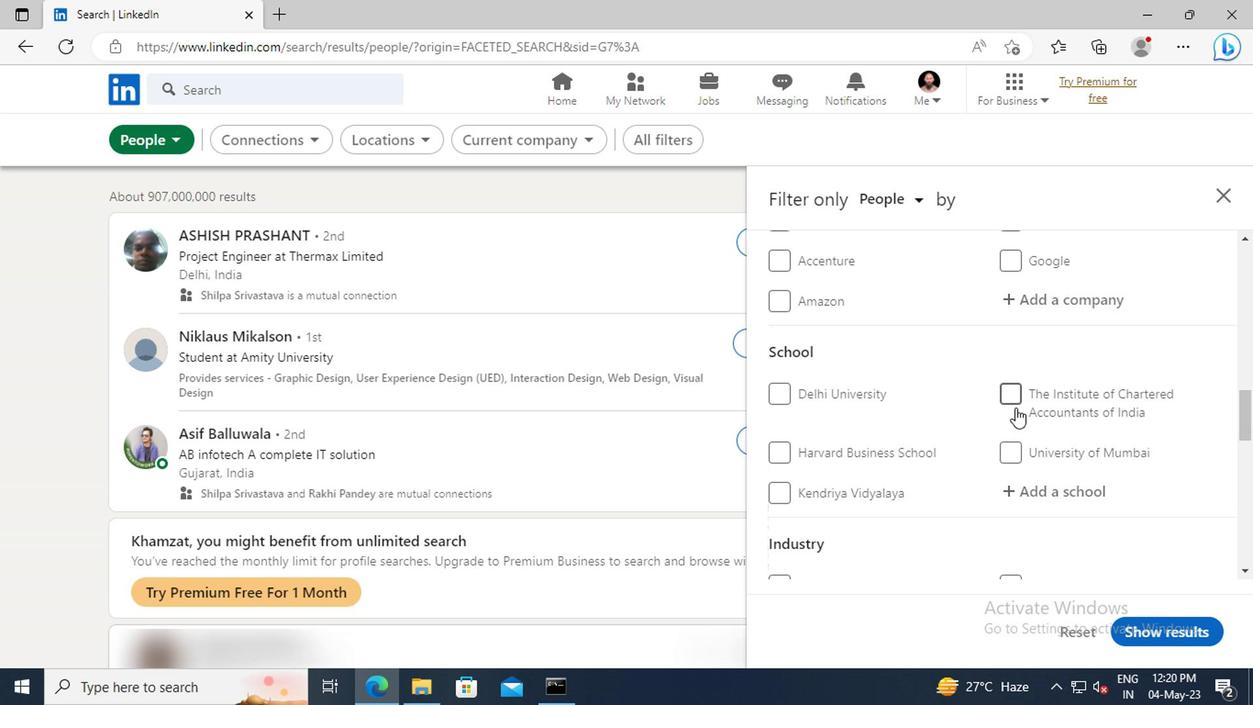 
Action: Mouse moved to (846, 402)
Screenshot: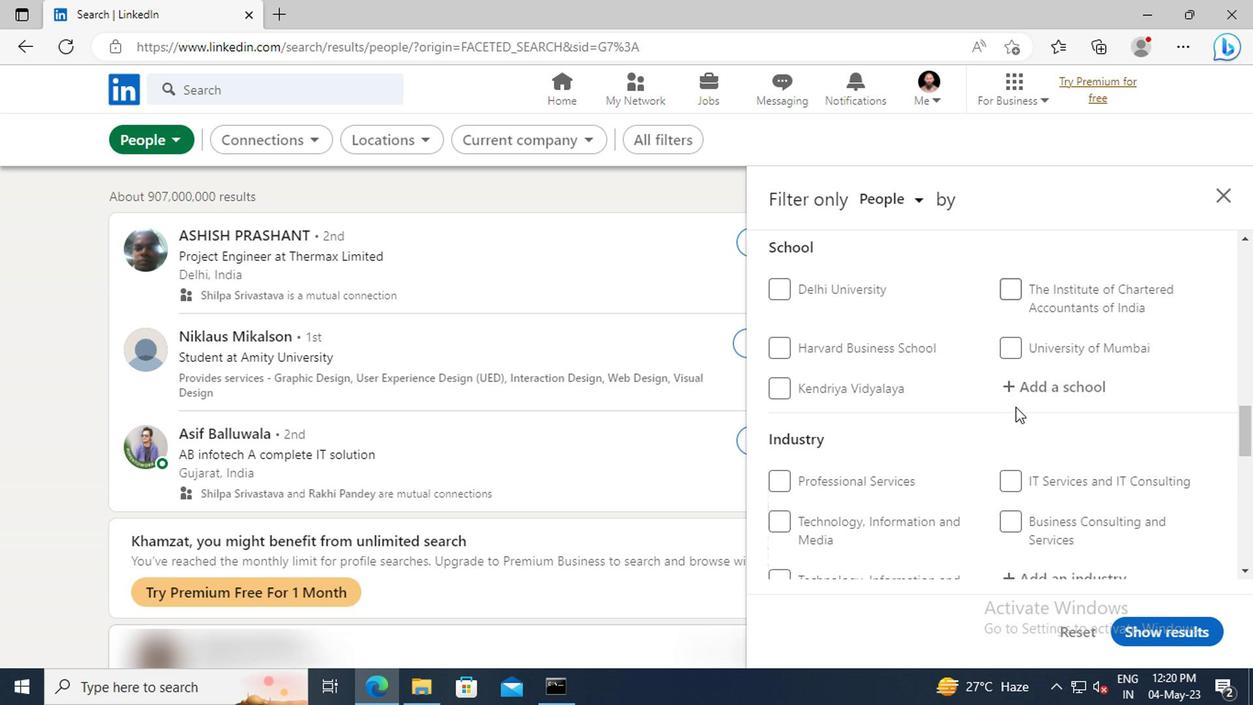 
Action: Mouse pressed left at (846, 402)
Screenshot: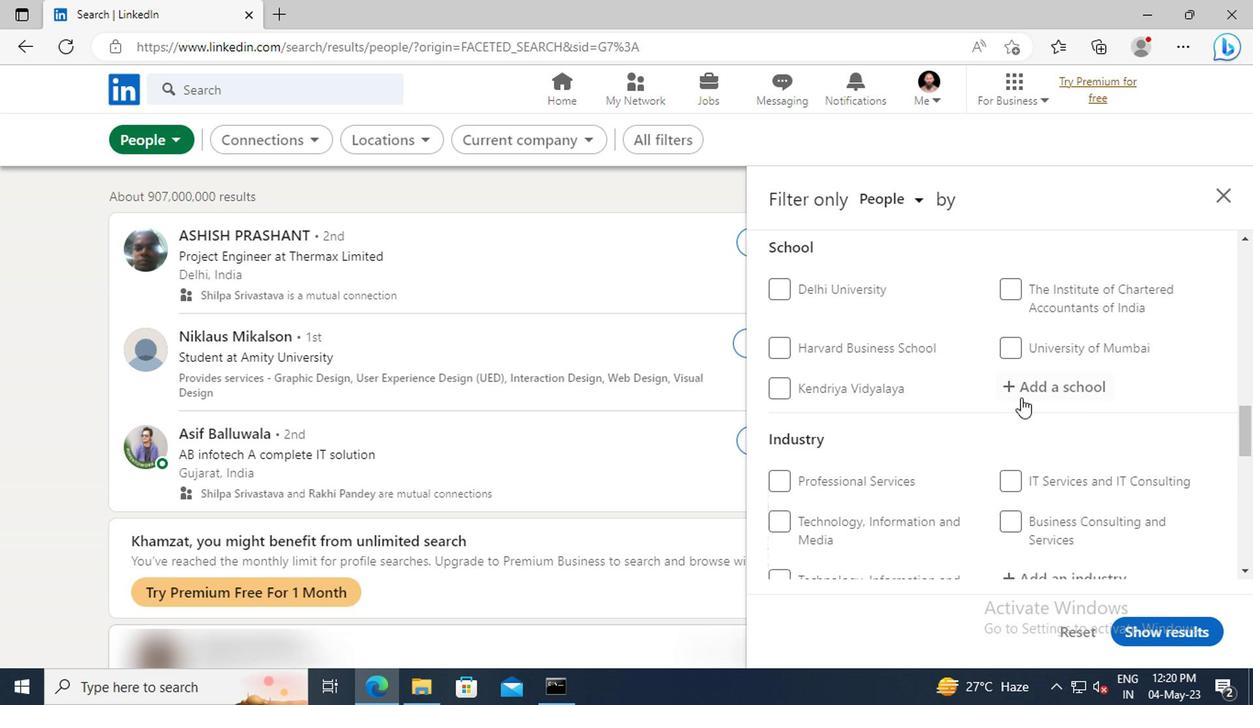 
Action: Key pressed <Key.shift>ASSAM<Key.space><Key.shift>DON<Key.space>
Screenshot: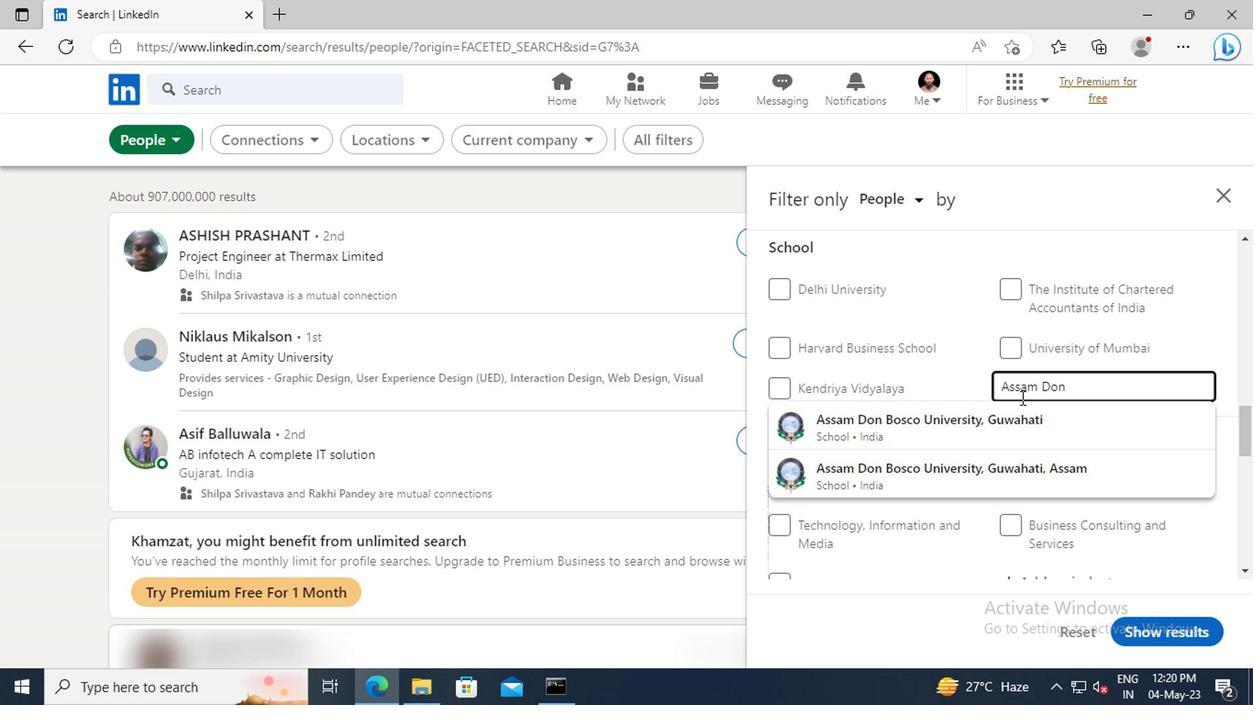 
Action: Mouse moved to (846, 413)
Screenshot: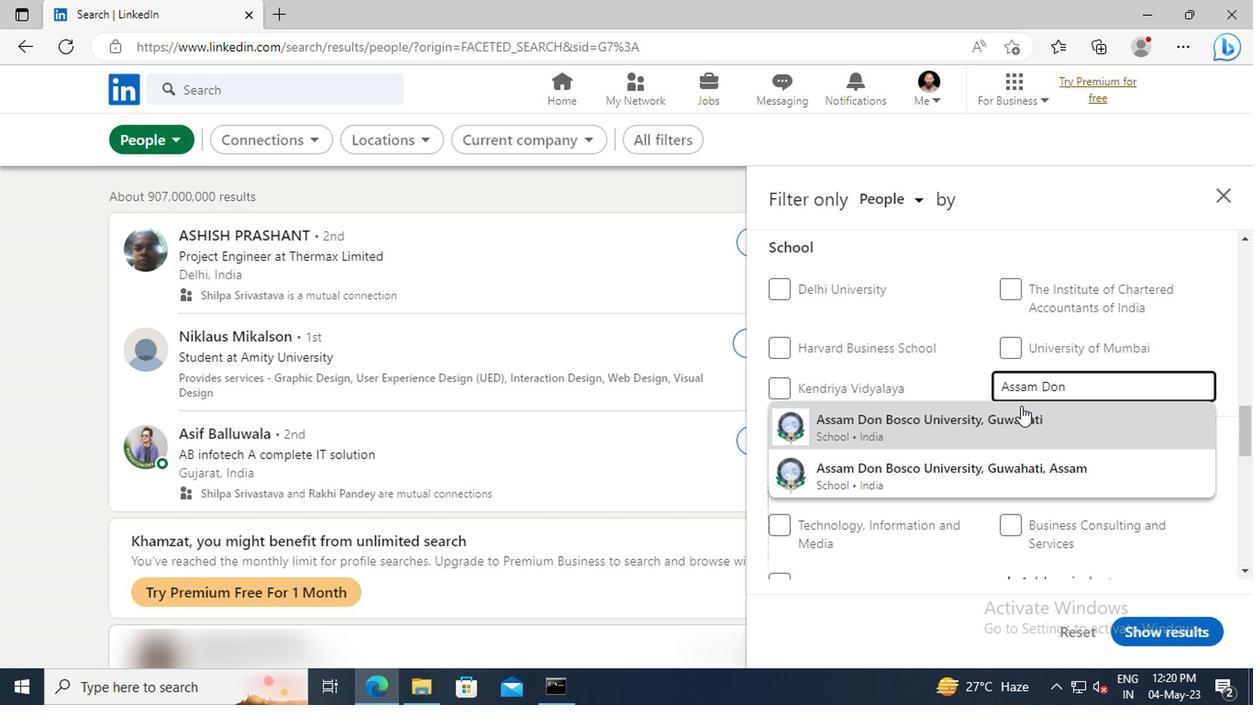 
Action: Mouse pressed left at (846, 413)
Screenshot: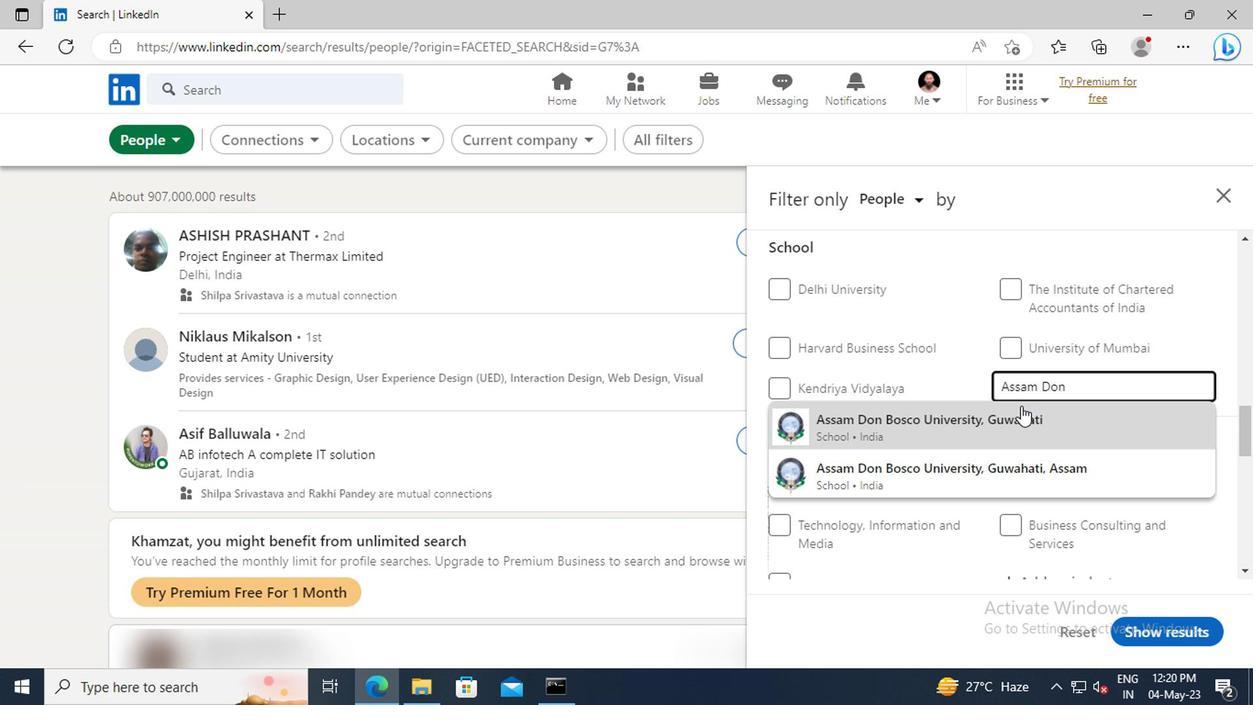 
Action: Mouse scrolled (846, 413) with delta (0, 0)
Screenshot: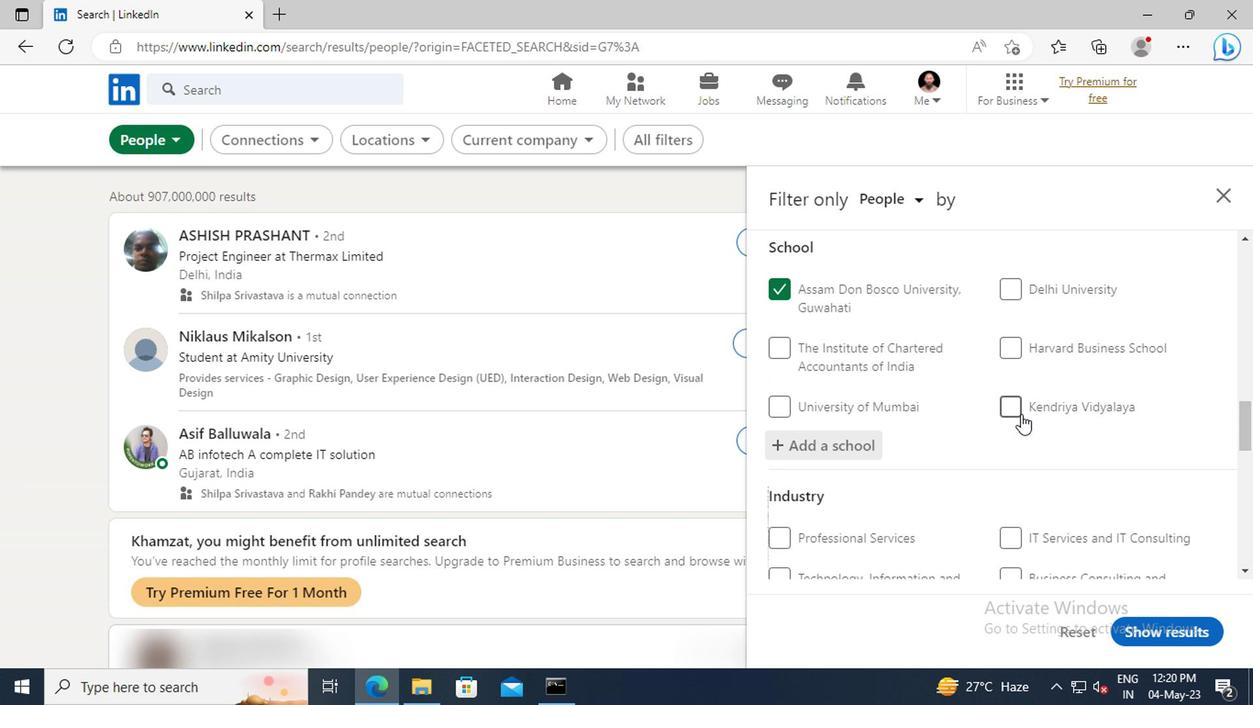 
Action: Mouse scrolled (846, 413) with delta (0, 0)
Screenshot: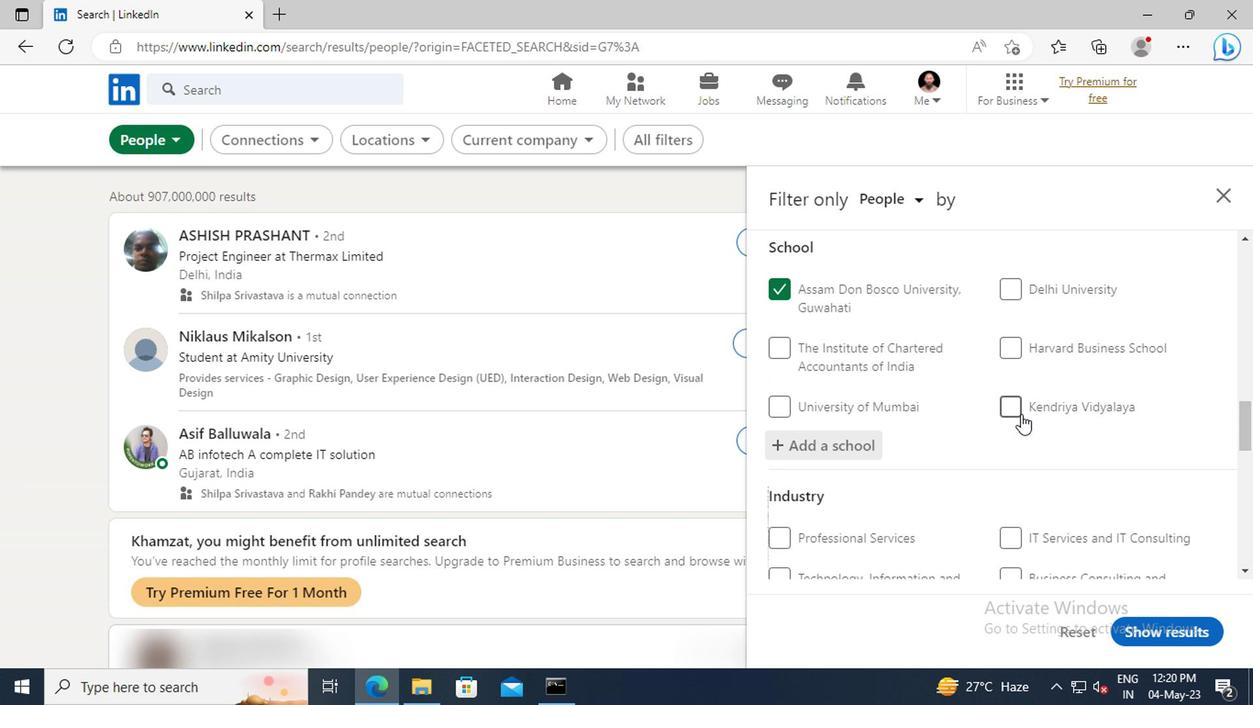 
Action: Mouse moved to (844, 404)
Screenshot: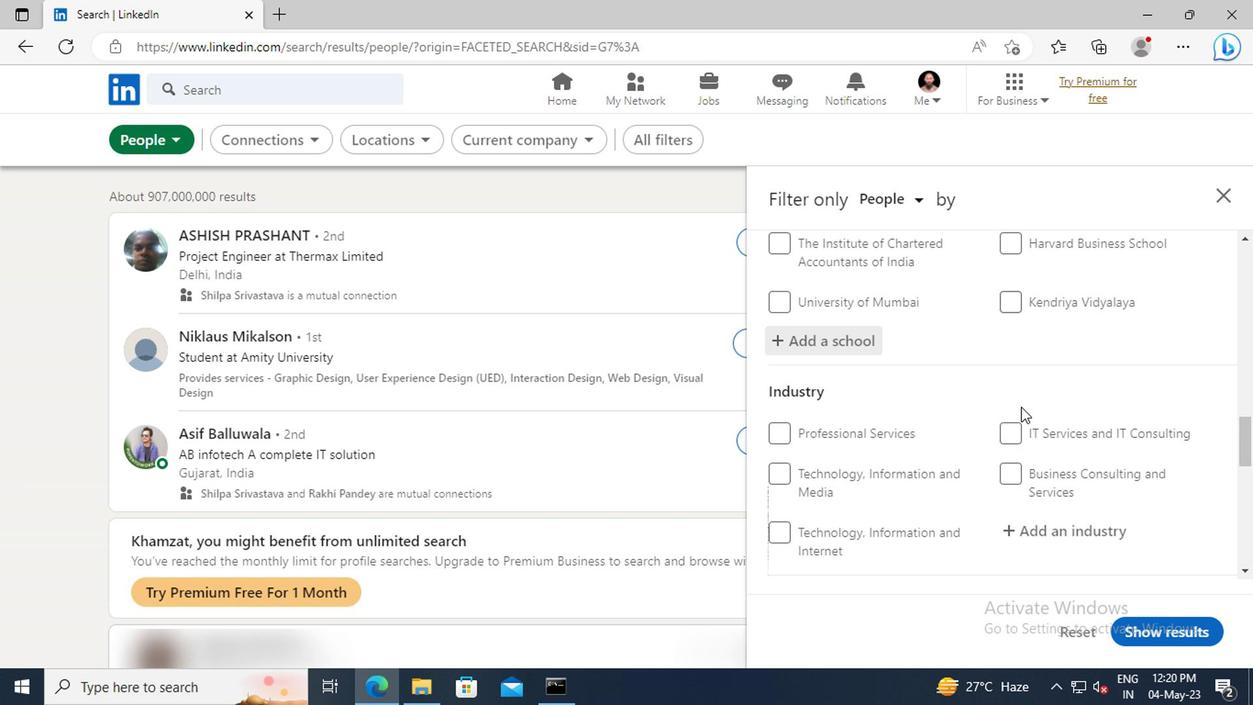 
Action: Mouse scrolled (844, 404) with delta (0, 0)
Screenshot: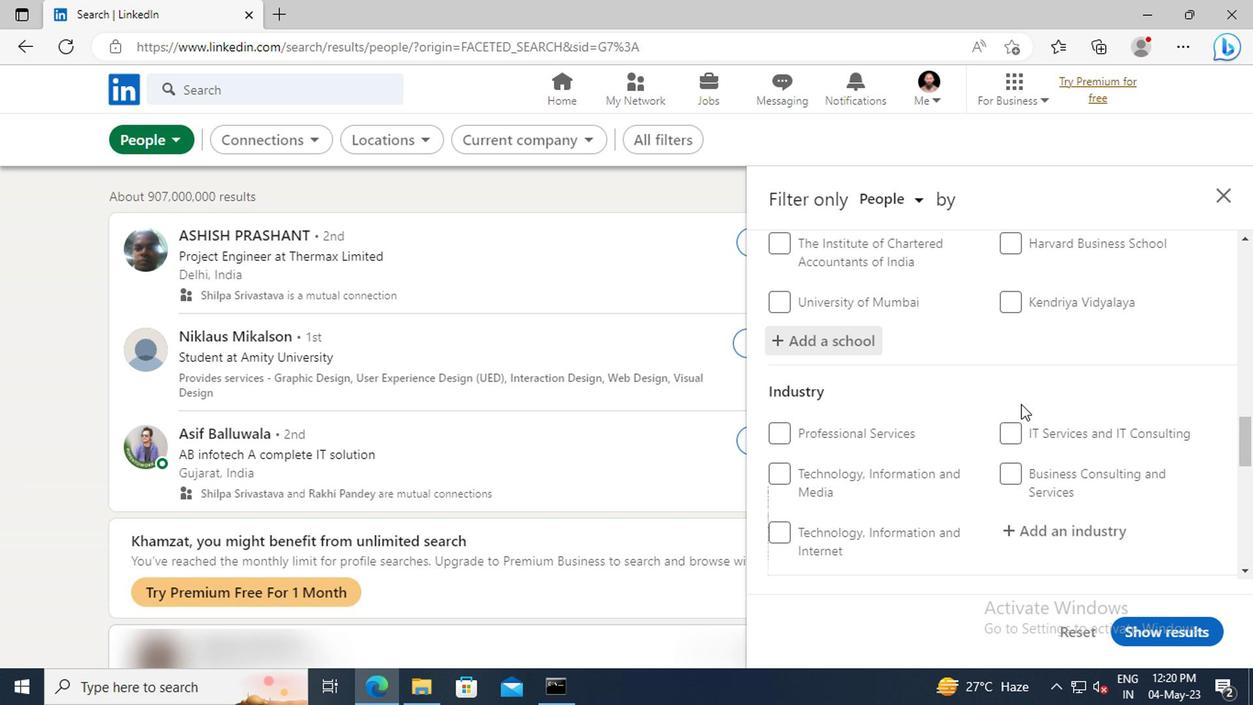 
Action: Mouse scrolled (844, 404) with delta (0, 0)
Screenshot: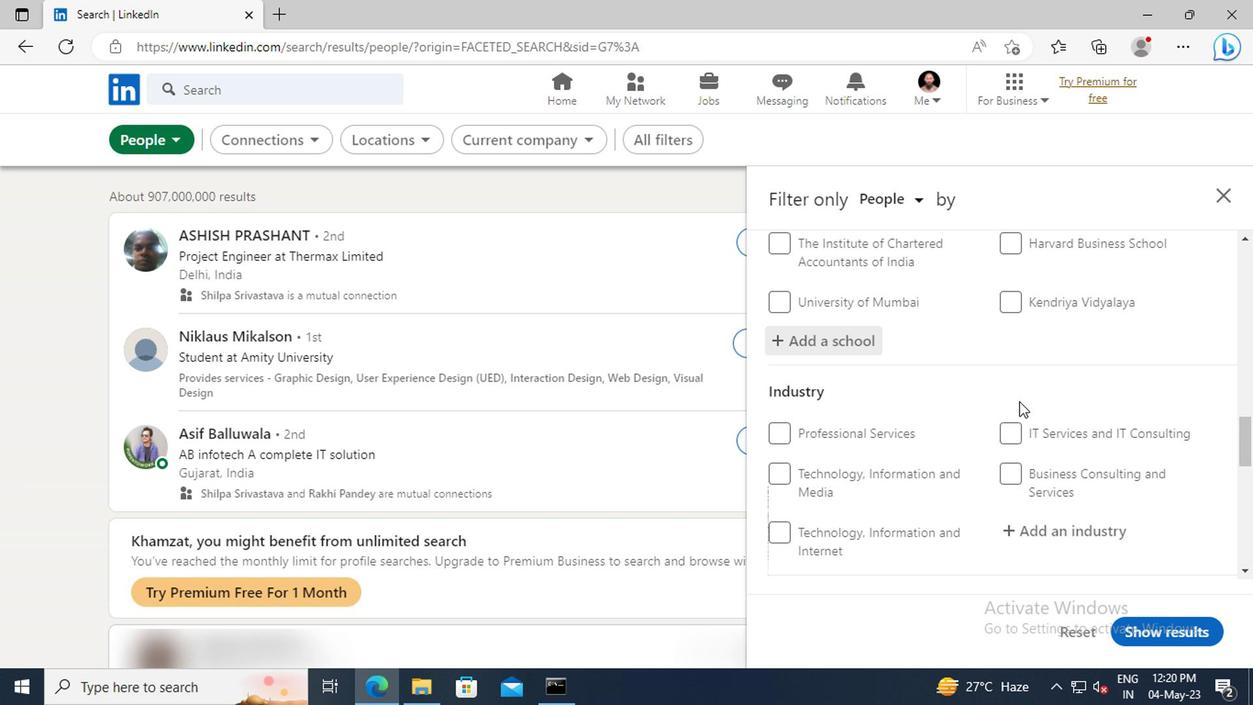 
Action: Mouse scrolled (844, 404) with delta (0, 0)
Screenshot: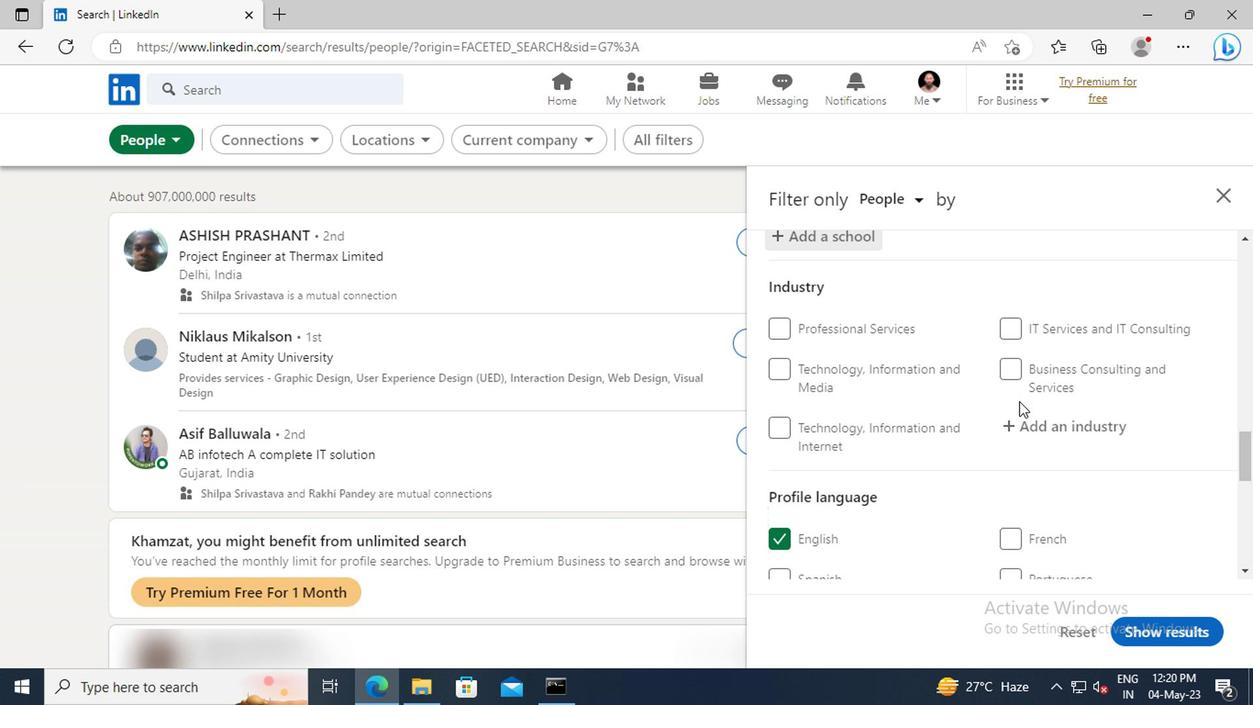 
Action: Mouse moved to (844, 392)
Screenshot: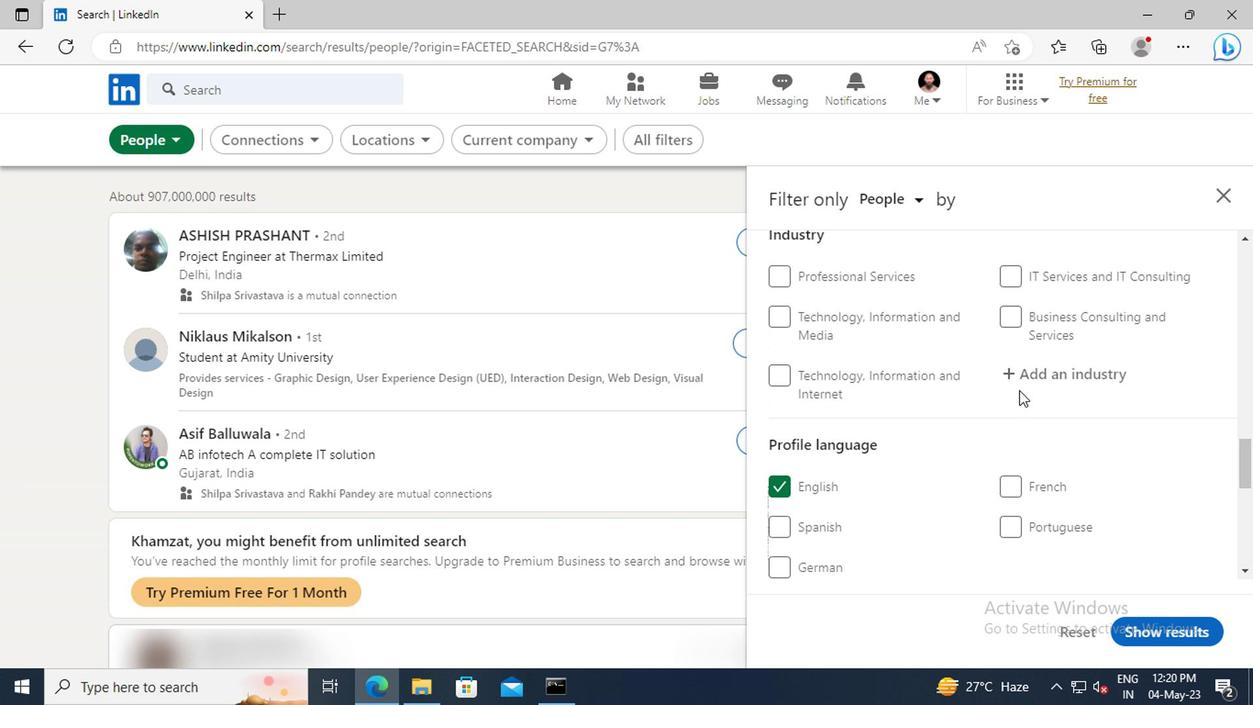 
Action: Mouse pressed left at (844, 392)
Screenshot: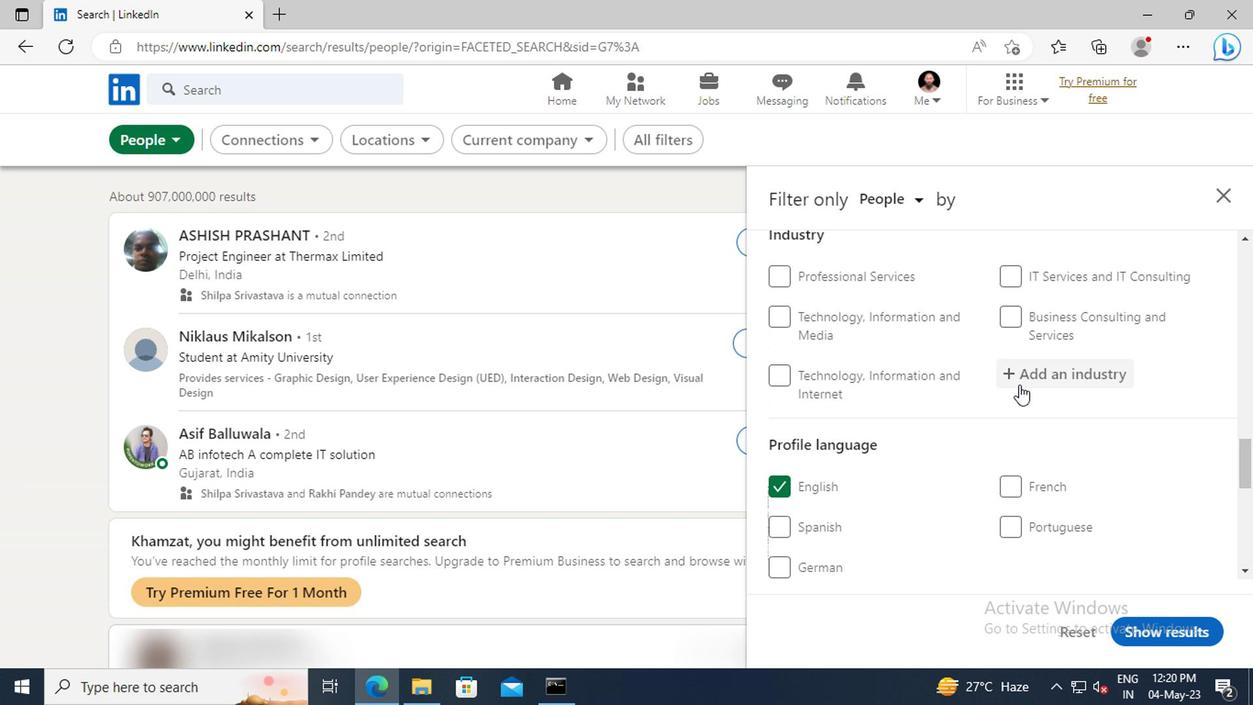 
Action: Key pressed <Key.shift>PHIL
Screenshot: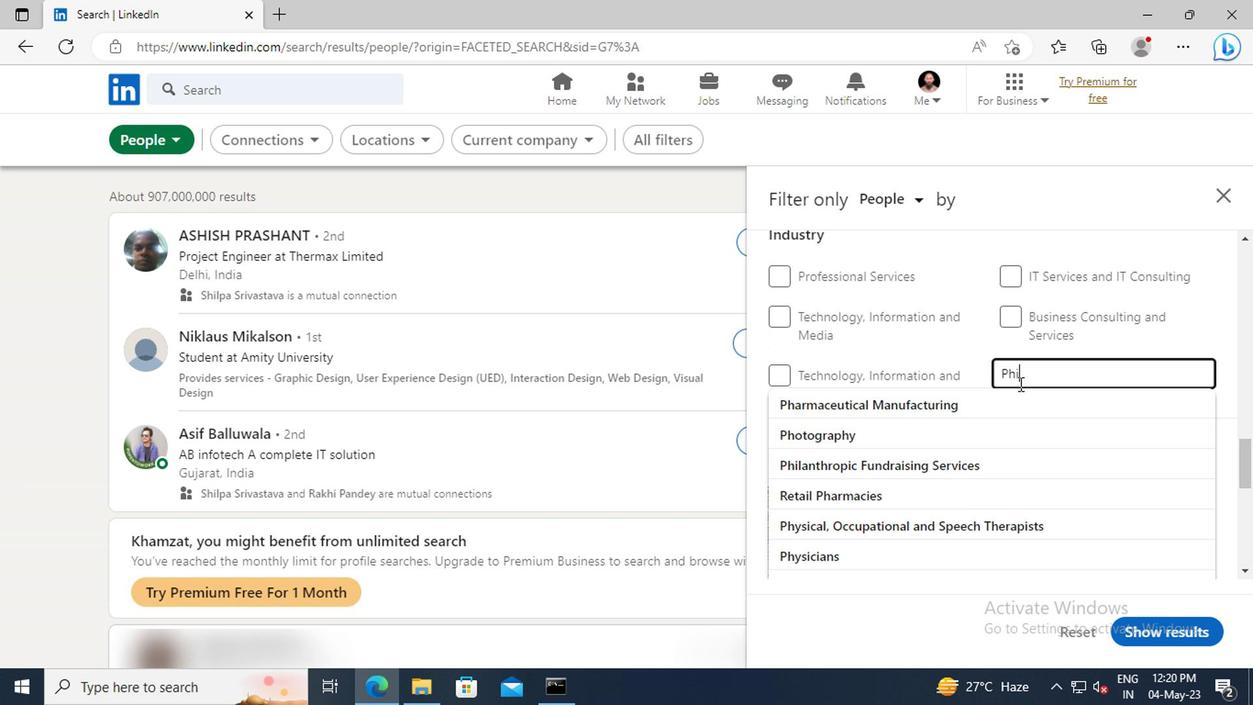 
Action: Mouse moved to (846, 404)
Screenshot: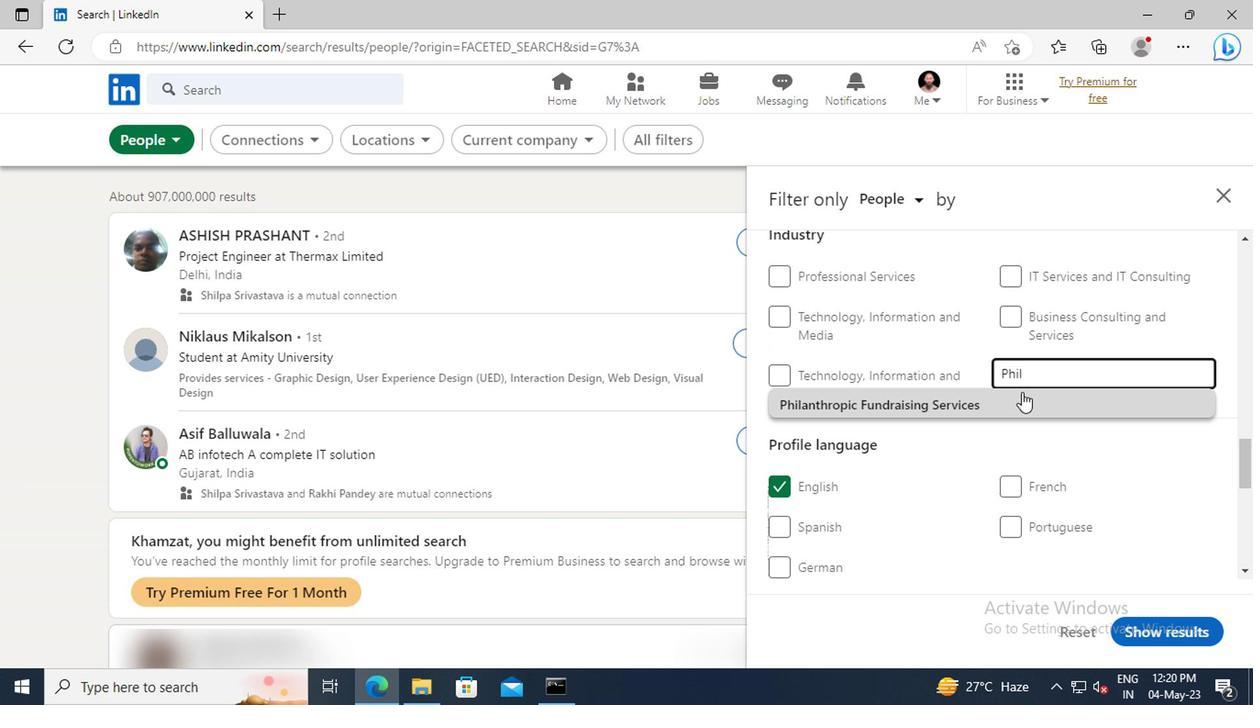 
Action: Mouse pressed left at (846, 404)
Screenshot: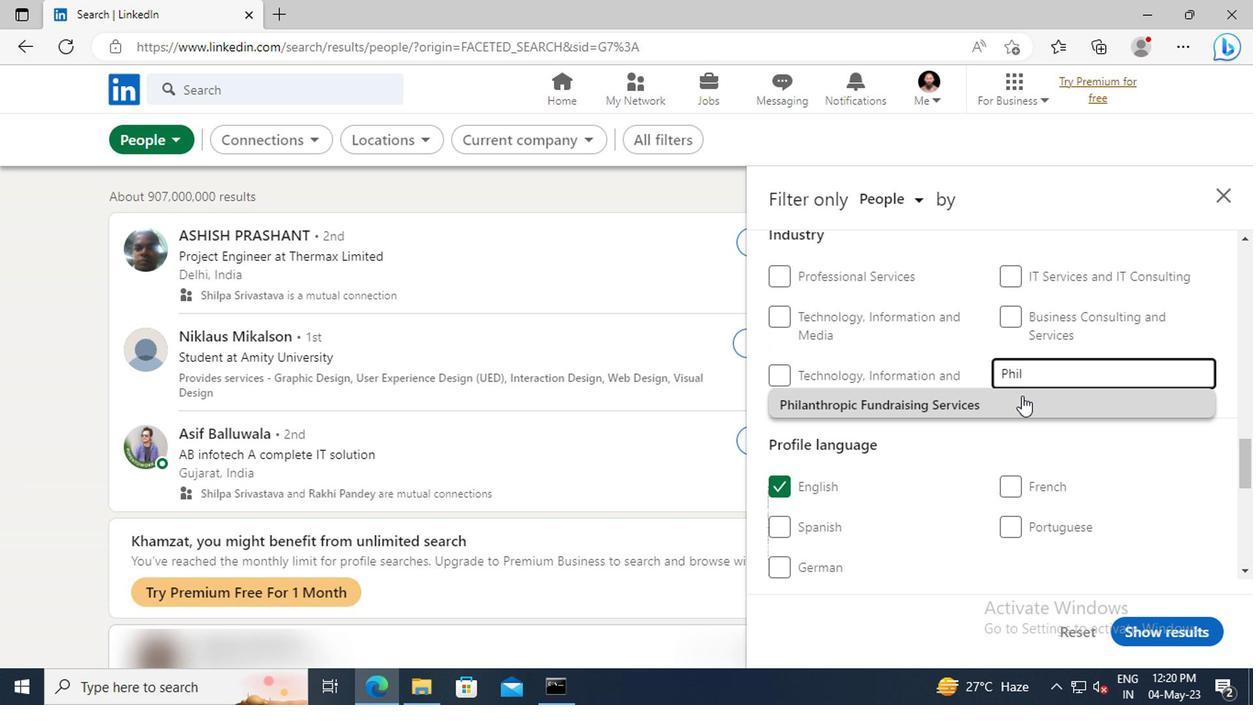 
Action: Mouse moved to (848, 404)
Screenshot: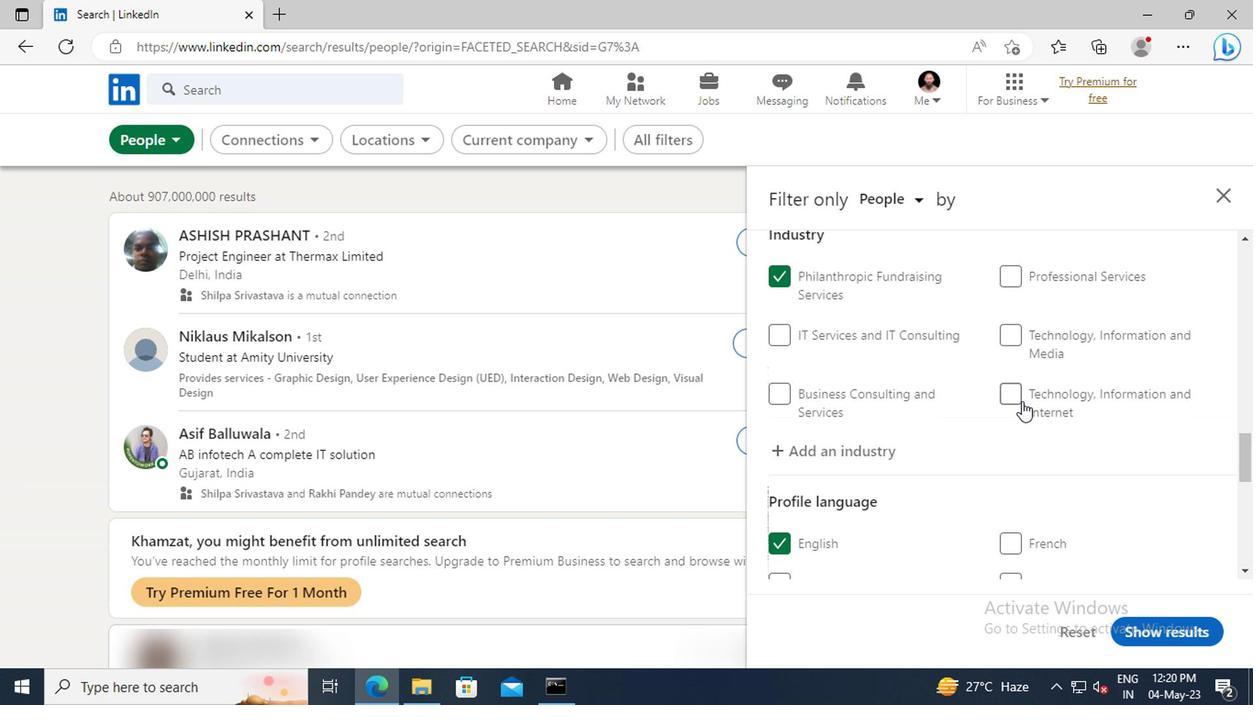 
Action: Mouse scrolled (848, 404) with delta (0, 0)
Screenshot: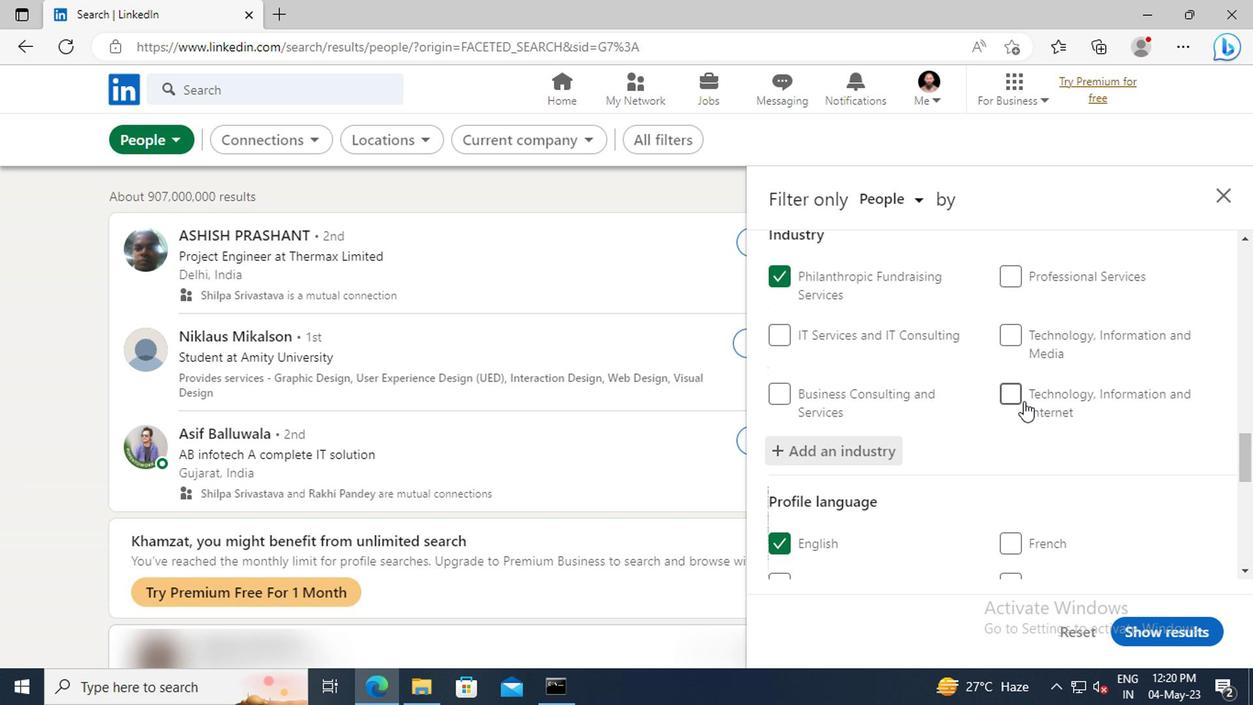 
Action: Mouse scrolled (848, 404) with delta (0, 0)
Screenshot: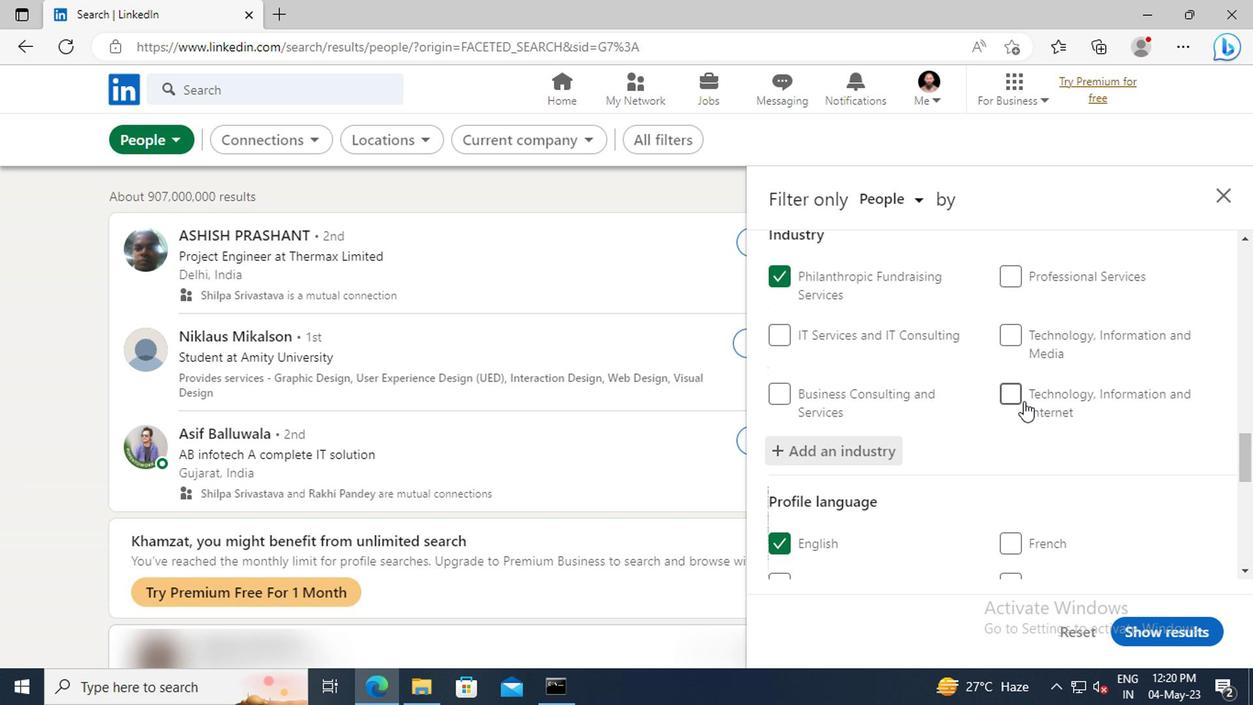 
Action: Mouse scrolled (848, 404) with delta (0, 0)
Screenshot: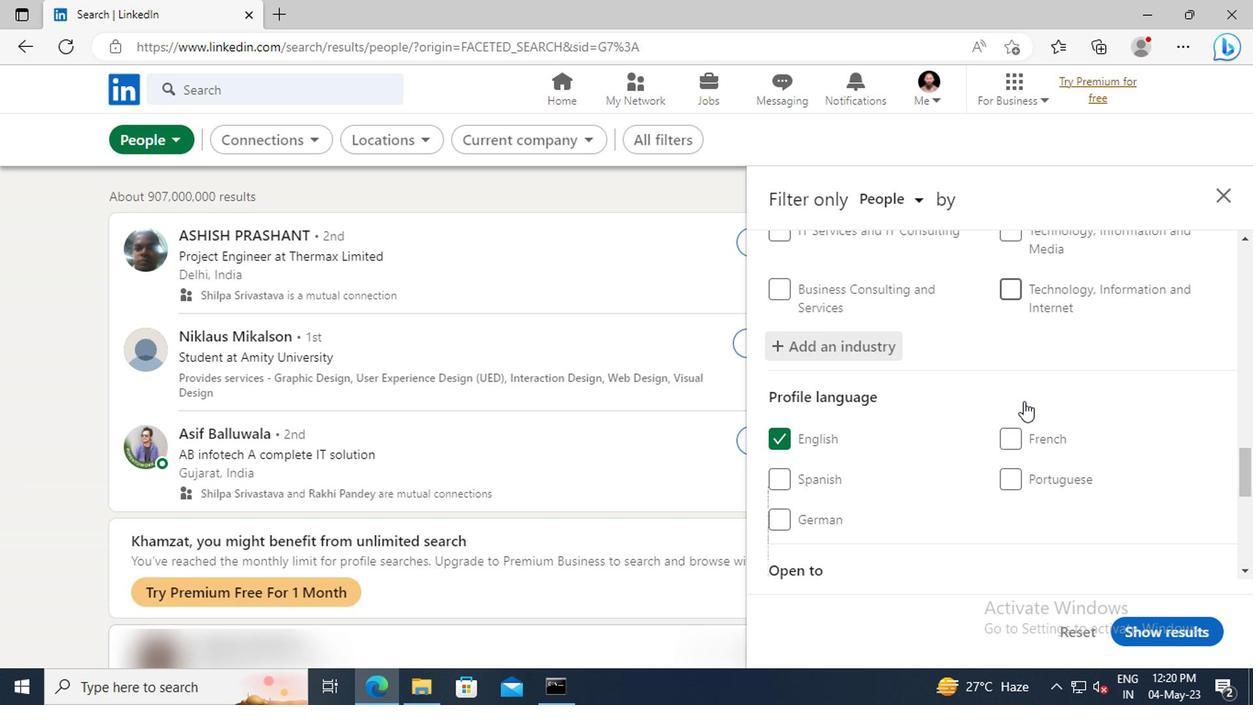 
Action: Mouse scrolled (848, 404) with delta (0, 0)
Screenshot: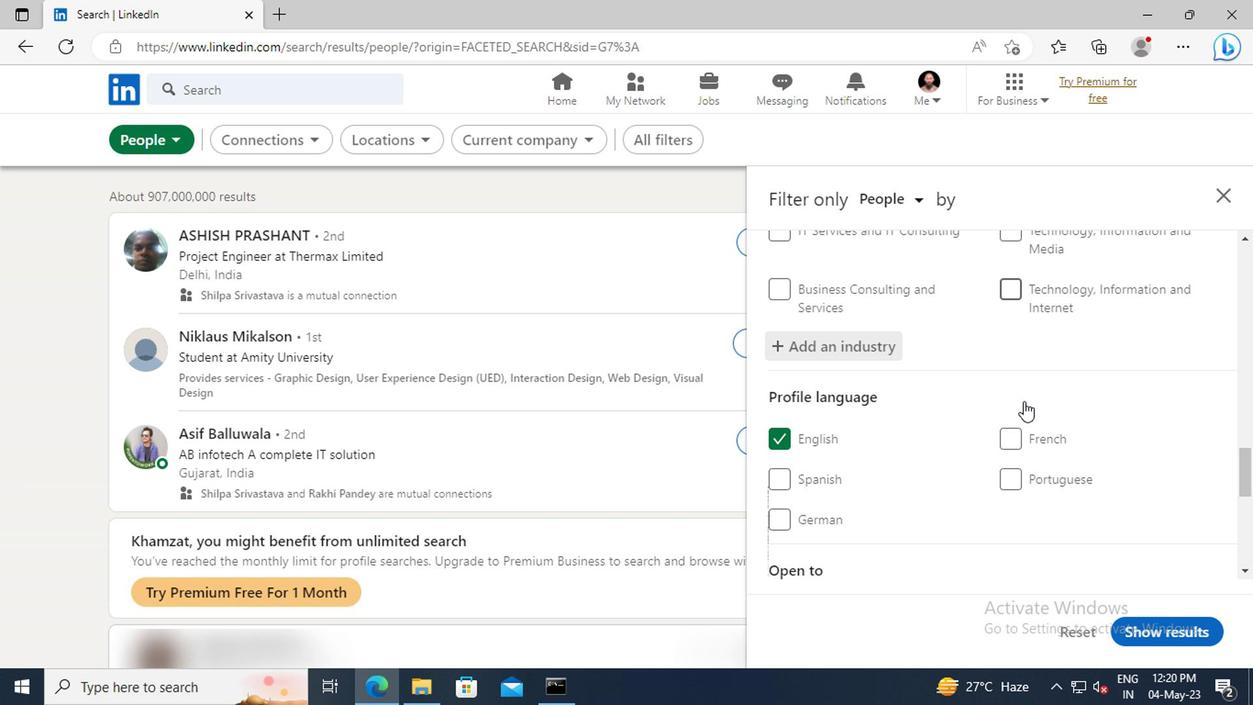 
Action: Mouse scrolled (848, 404) with delta (0, 0)
Screenshot: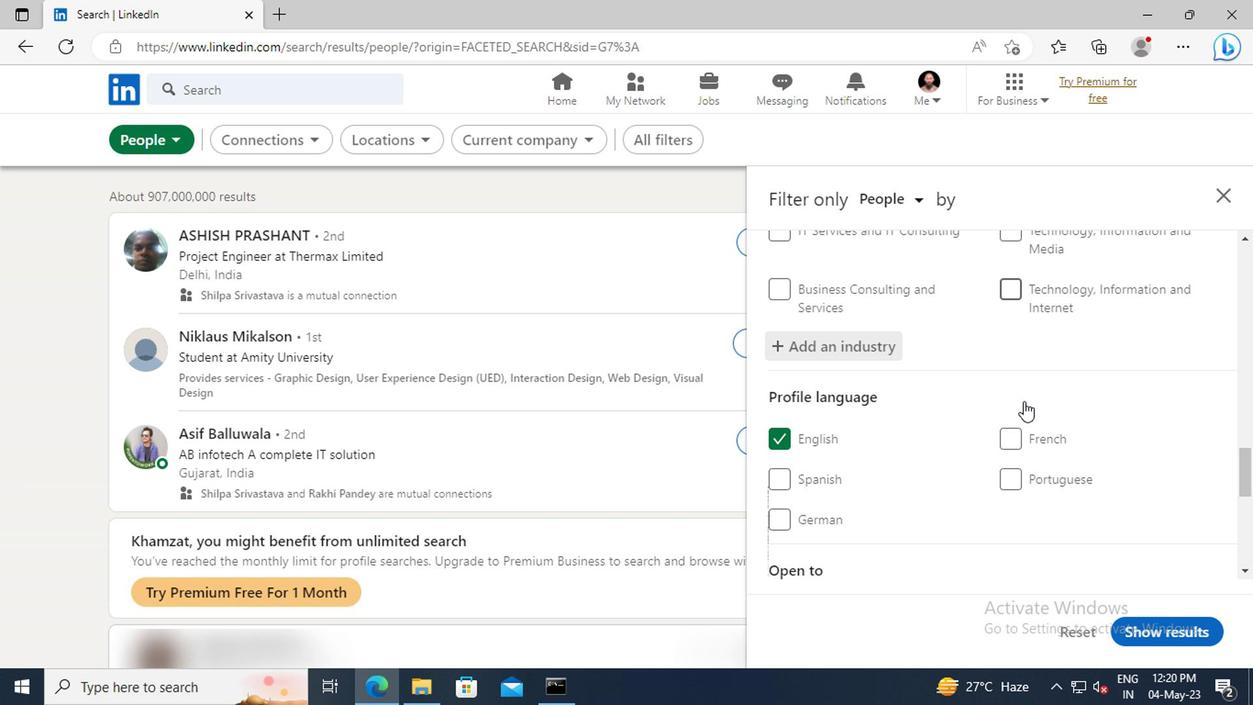 
Action: Mouse scrolled (848, 404) with delta (0, 0)
Screenshot: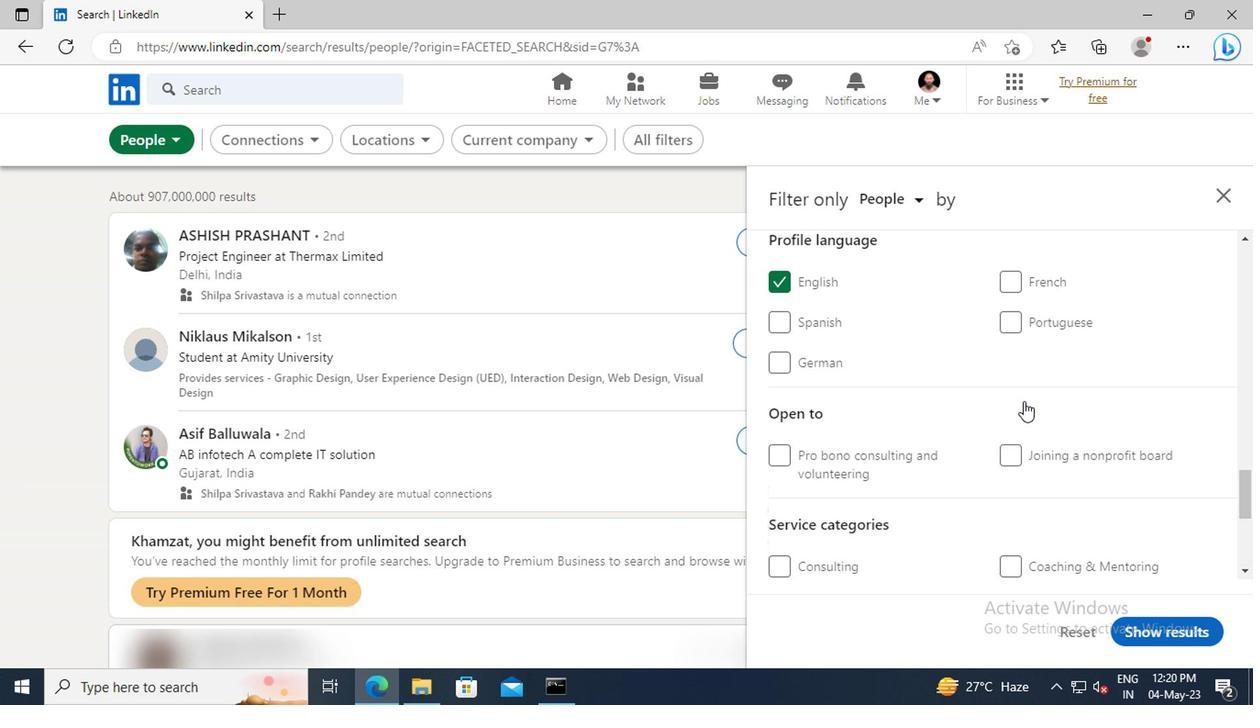 
Action: Mouse scrolled (848, 404) with delta (0, 0)
Screenshot: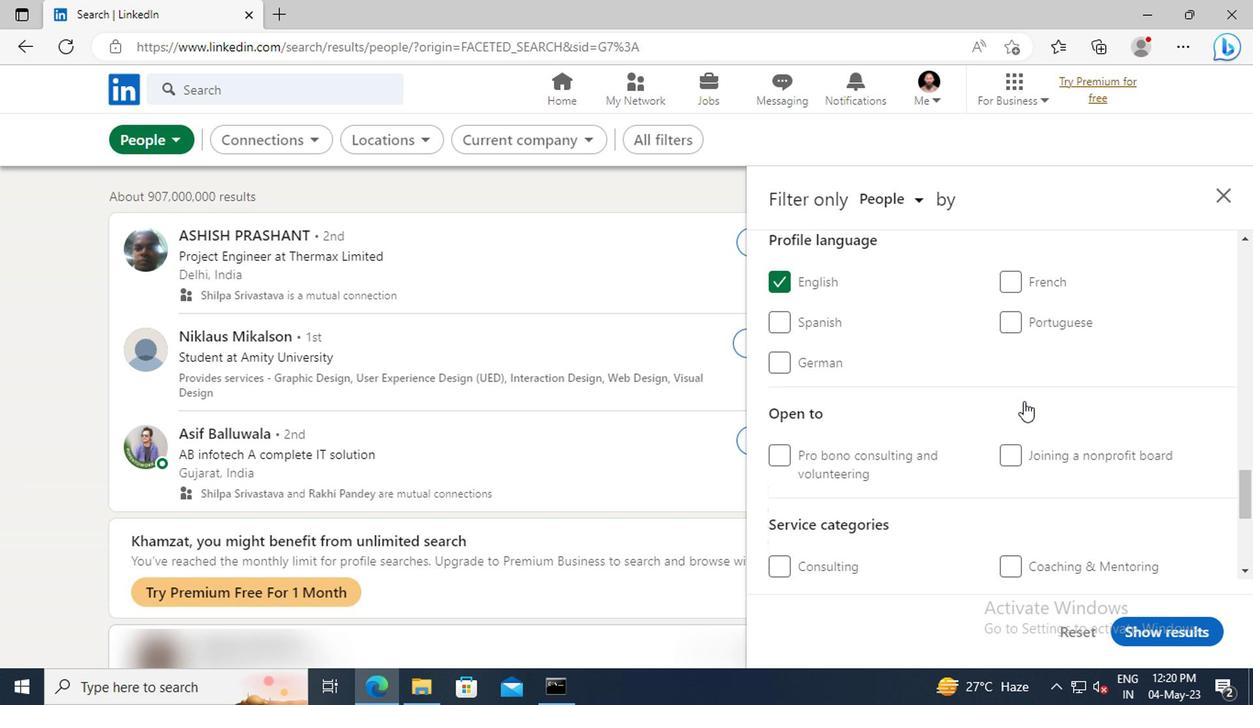 
Action: Mouse moved to (848, 404)
Screenshot: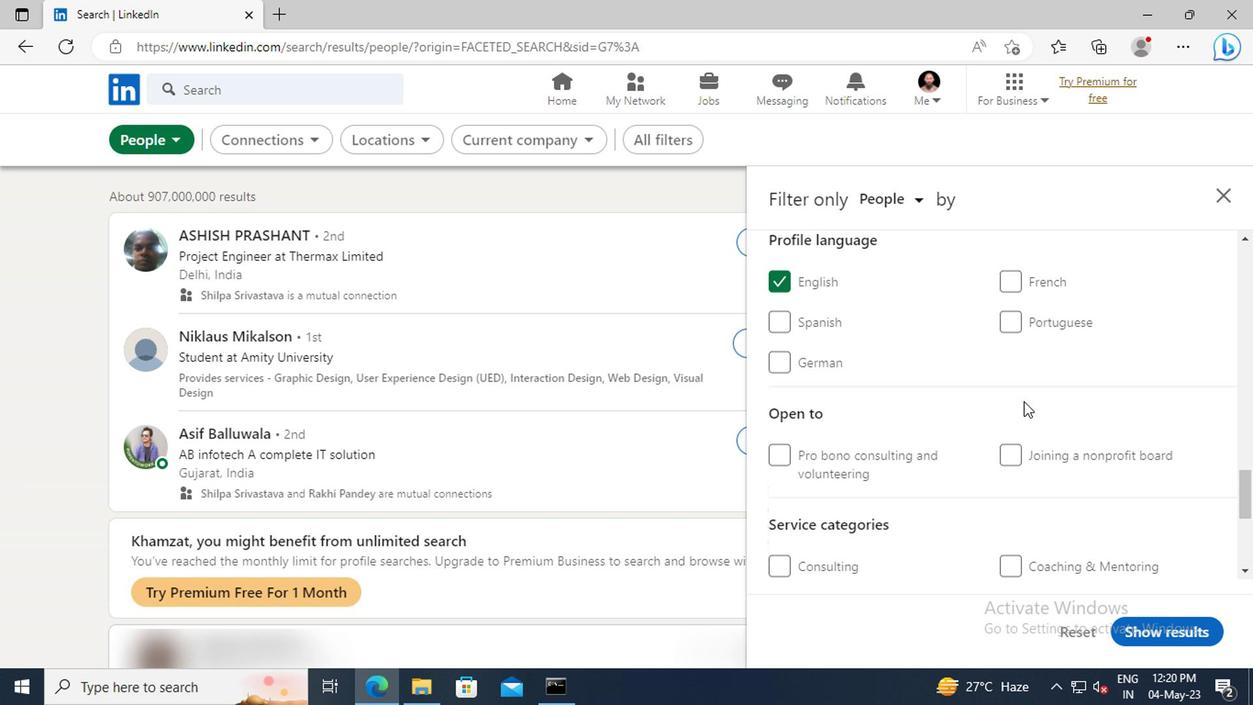 
Action: Mouse scrolled (848, 404) with delta (0, 0)
Screenshot: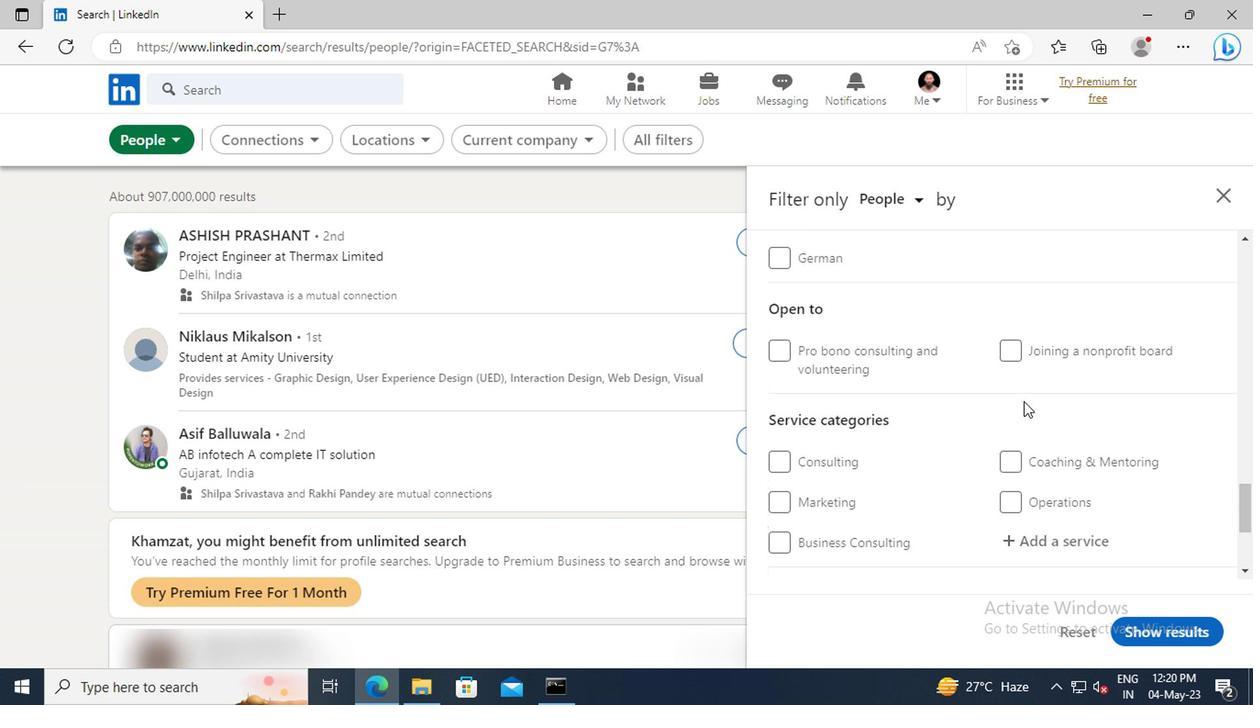 
Action: Mouse scrolled (848, 404) with delta (0, 0)
Screenshot: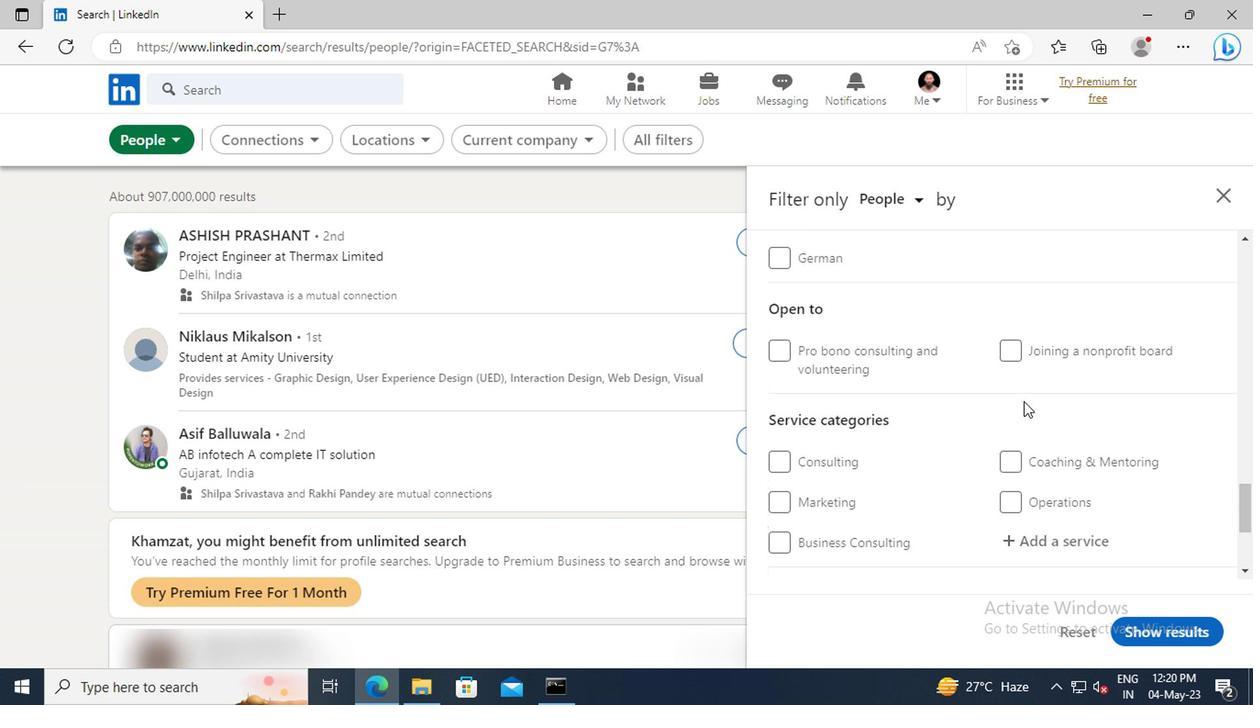 
Action: Mouse scrolled (848, 404) with delta (0, 0)
Screenshot: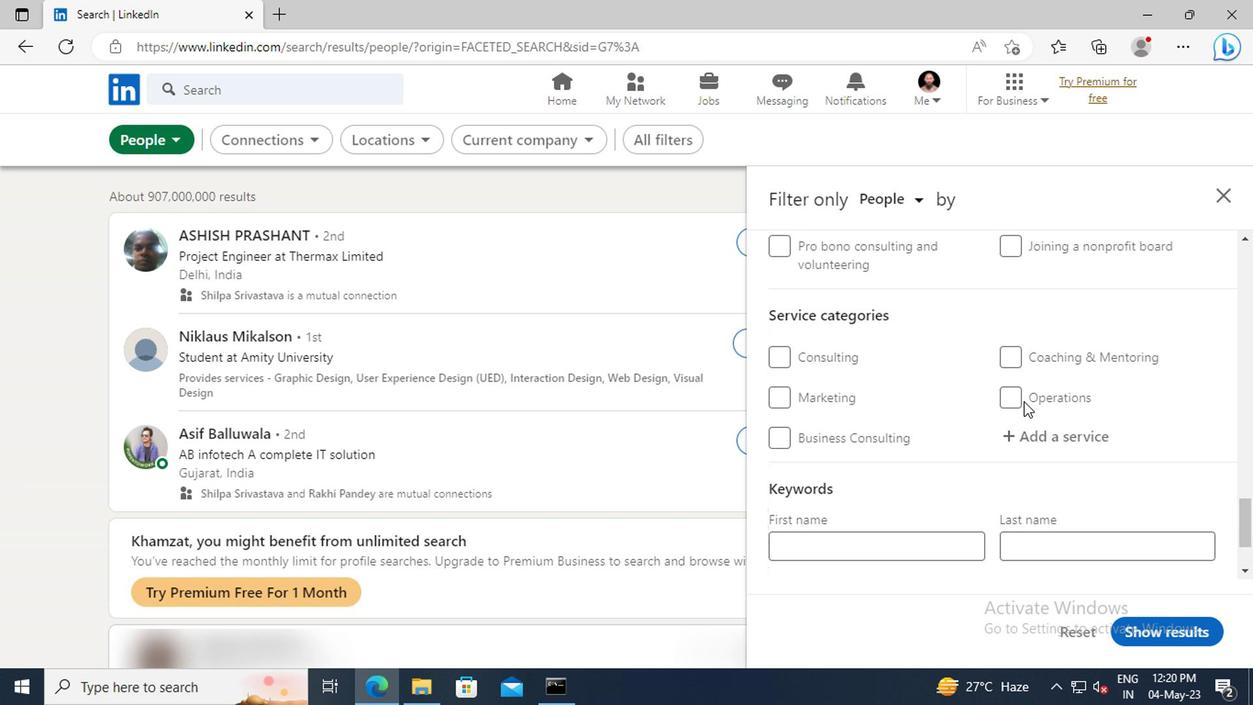 
Action: Mouse moved to (850, 399)
Screenshot: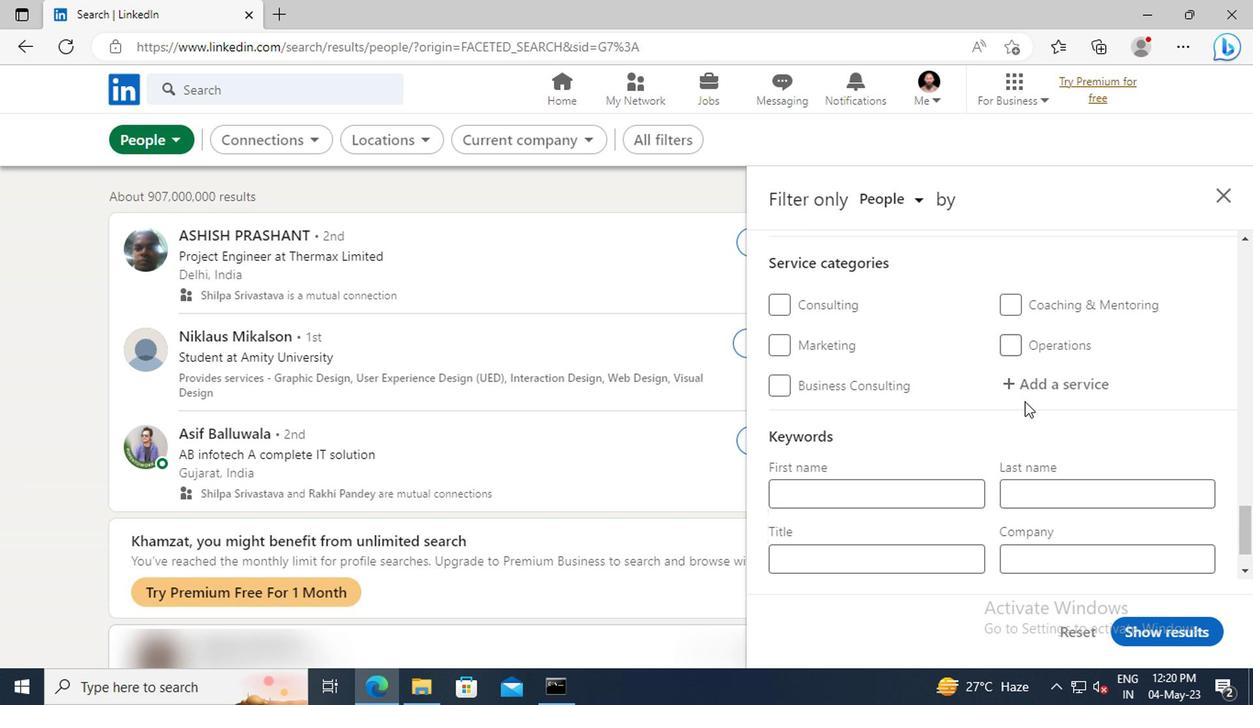
Action: Mouse pressed left at (850, 399)
Screenshot: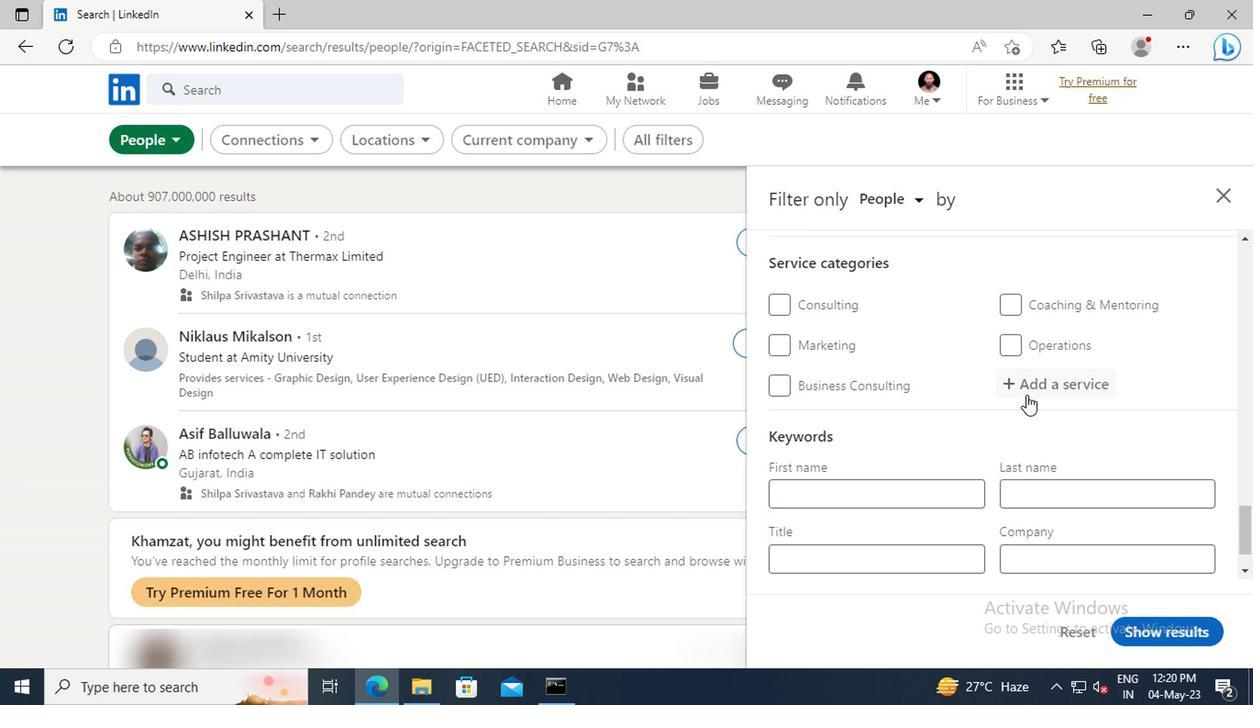 
Action: Mouse moved to (850, 398)
Screenshot: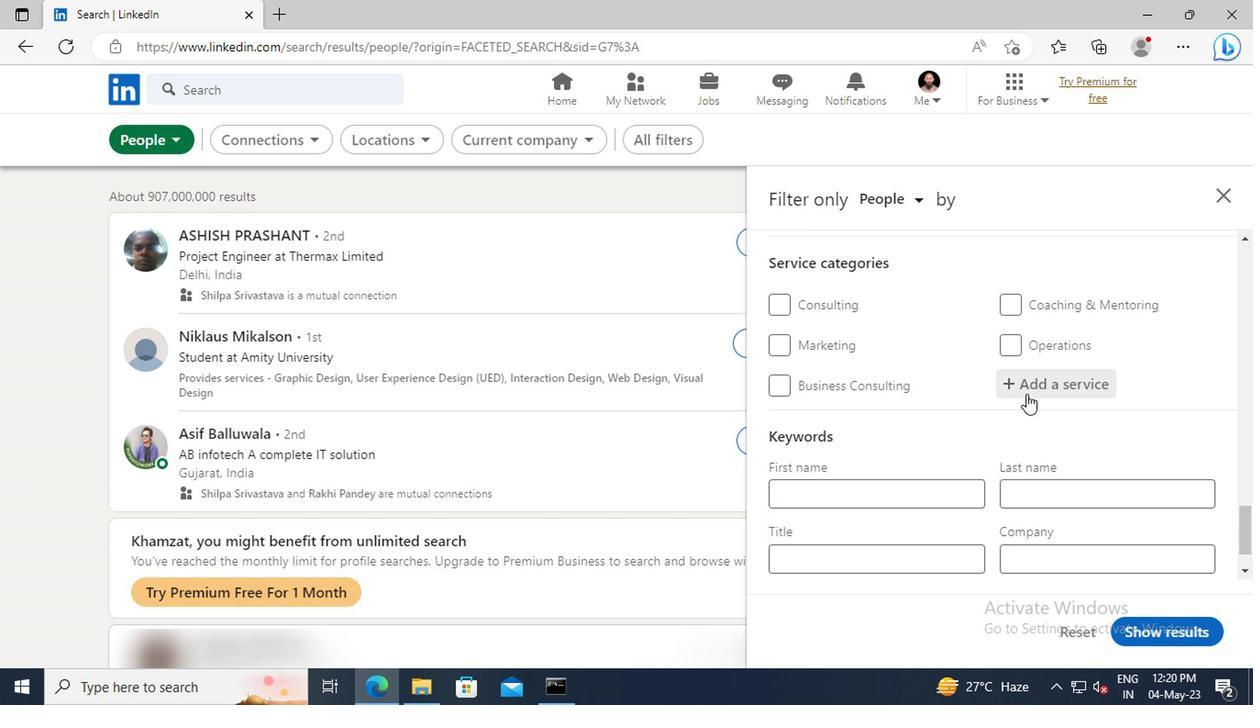 
Action: Key pressed <Key.shift>TYPI
Screenshot: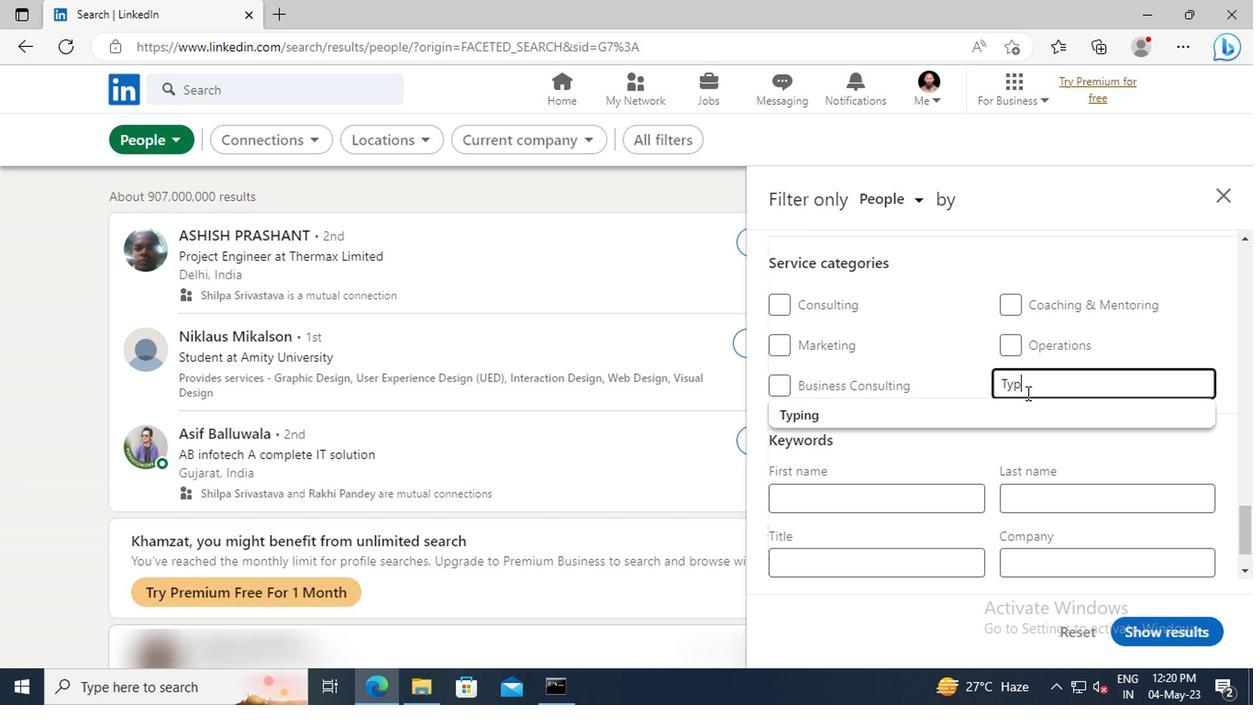 
Action: Mouse moved to (850, 411)
Screenshot: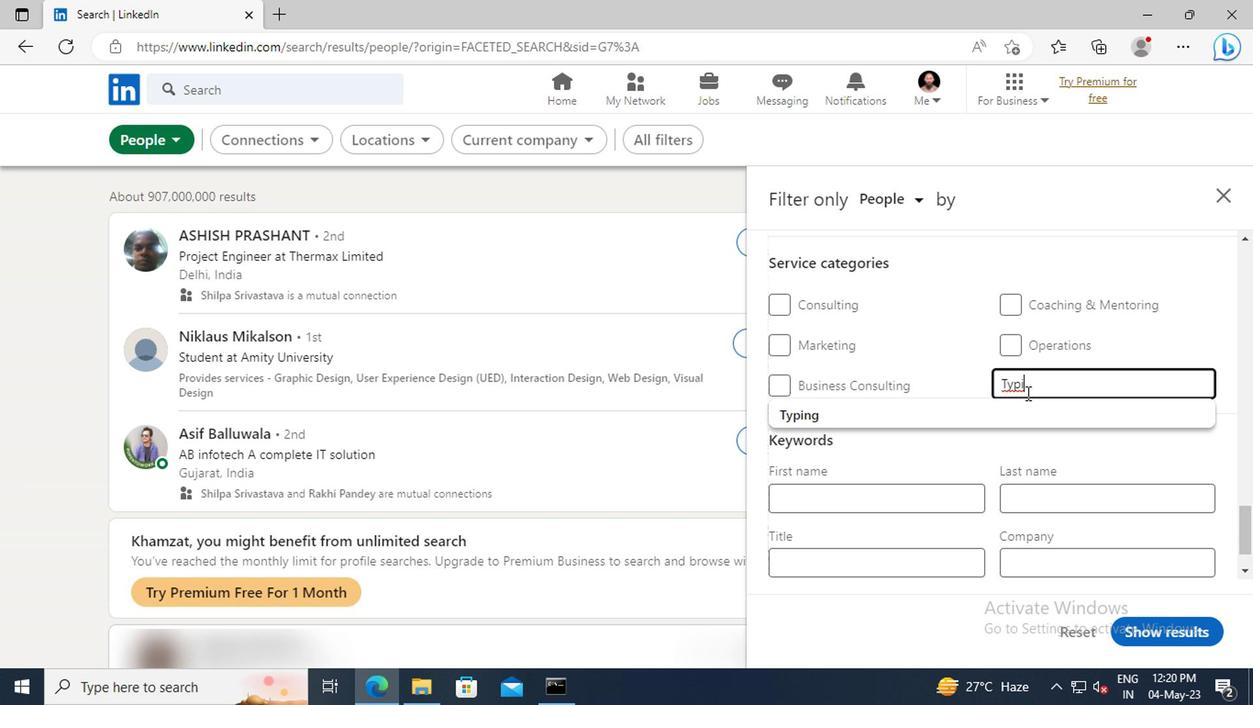 
Action: Mouse pressed left at (850, 411)
Screenshot: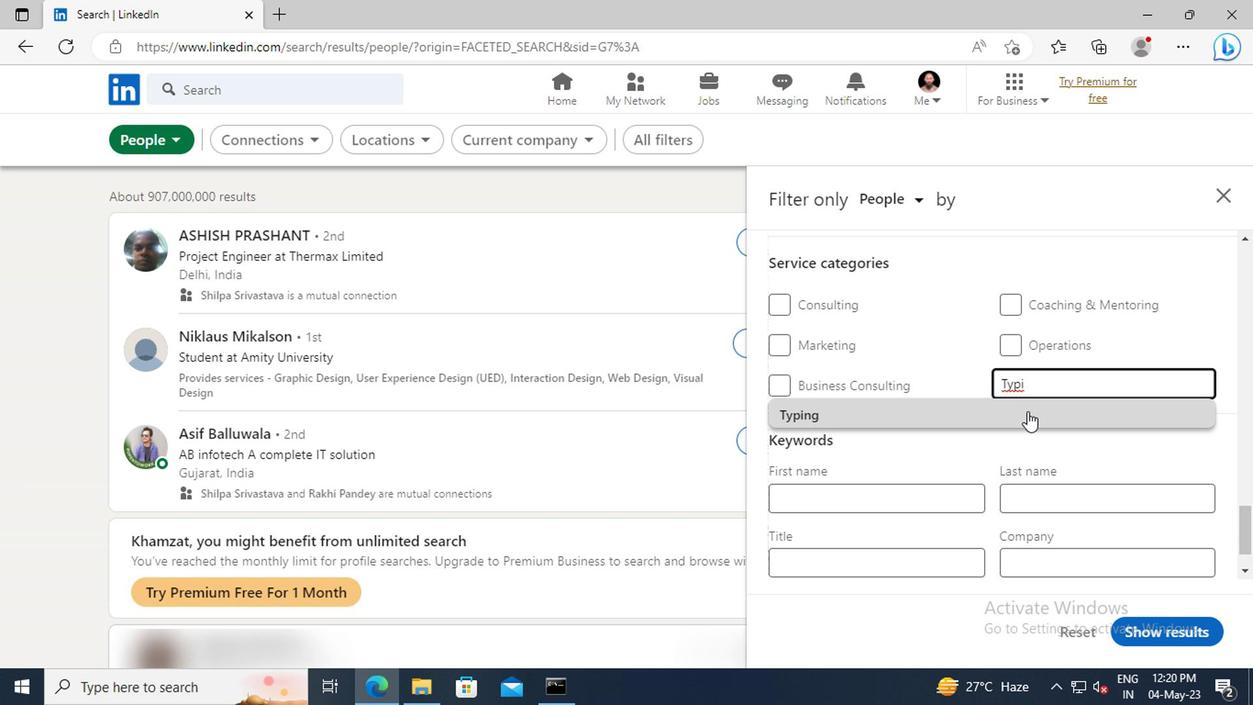 
Action: Mouse scrolled (850, 411) with delta (0, 0)
Screenshot: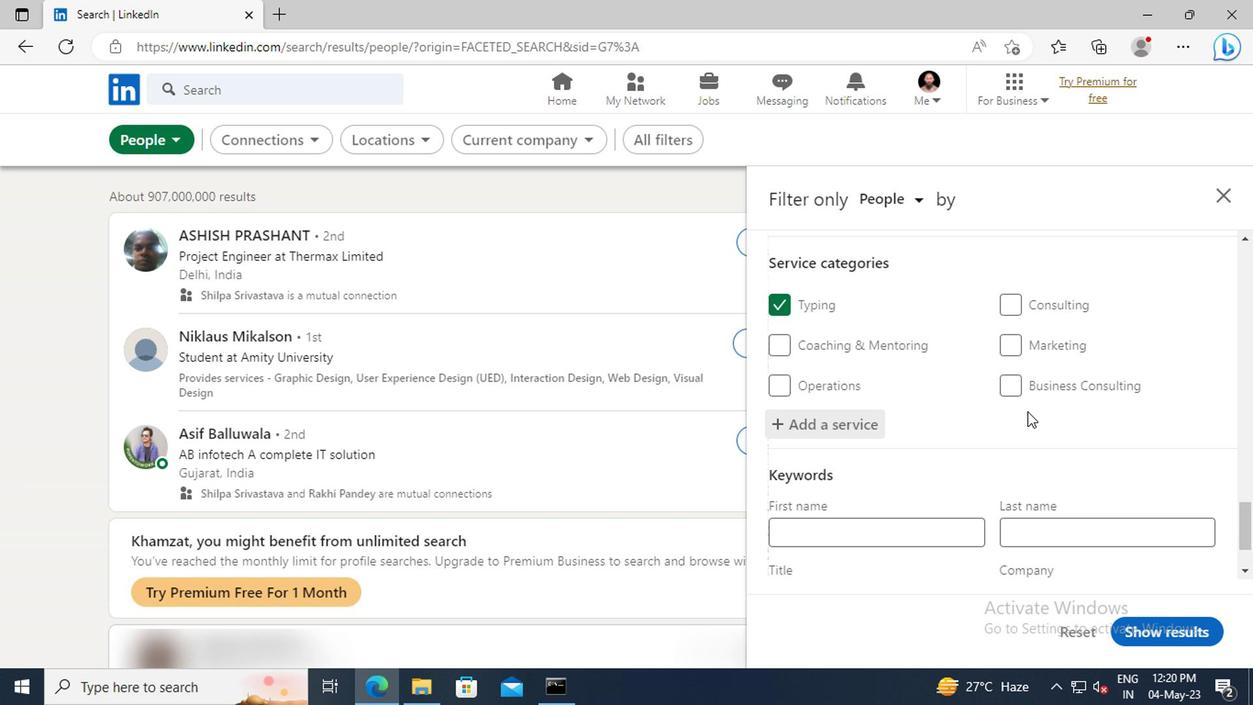 
Action: Mouse scrolled (850, 411) with delta (0, 0)
Screenshot: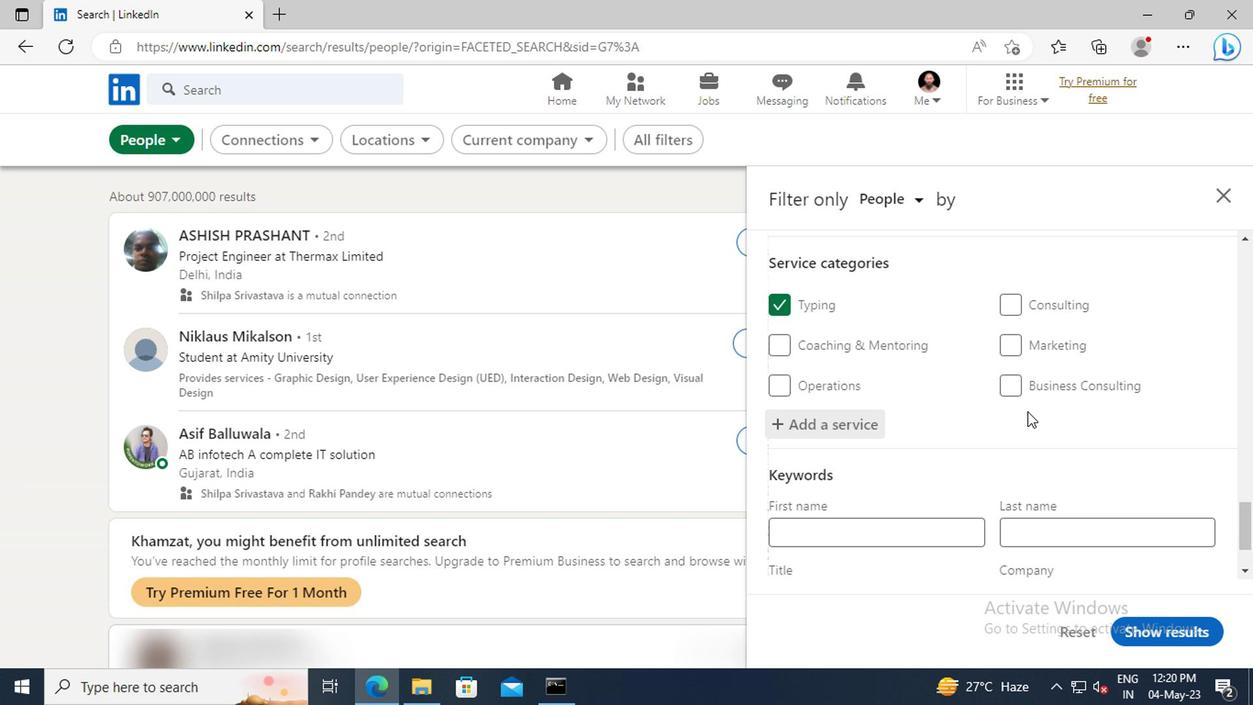 
Action: Mouse scrolled (850, 411) with delta (0, 0)
Screenshot: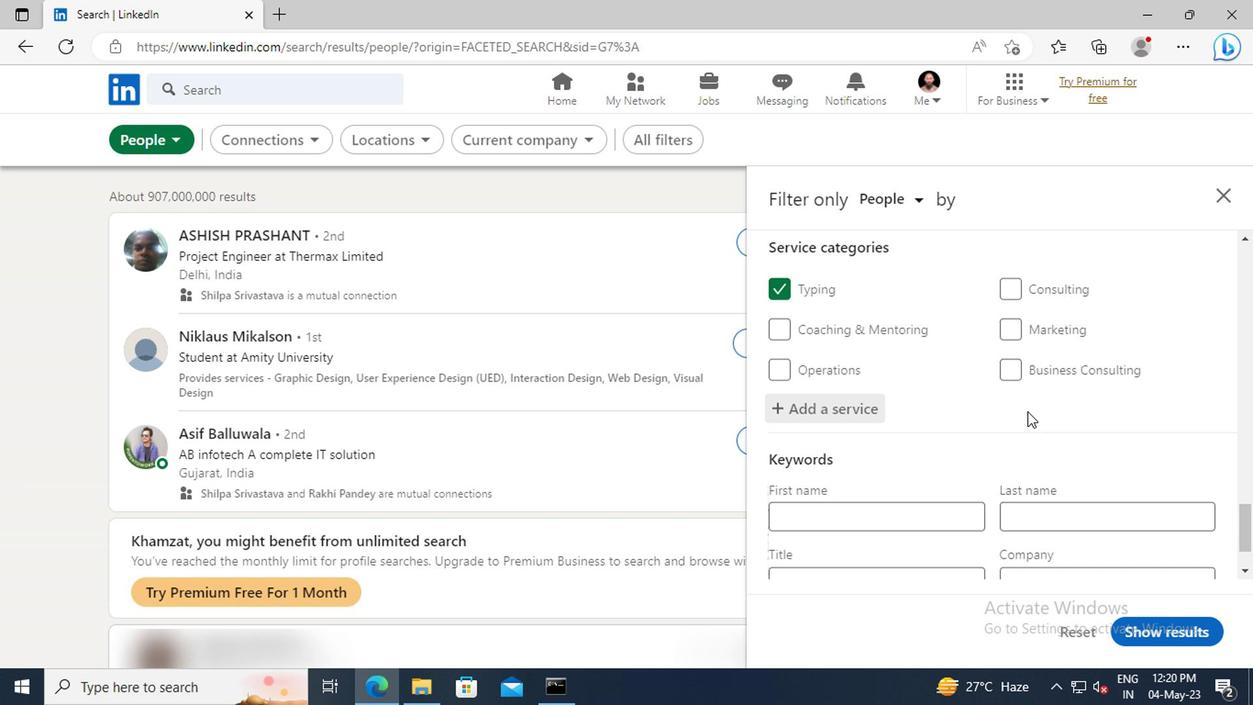 
Action: Mouse scrolled (850, 411) with delta (0, 0)
Screenshot: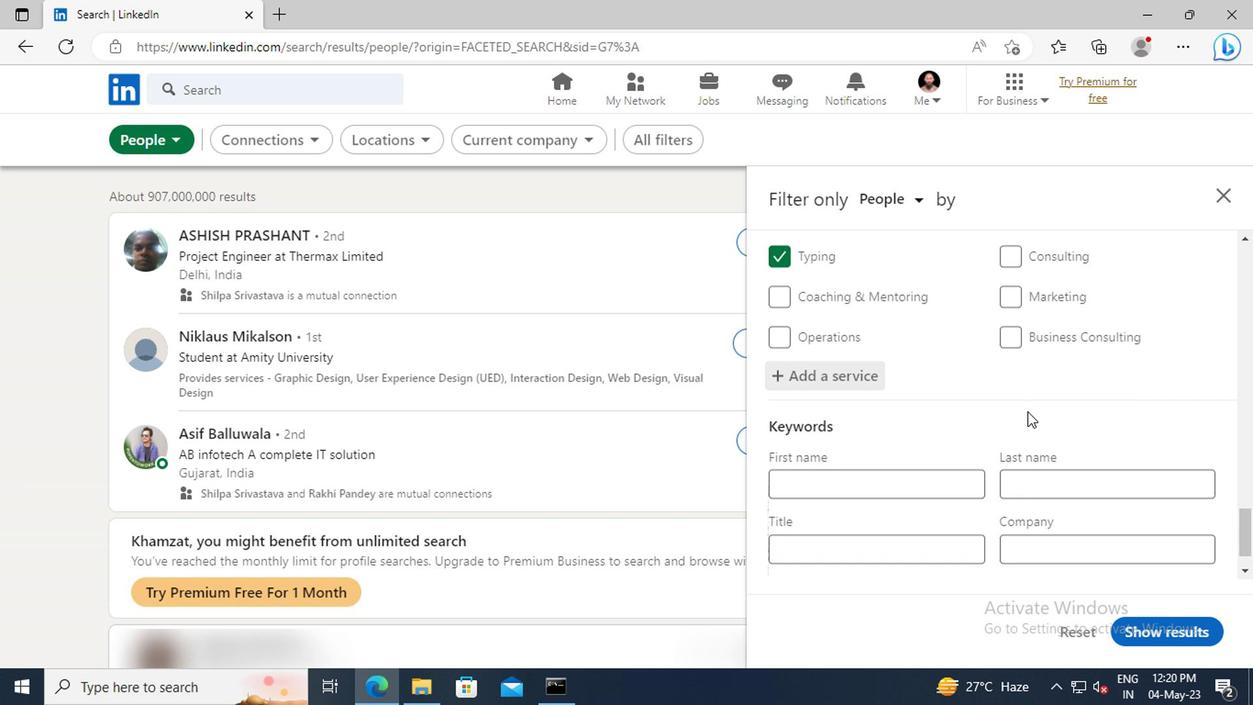 
Action: Mouse moved to (771, 470)
Screenshot: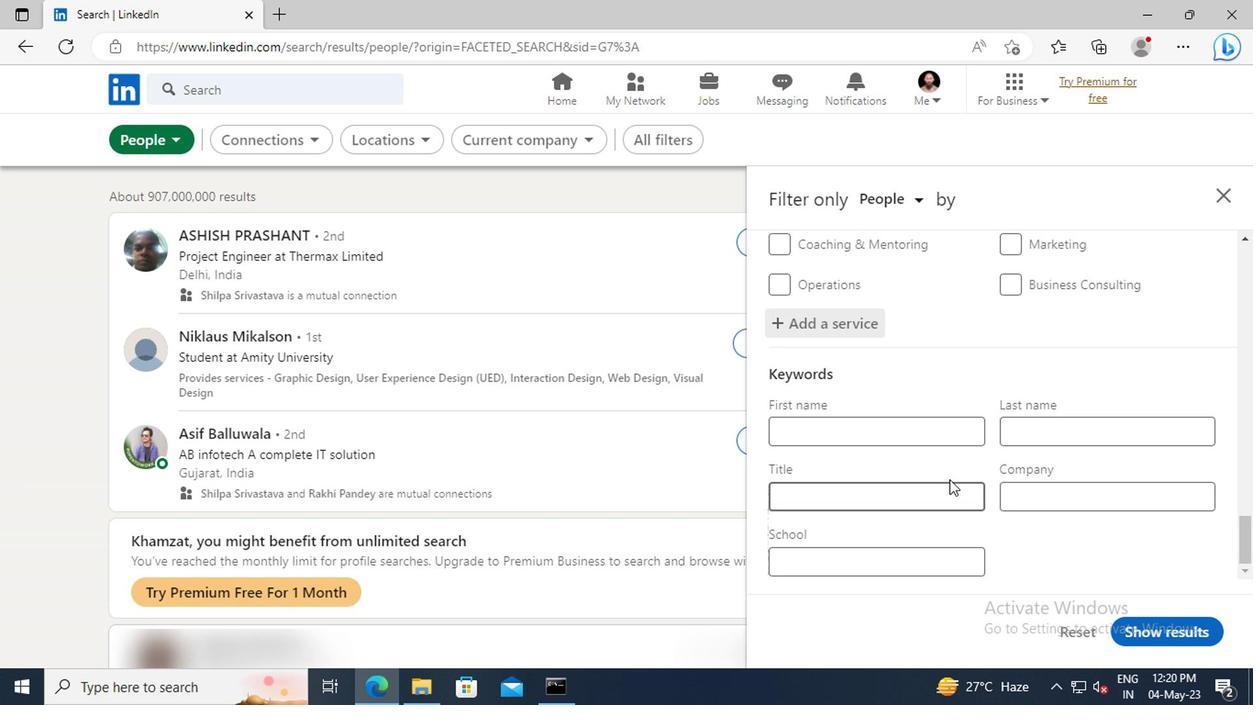 
Action: Mouse pressed left at (771, 470)
Screenshot: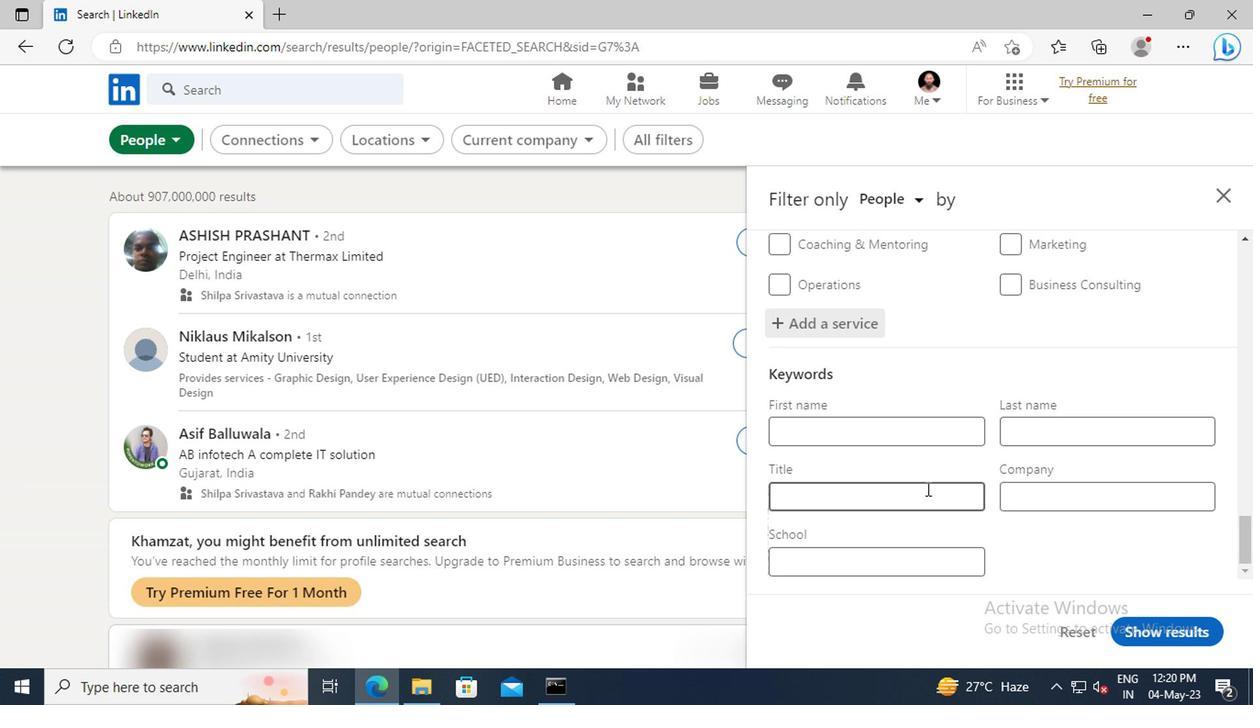 
Action: Key pressed <Key.shift>PAYROLL<Key.space><Key.shift>CLERK<Key.enter>
Screenshot: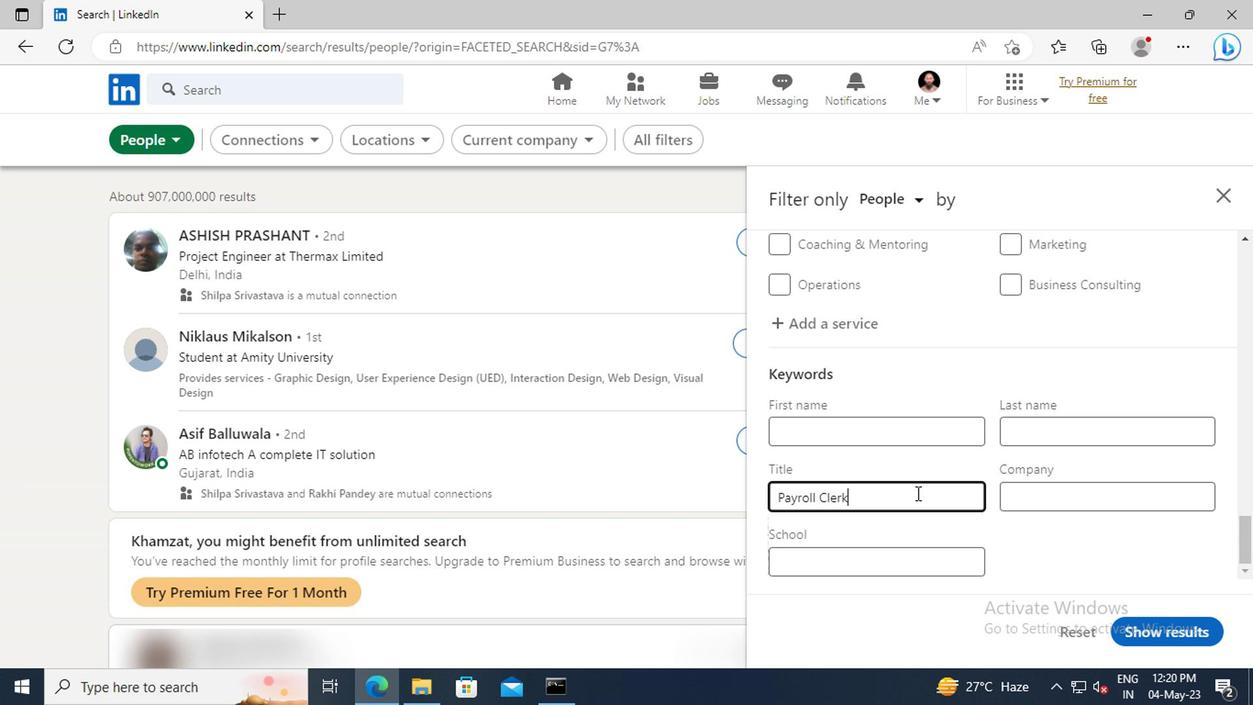 
Action: Mouse moved to (937, 569)
Screenshot: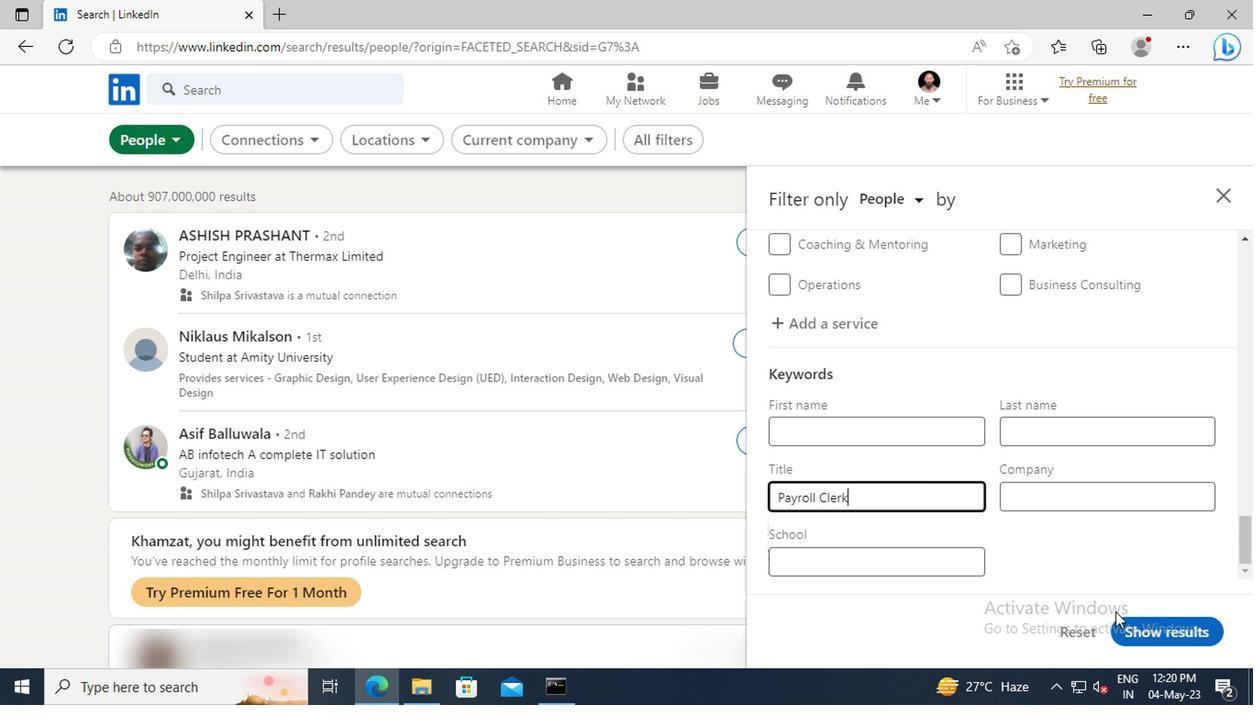 
Action: Mouse pressed left at (937, 569)
Screenshot: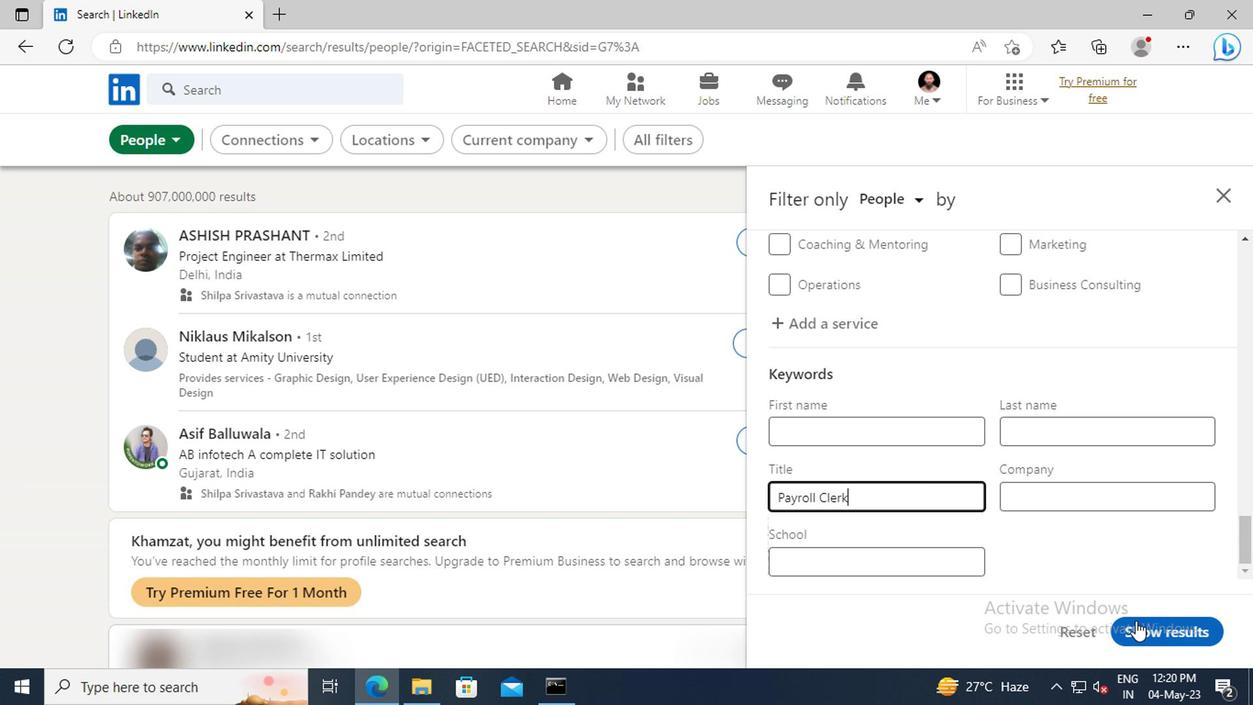 
